 Task: Look for space in Keskin, Turkey from 10th September, 2023 to 16th September, 2023 for 4 adults in price range Rs.10000 to Rs.14000. Place can be private room with 4 bedrooms having 4 beds and 4 bathrooms. Property type can be house, flat, guest house. Amenities needed are: wifi, TV, free parkinig on premises, gym, breakfast. Booking option can be shelf check-in. Required host language is English.
Action: Mouse pressed left at (553, 143)
Screenshot: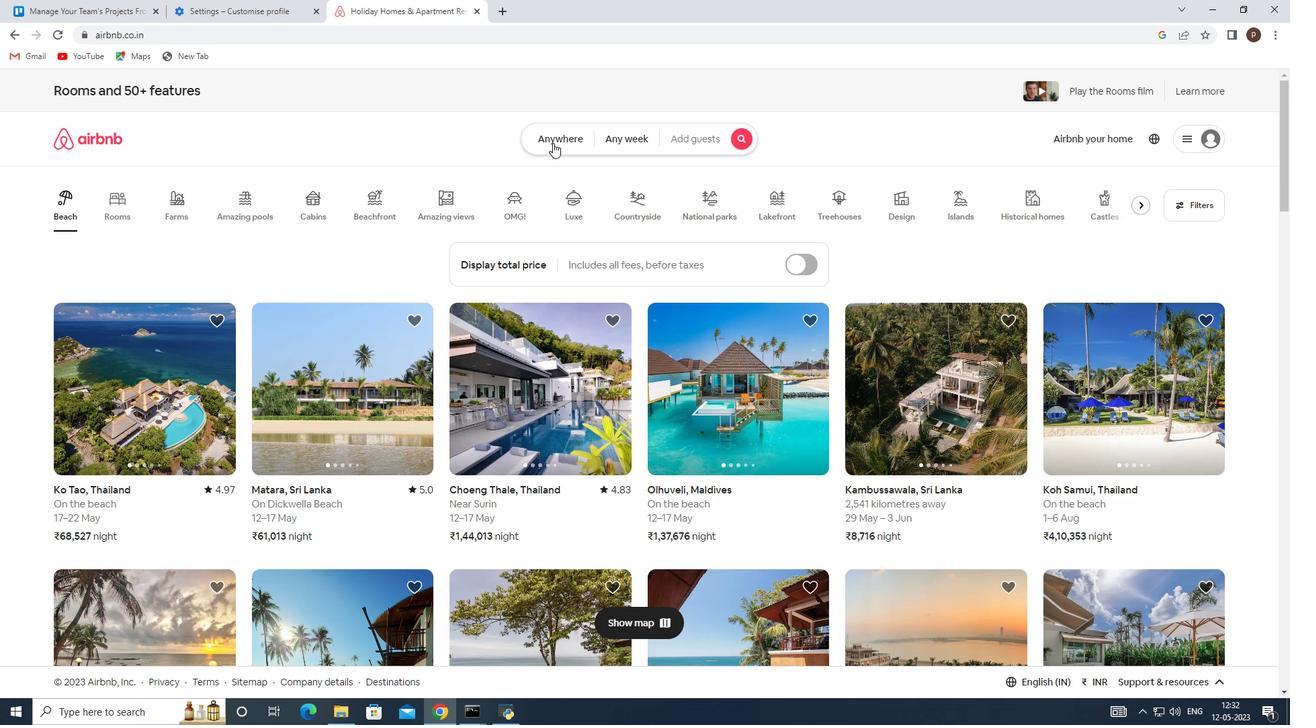 
Action: Mouse moved to (434, 194)
Screenshot: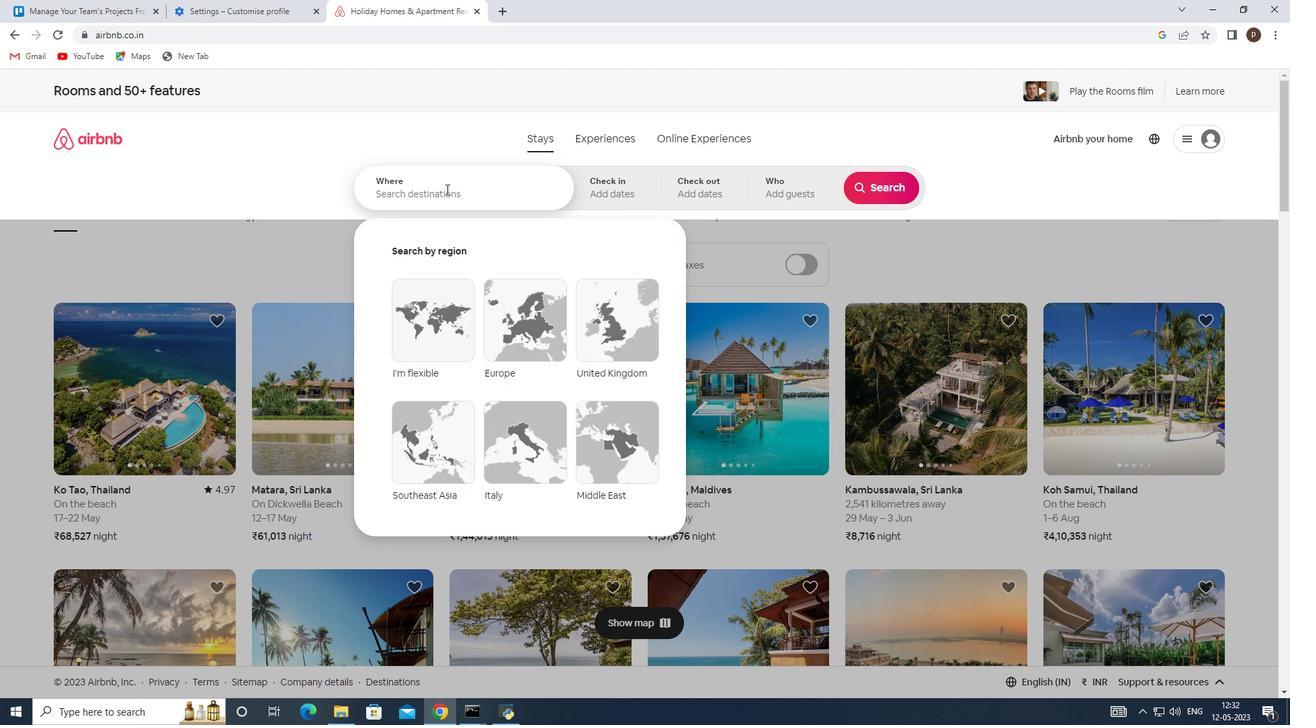 
Action: Mouse pressed left at (434, 194)
Screenshot: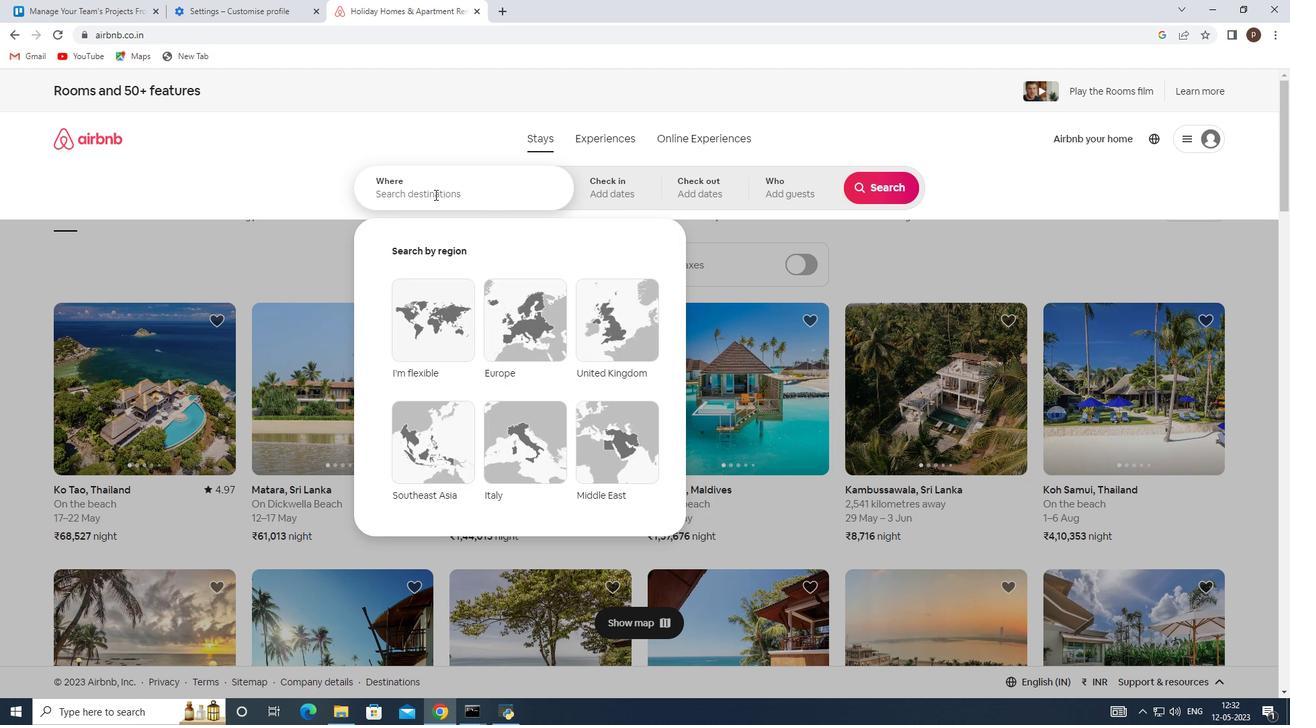 
Action: Key pressed <Key.caps_lock>K<Key.caps_lock>eskin,<Key.space><Key.caps_lock>T<Key.caps_lock>urkey<Key.space><Key.enter>
Screenshot: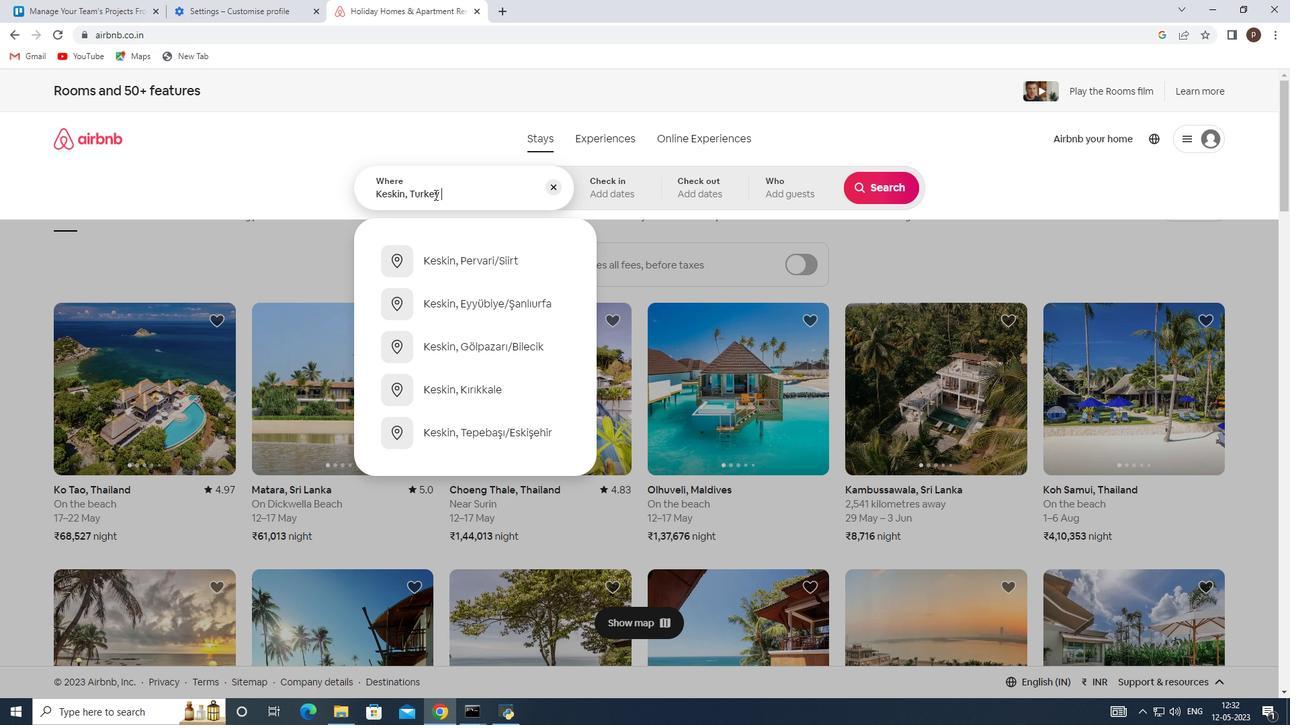 
Action: Mouse moved to (875, 292)
Screenshot: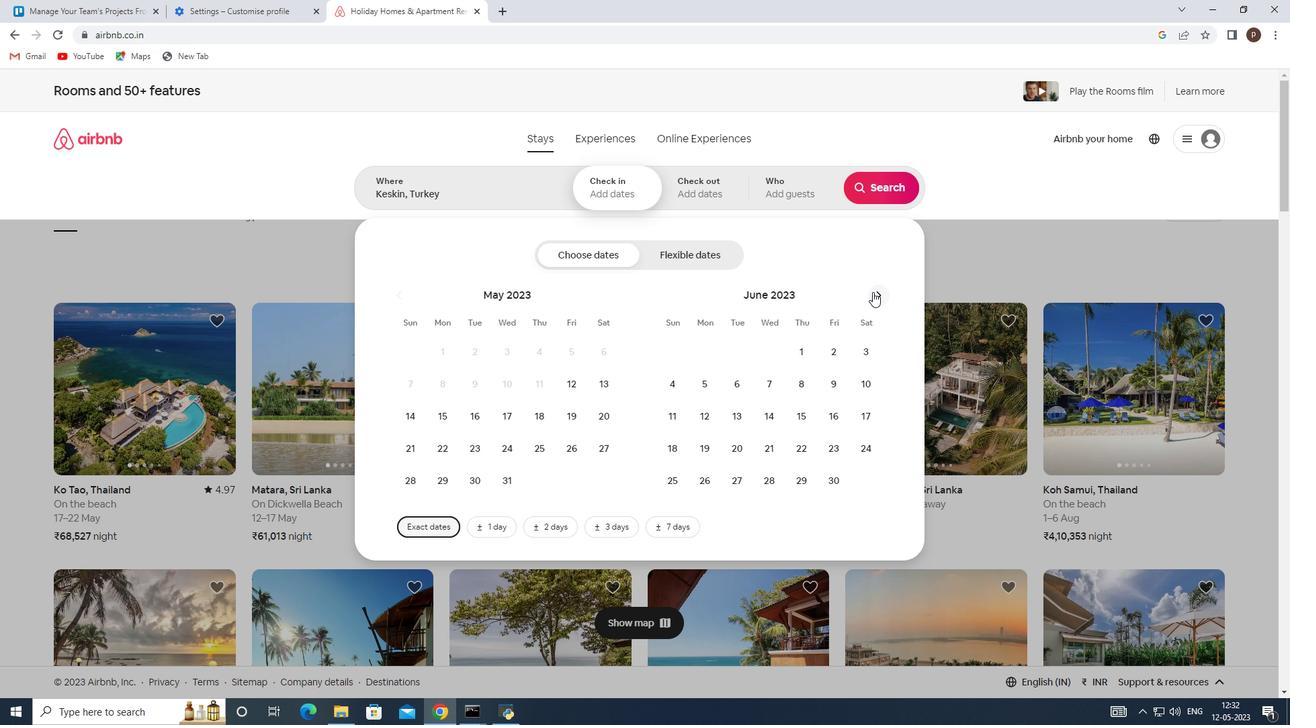 
Action: Mouse pressed left at (875, 292)
Screenshot: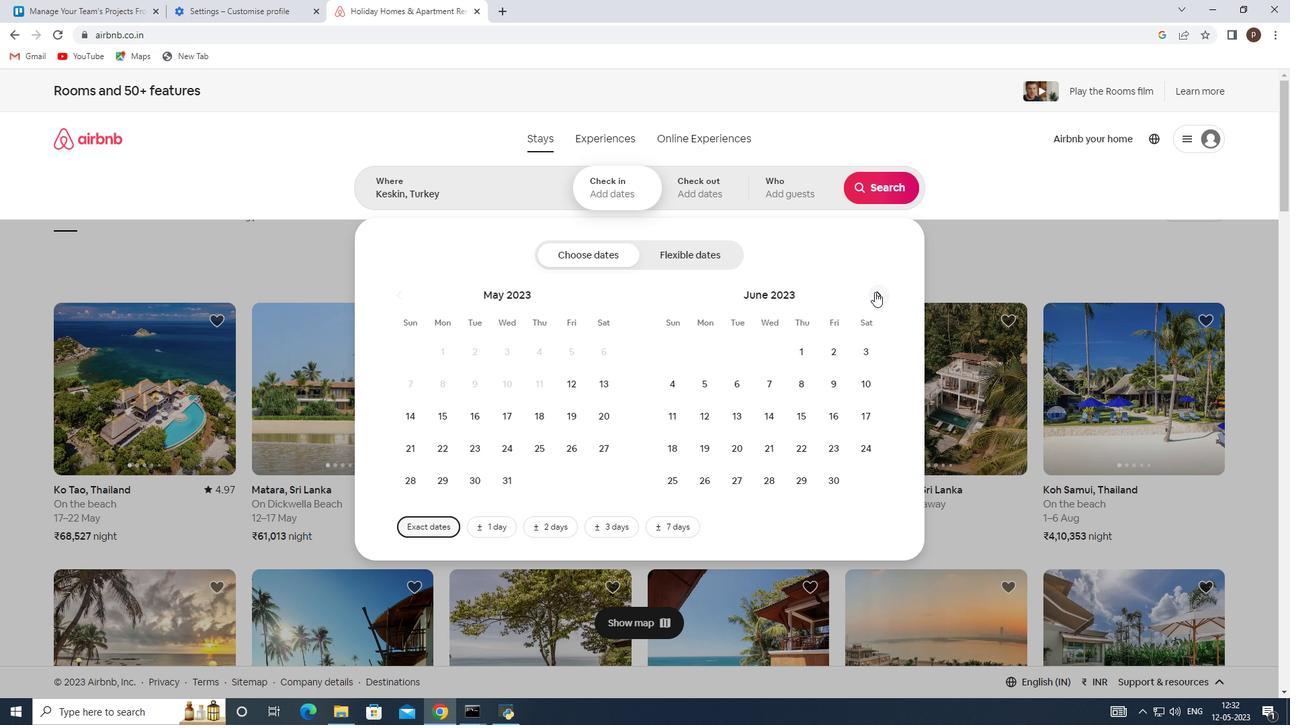 
Action: Mouse pressed left at (875, 292)
Screenshot: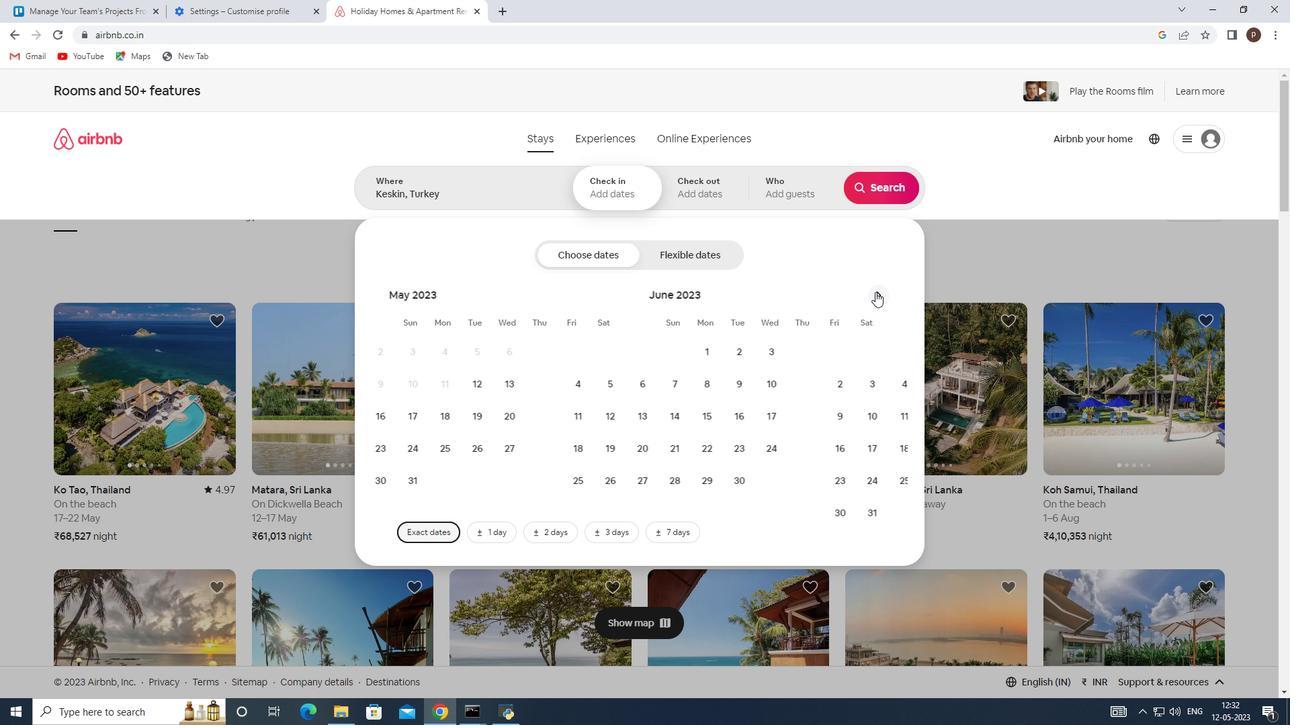 
Action: Mouse pressed left at (875, 292)
Screenshot: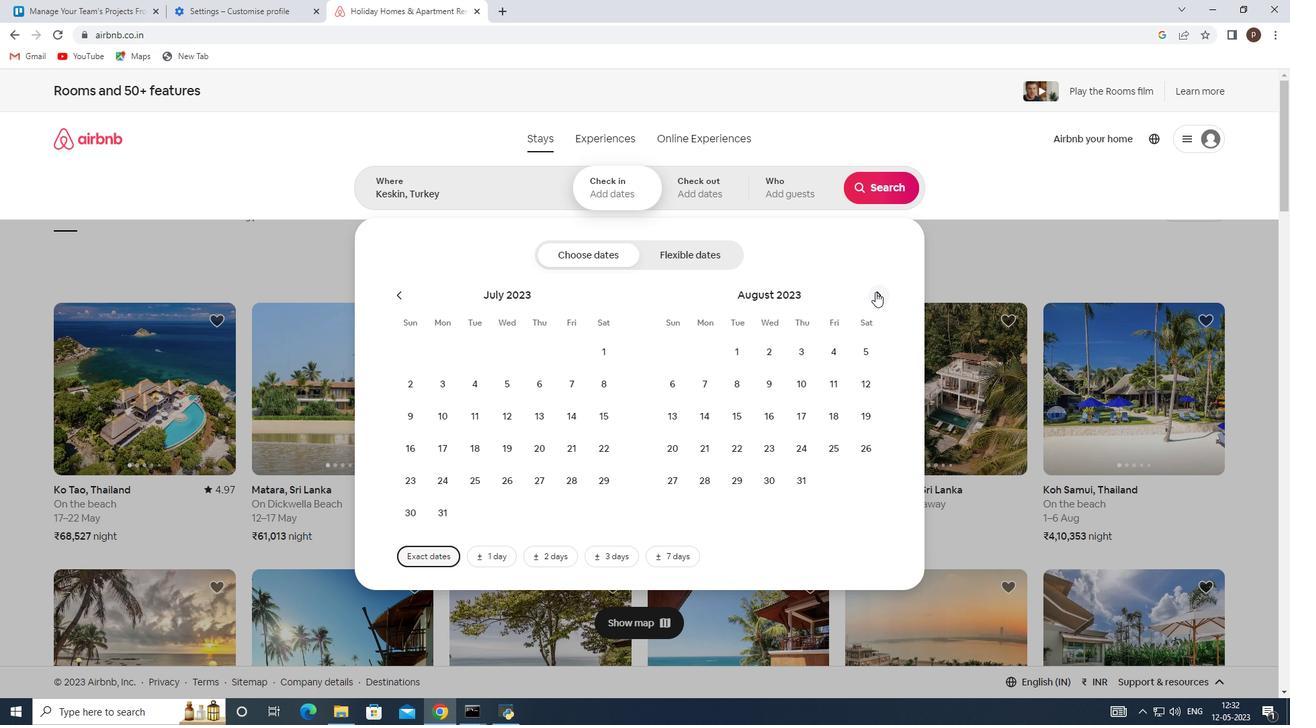 
Action: Mouse moved to (666, 413)
Screenshot: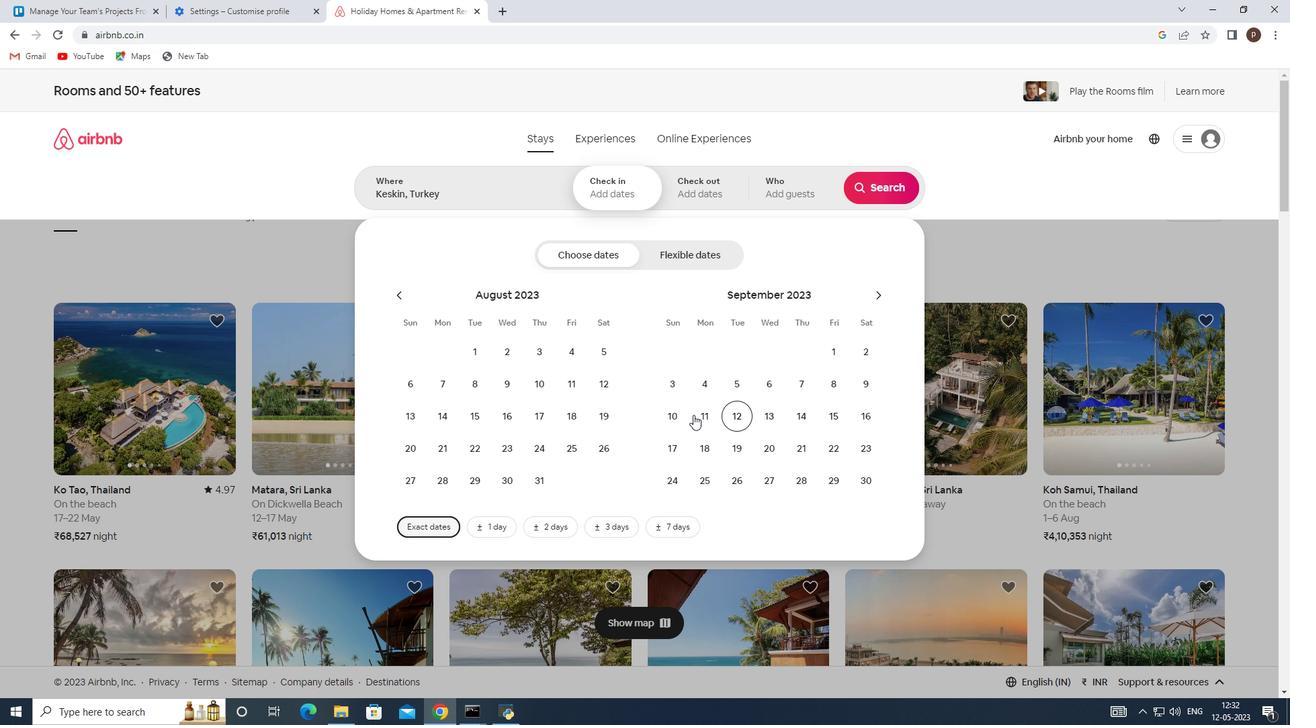 
Action: Mouse pressed left at (666, 413)
Screenshot: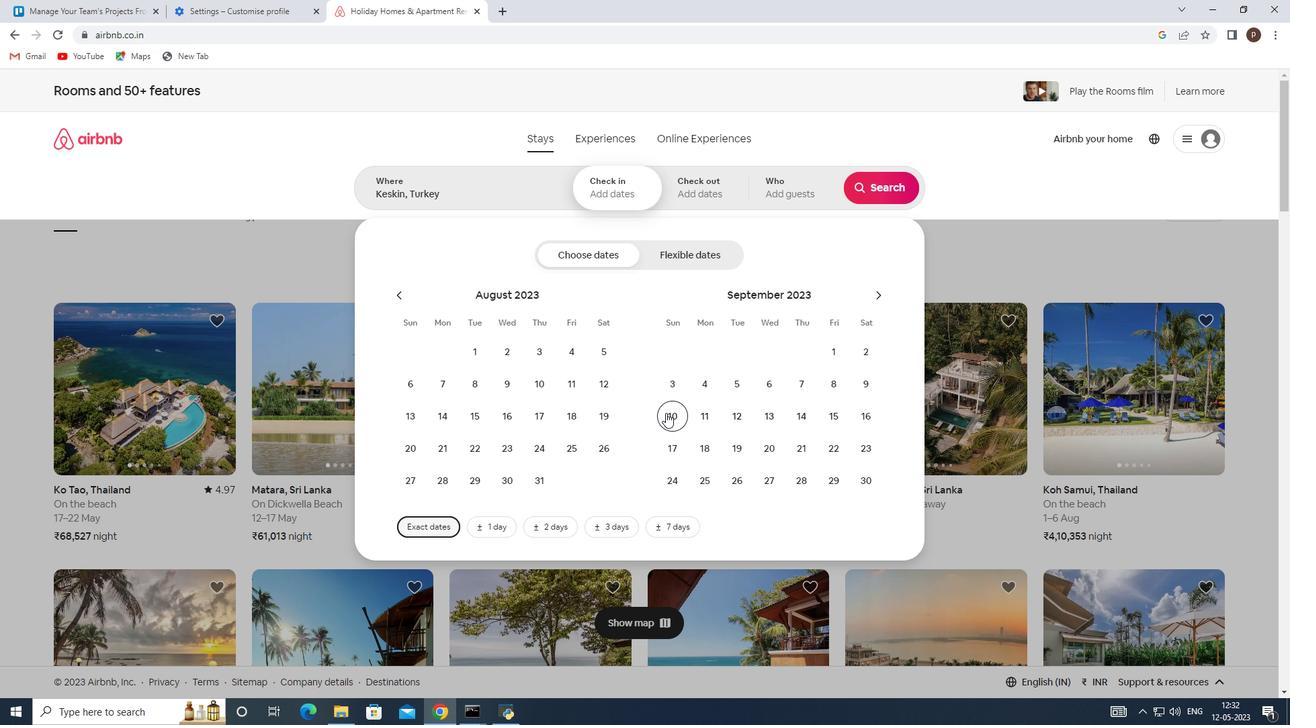 
Action: Mouse moved to (860, 414)
Screenshot: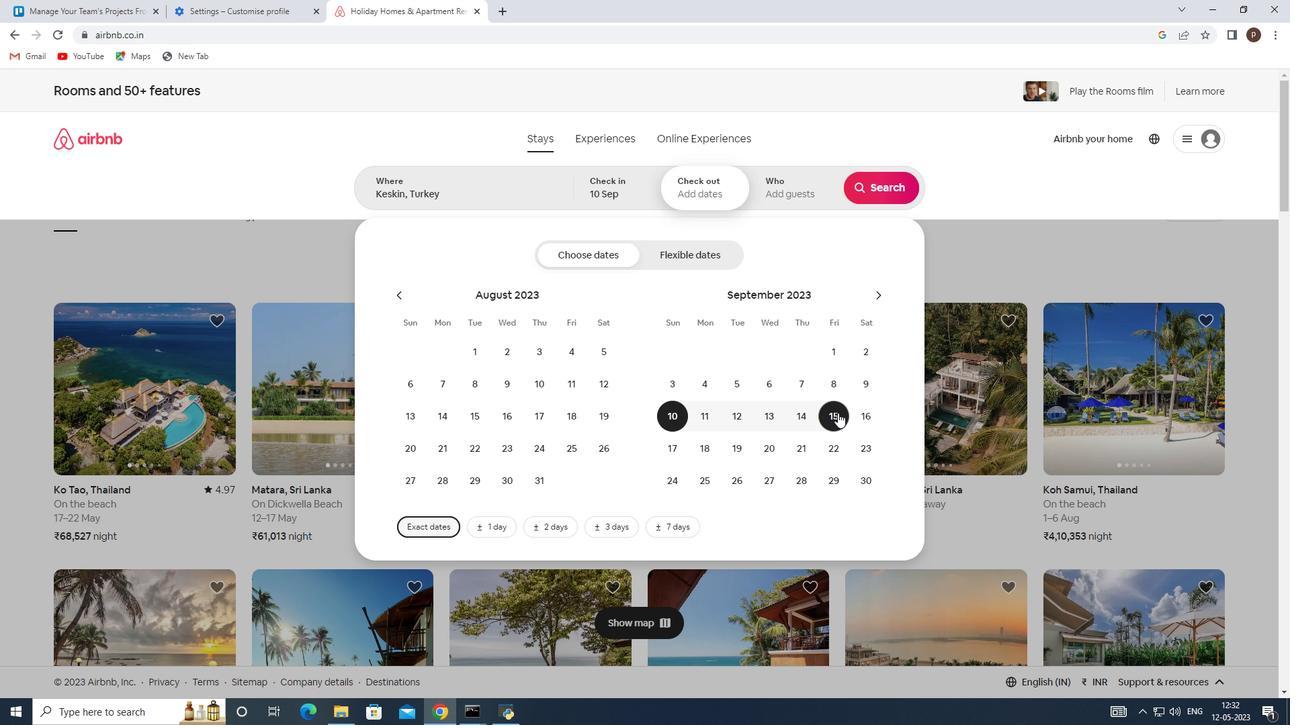 
Action: Mouse pressed left at (860, 414)
Screenshot: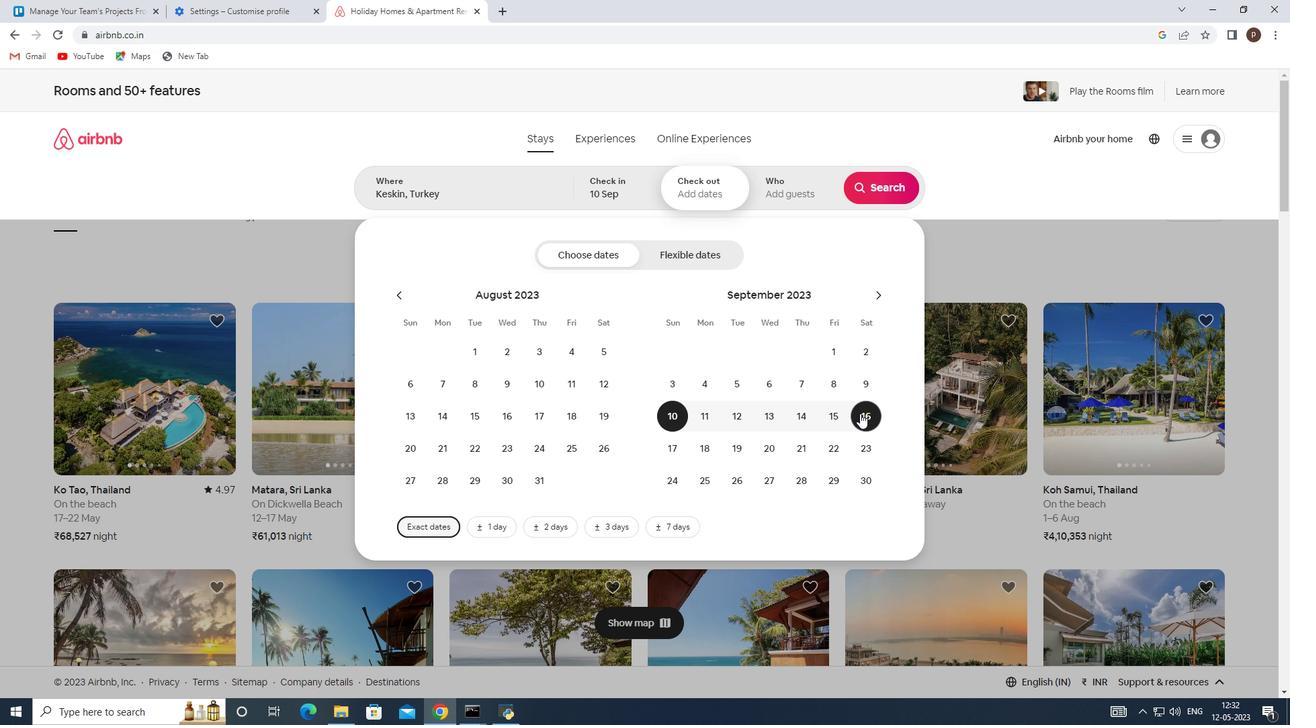 
Action: Mouse moved to (789, 190)
Screenshot: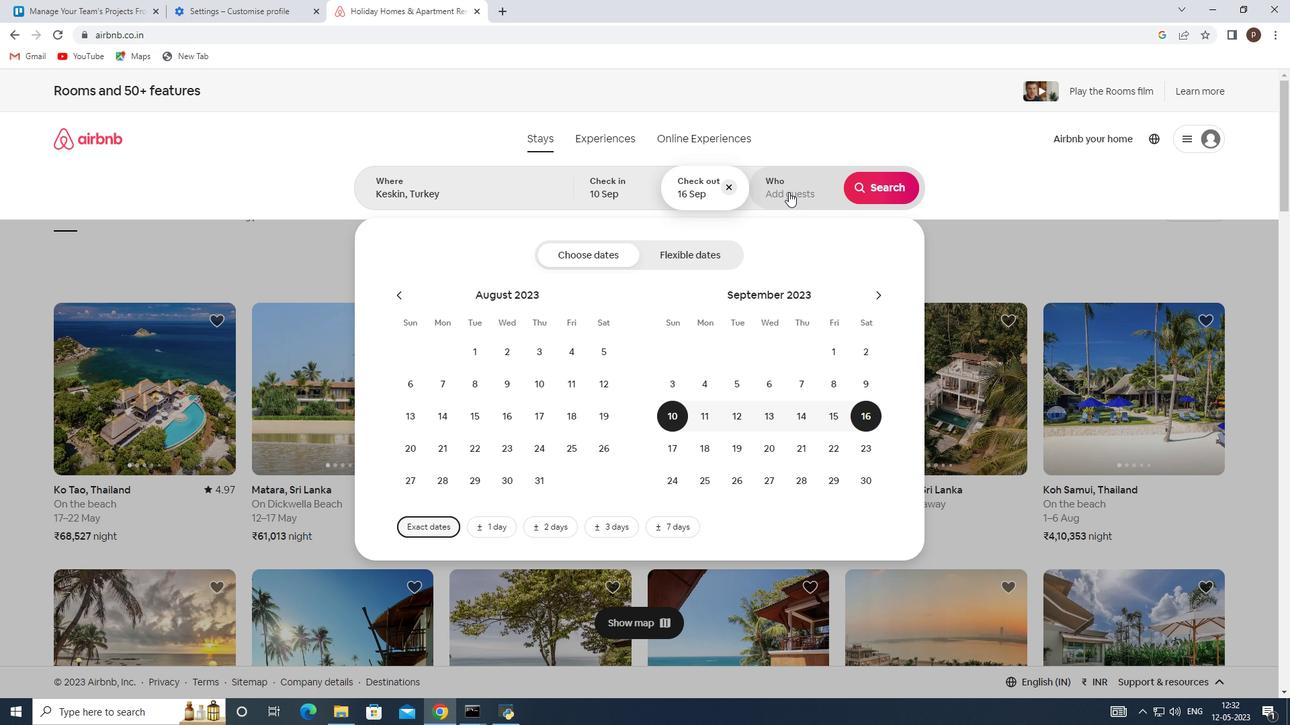 
Action: Mouse pressed left at (789, 190)
Screenshot: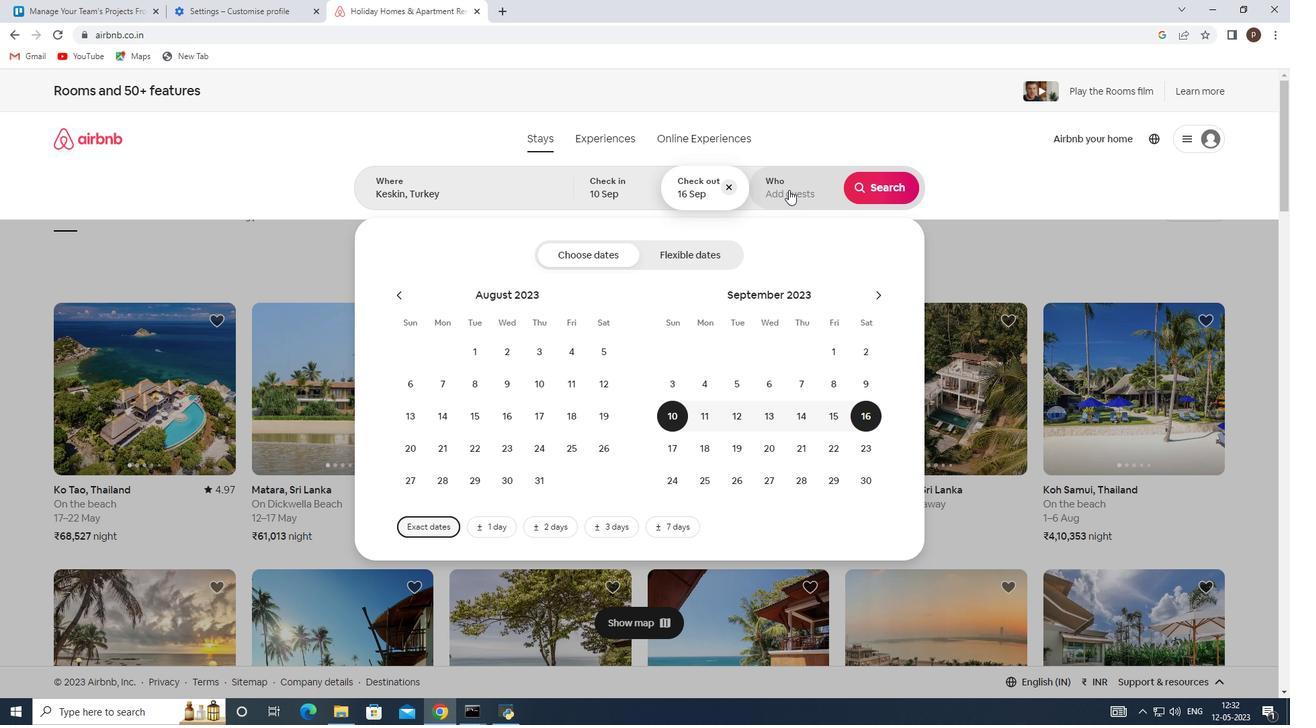 
Action: Mouse moved to (884, 262)
Screenshot: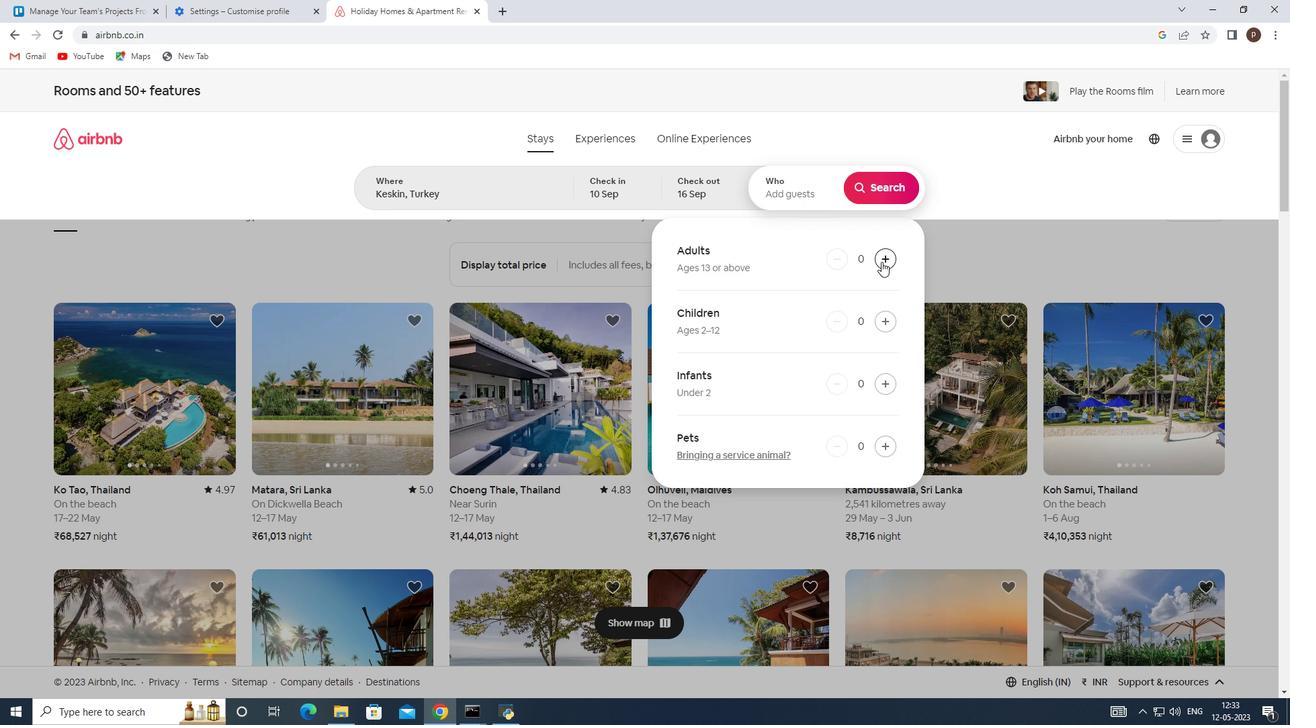 
Action: Mouse pressed left at (884, 262)
Screenshot: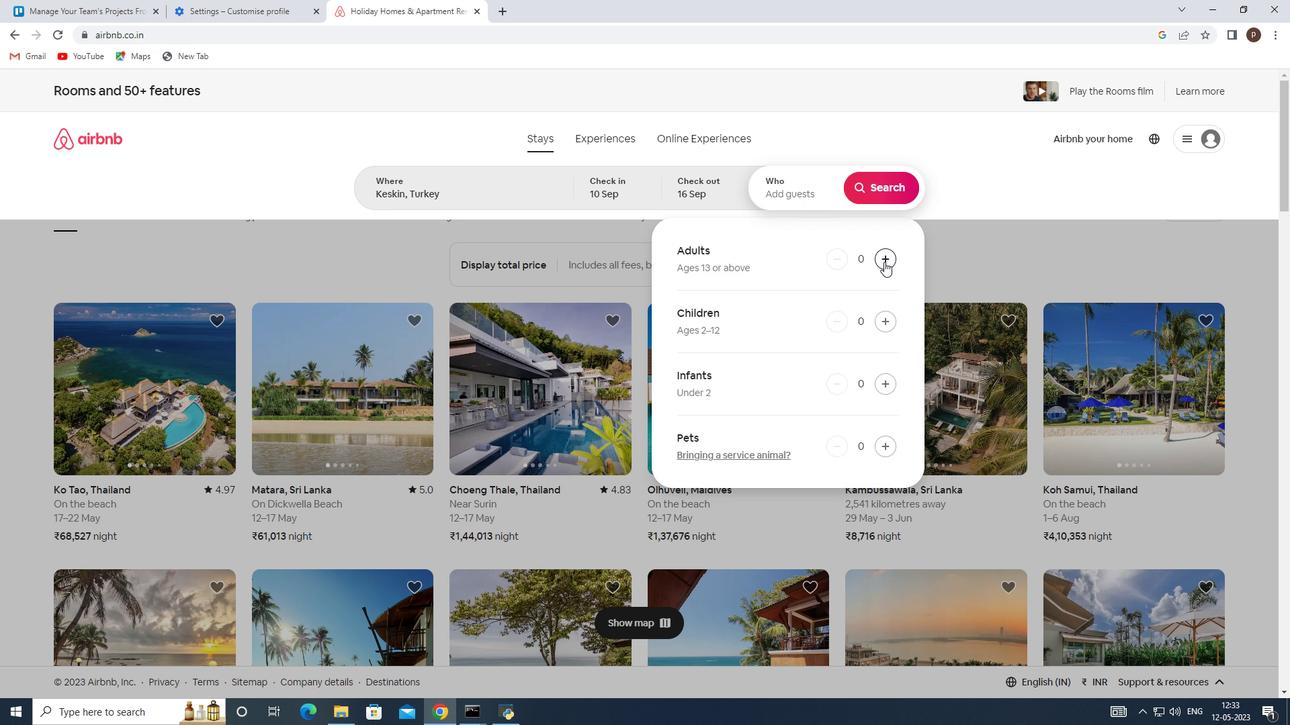 
Action: Mouse pressed left at (884, 262)
Screenshot: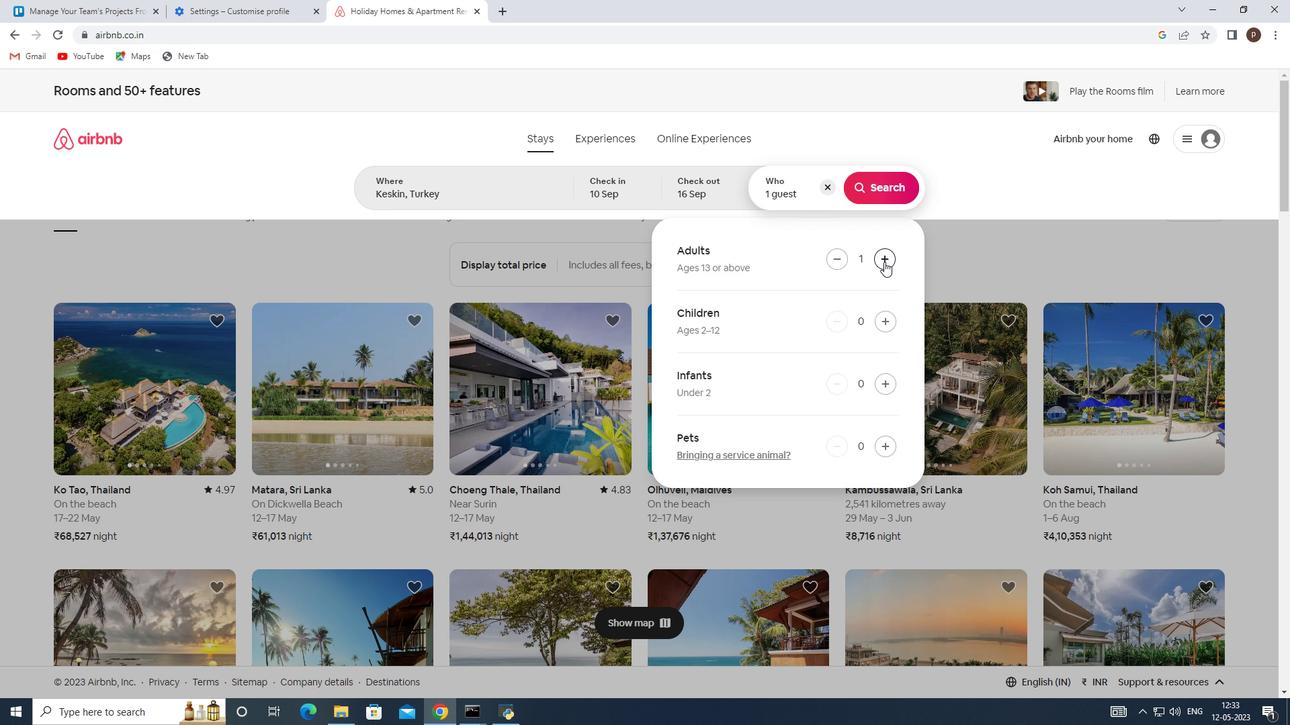 
Action: Mouse pressed left at (884, 262)
Screenshot: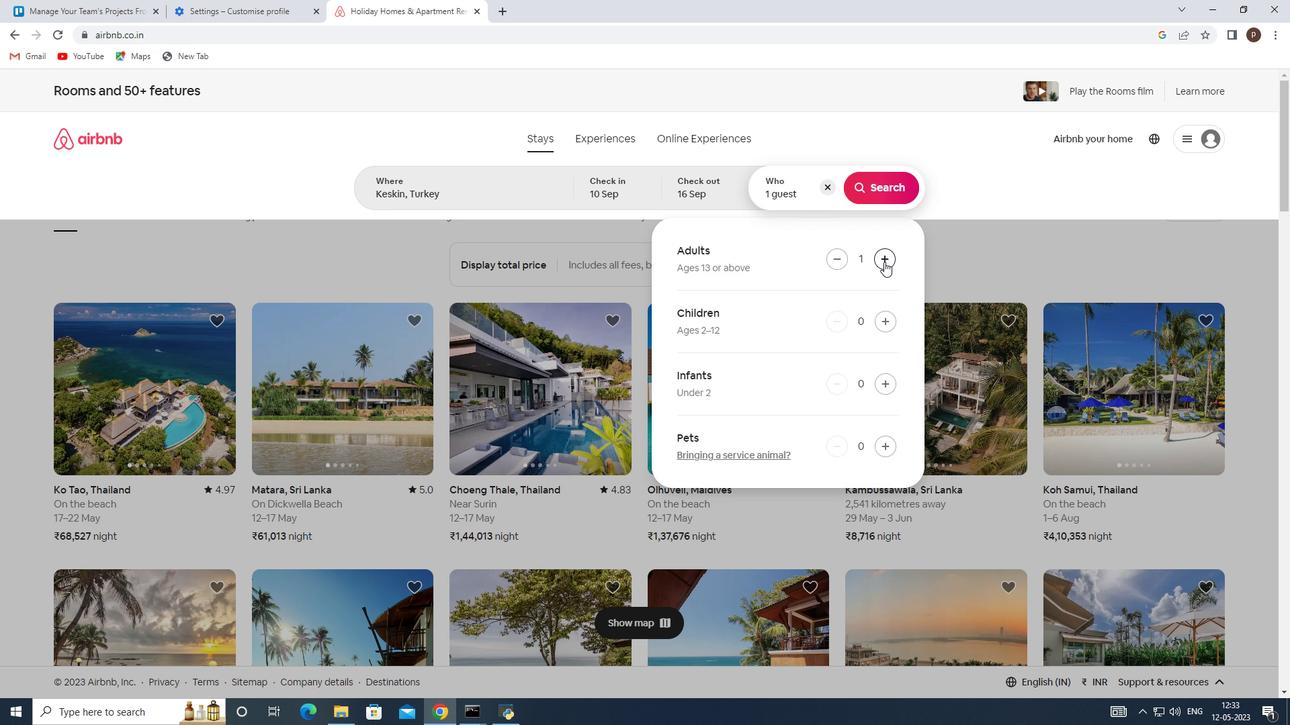 
Action: Mouse pressed left at (884, 262)
Screenshot: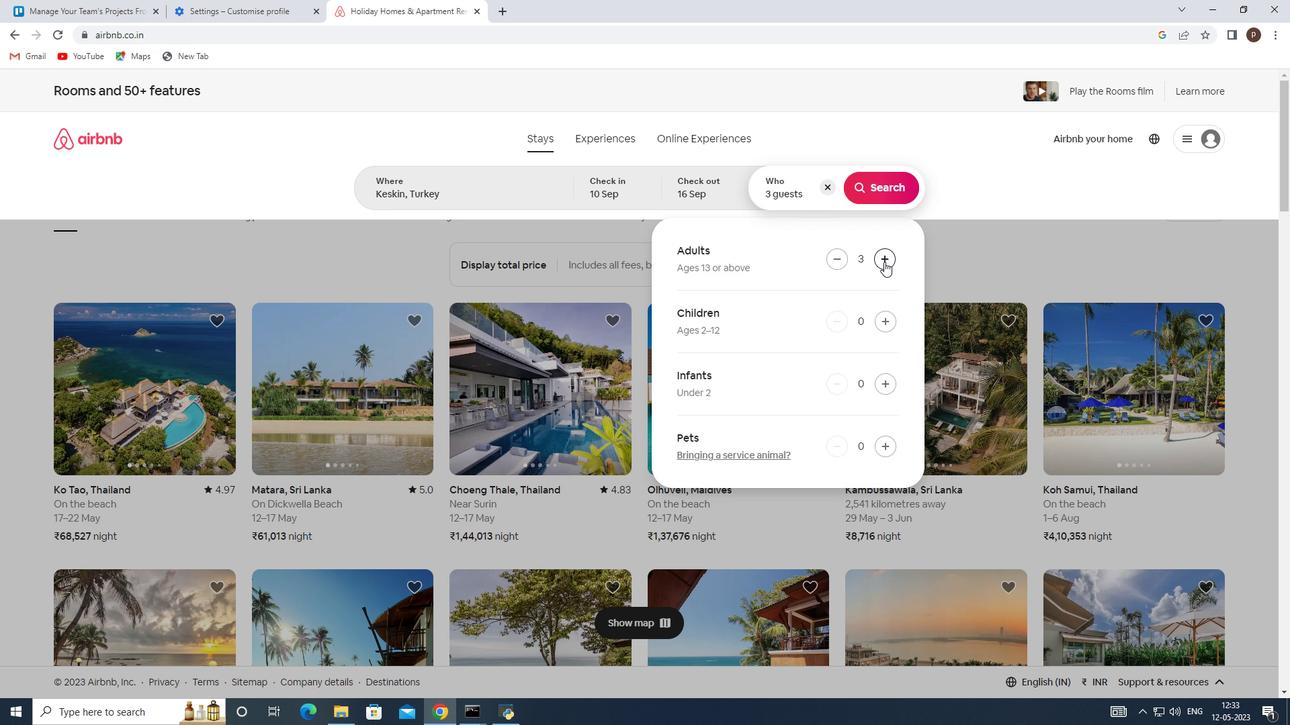 
Action: Mouse moved to (874, 190)
Screenshot: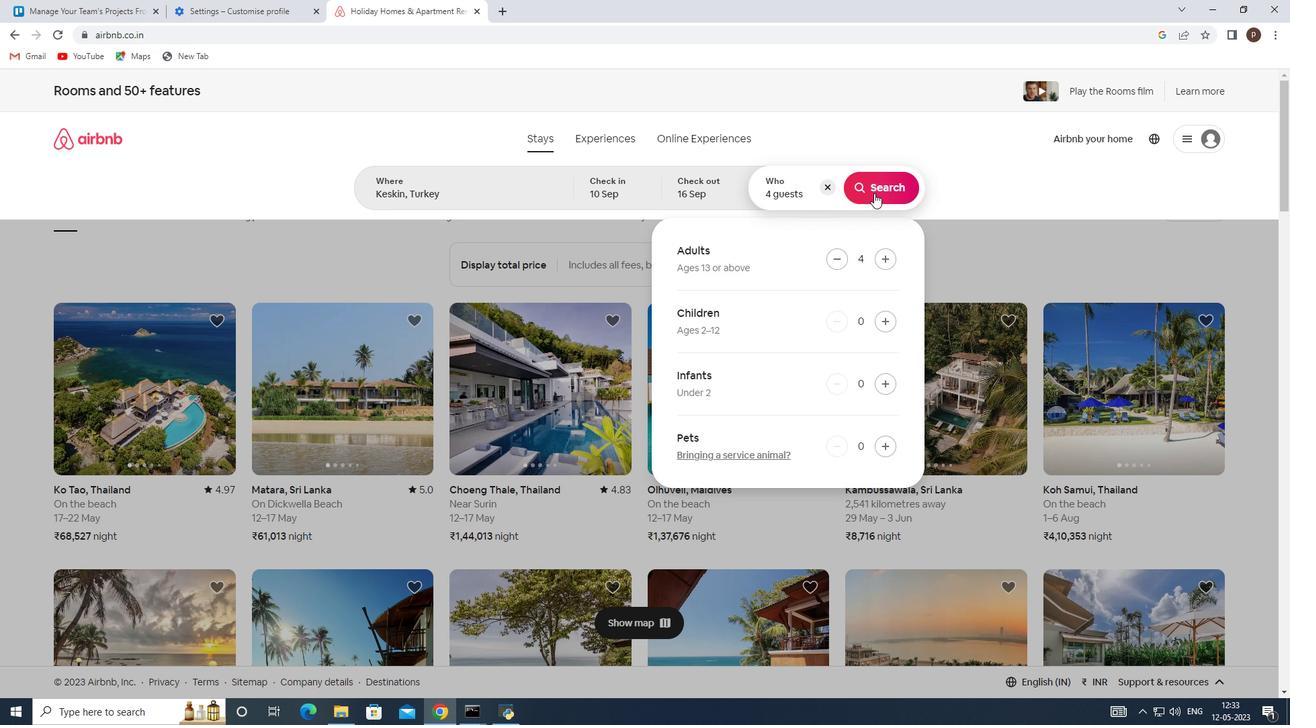 
Action: Mouse pressed left at (874, 190)
Screenshot: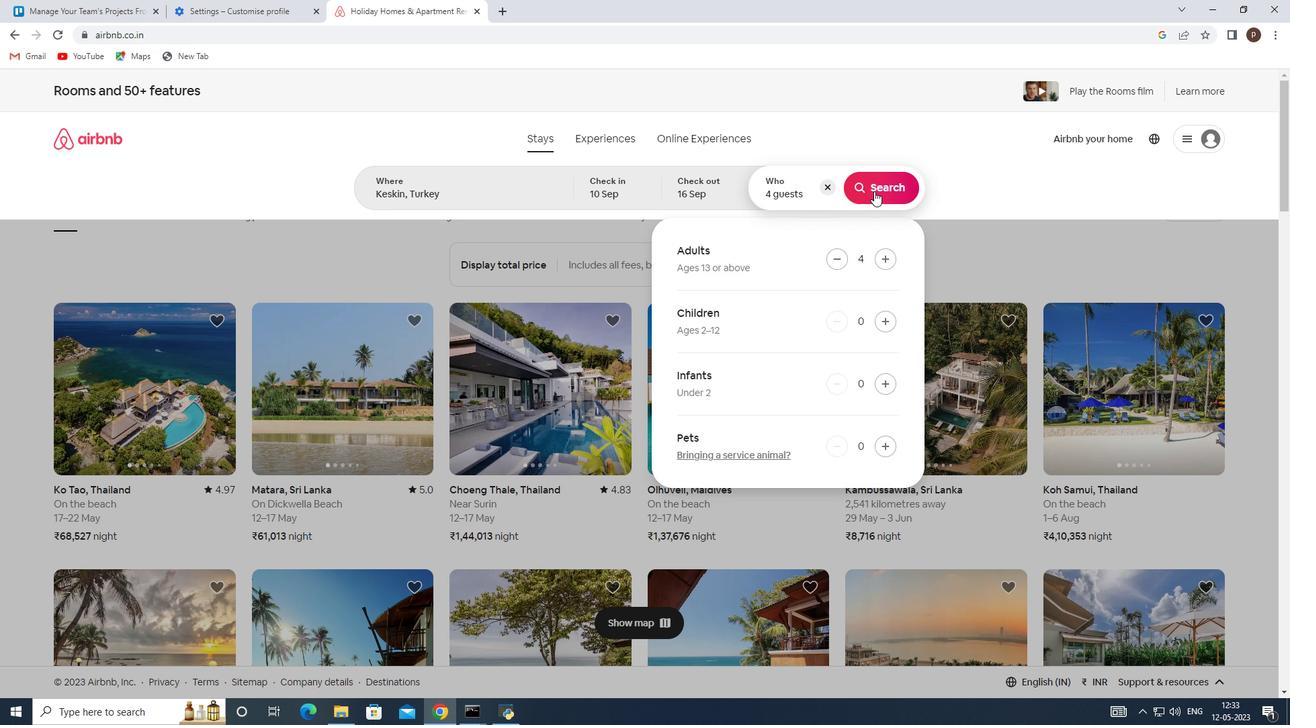 
Action: Mouse moved to (1216, 150)
Screenshot: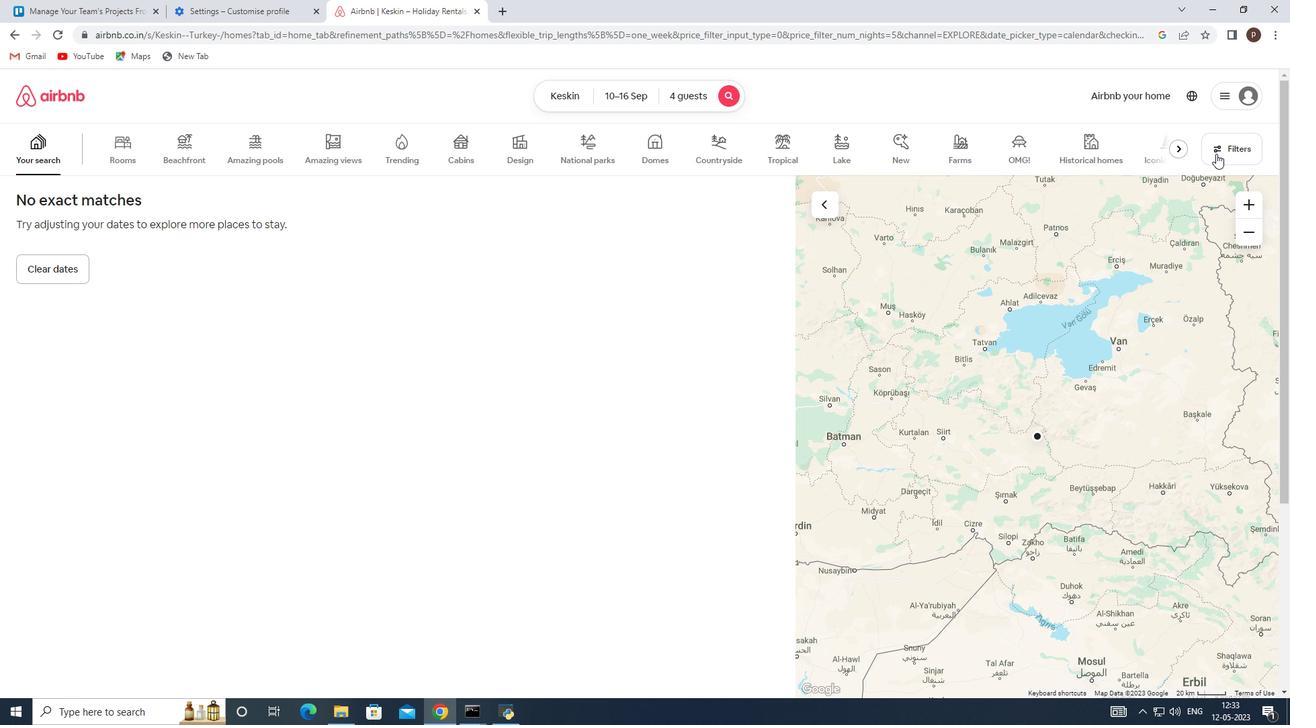 
Action: Mouse pressed left at (1216, 150)
Screenshot: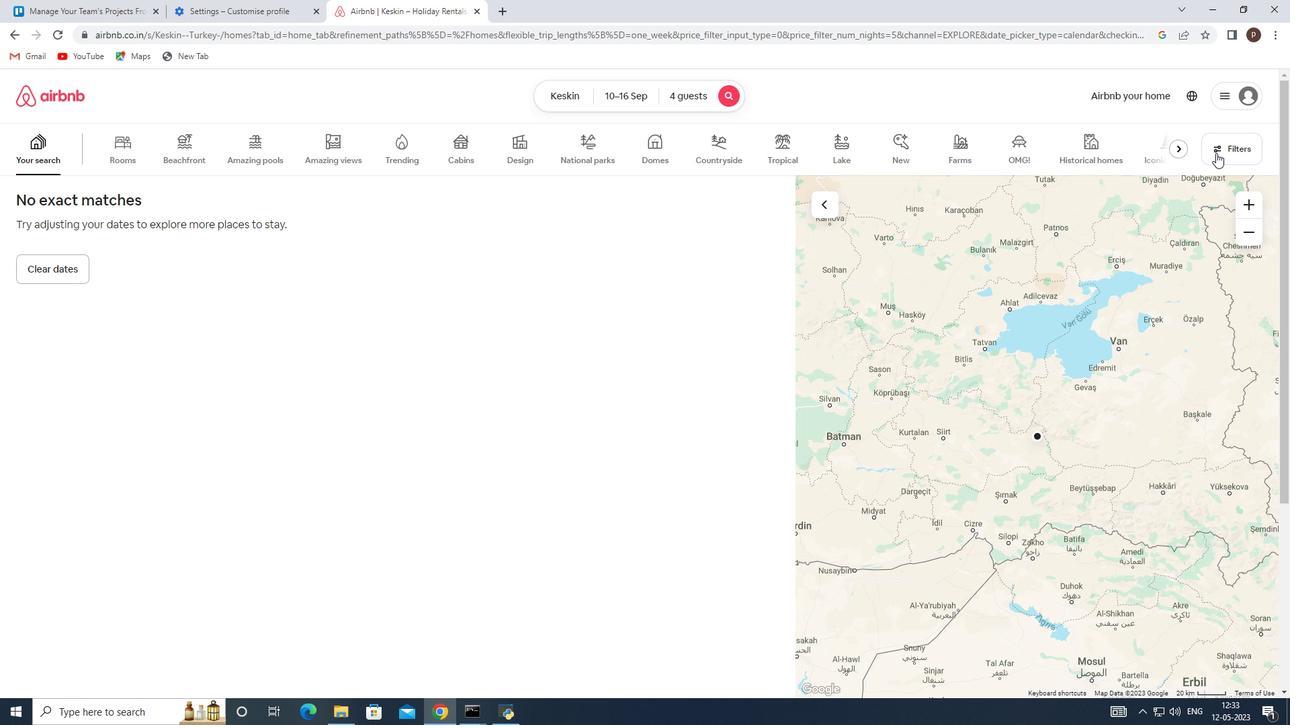 
Action: Mouse moved to (448, 481)
Screenshot: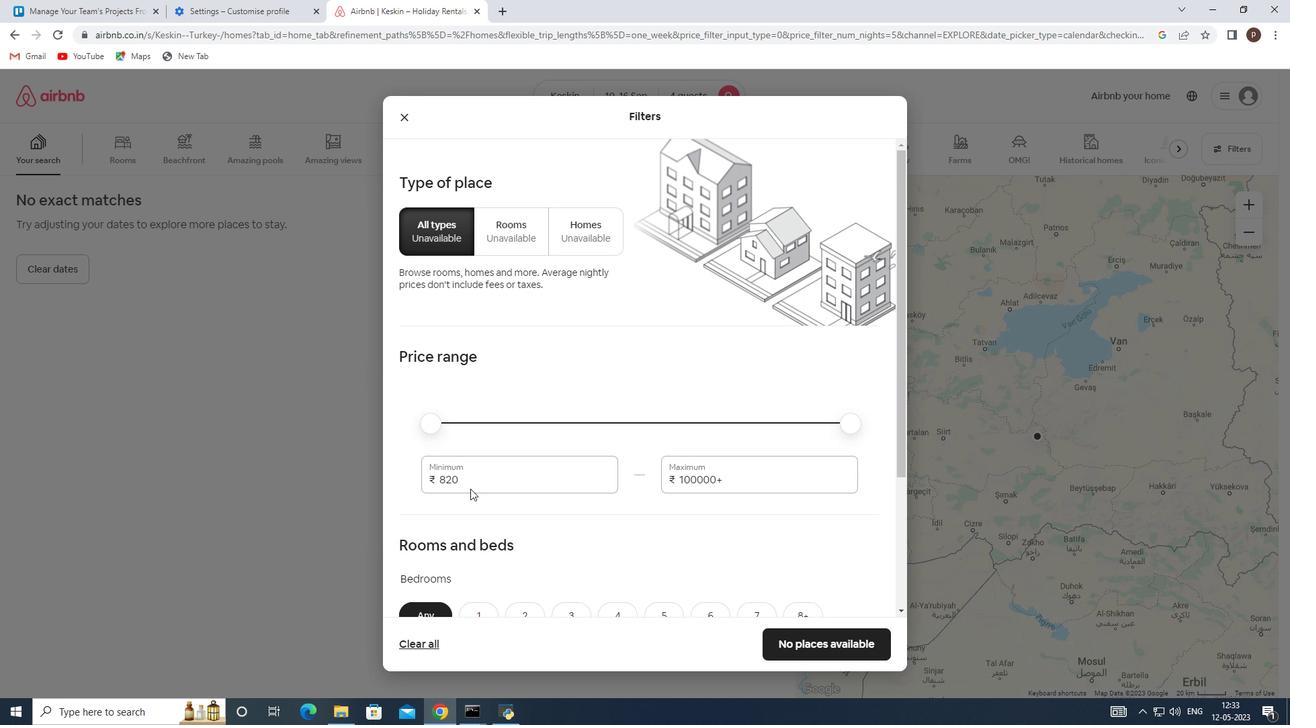 
Action: Mouse pressed left at (448, 481)
Screenshot: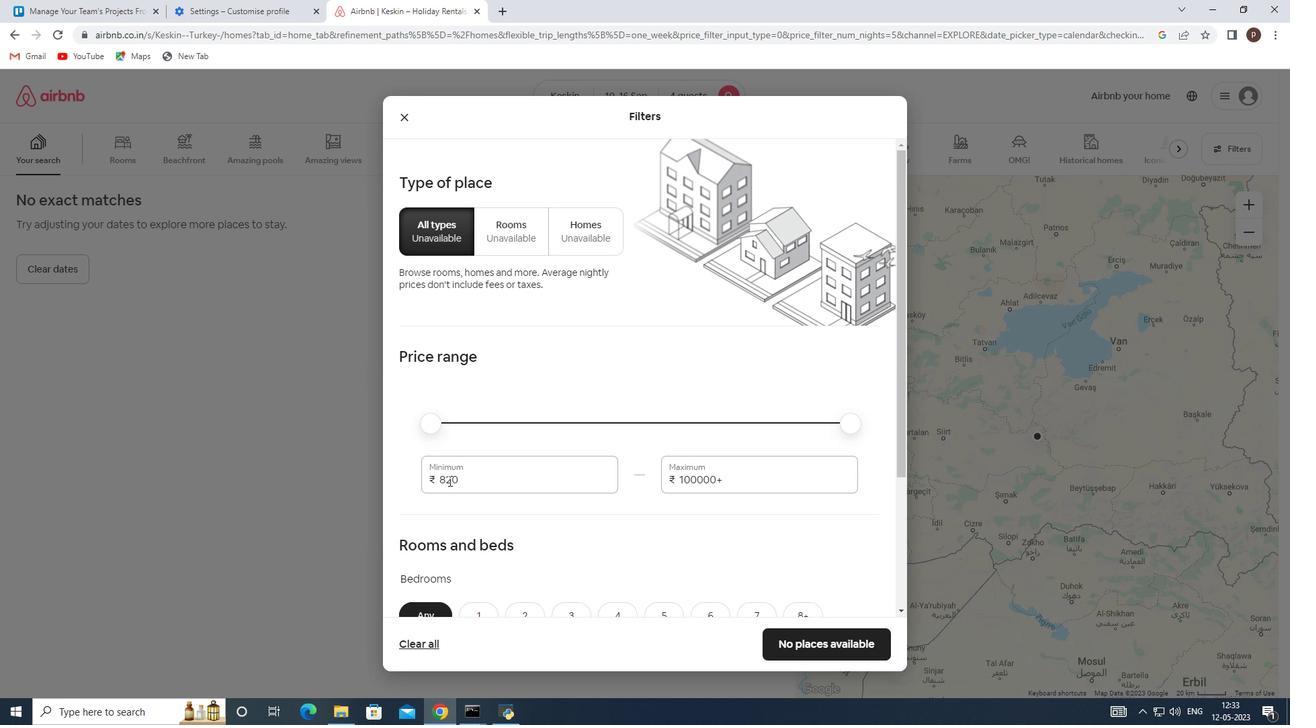 
Action: Mouse pressed left at (448, 481)
Screenshot: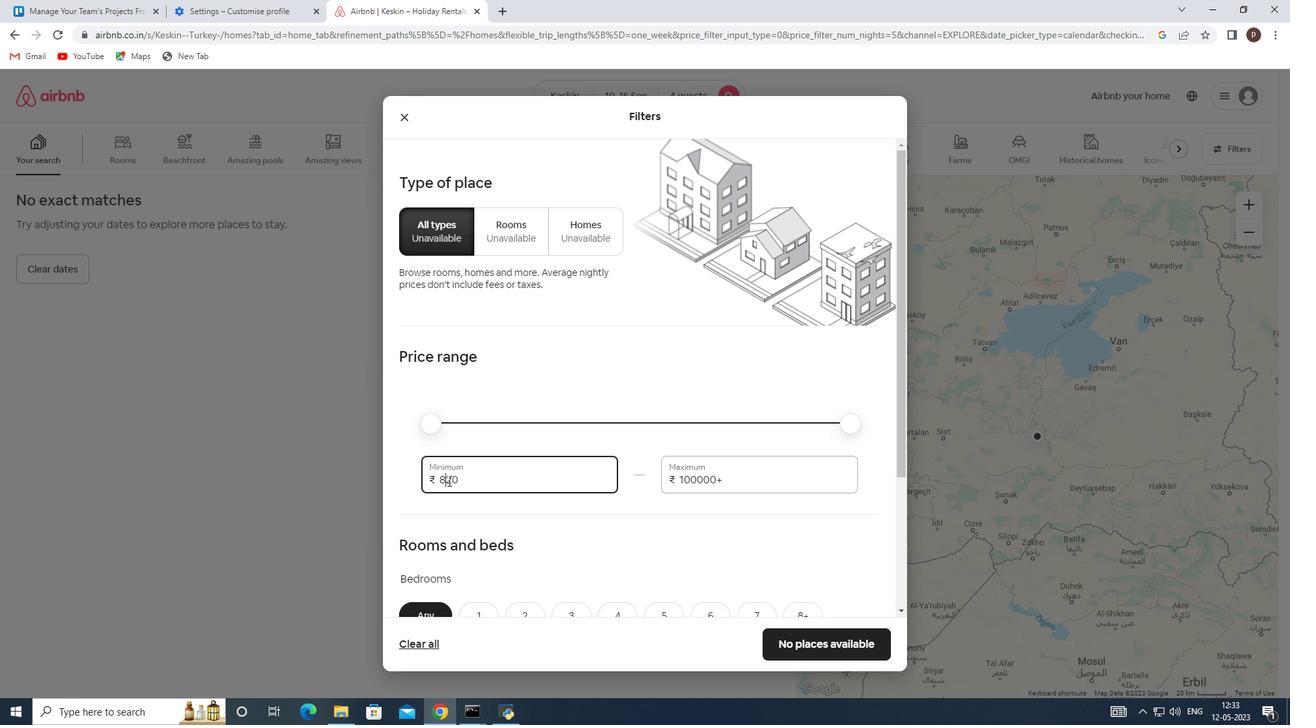 
Action: Key pressed 10000<Key.tab>14000
Screenshot: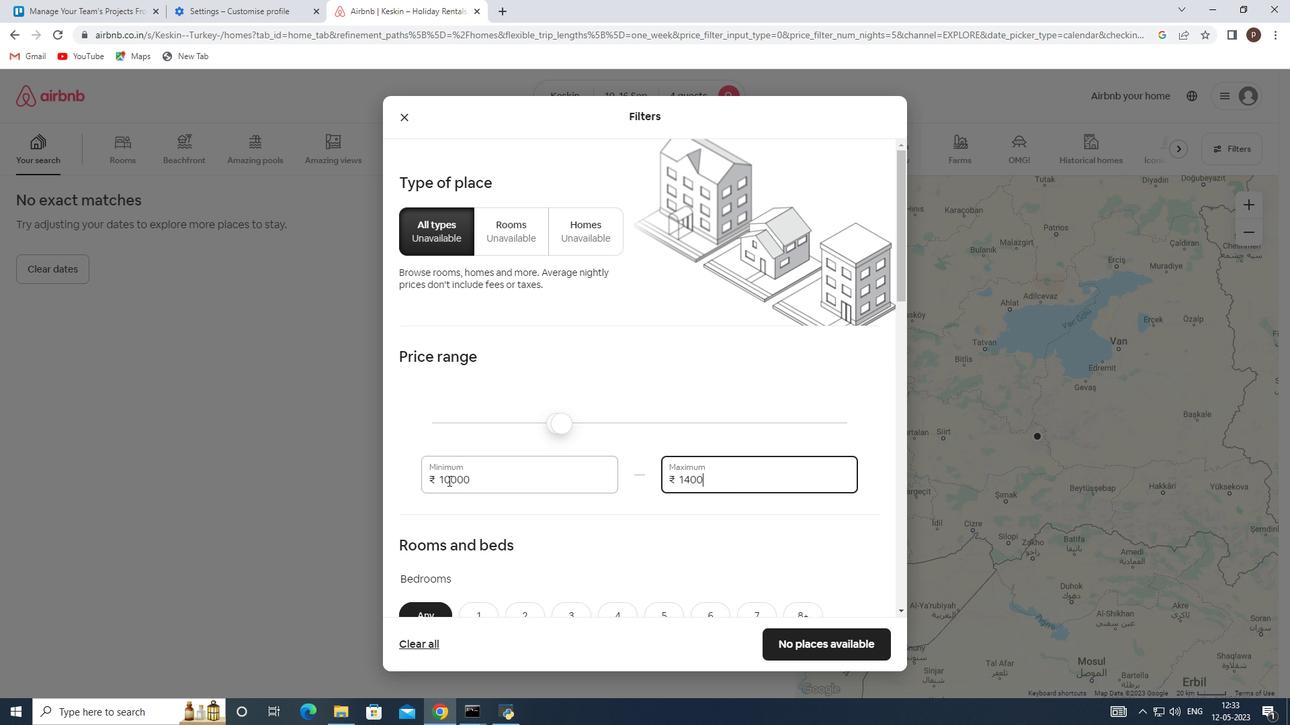 
Action: Mouse moved to (499, 506)
Screenshot: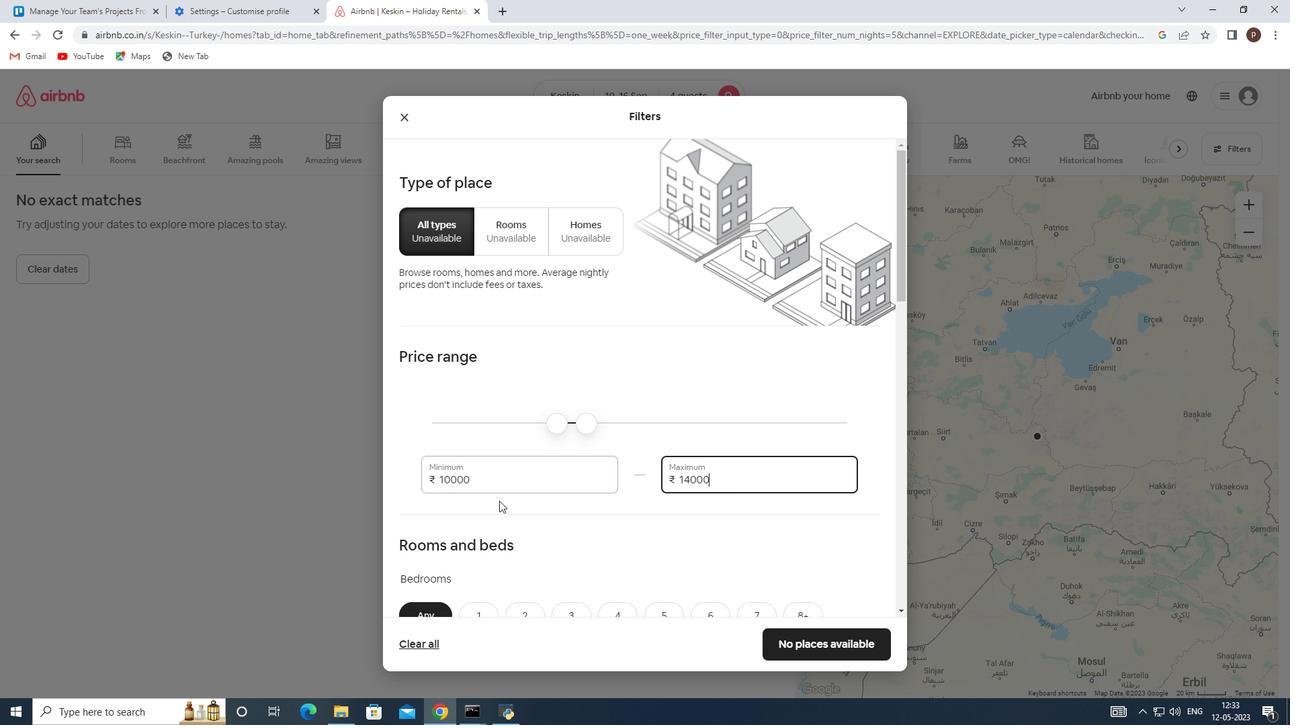 
Action: Mouse scrolled (499, 505) with delta (0, 0)
Screenshot: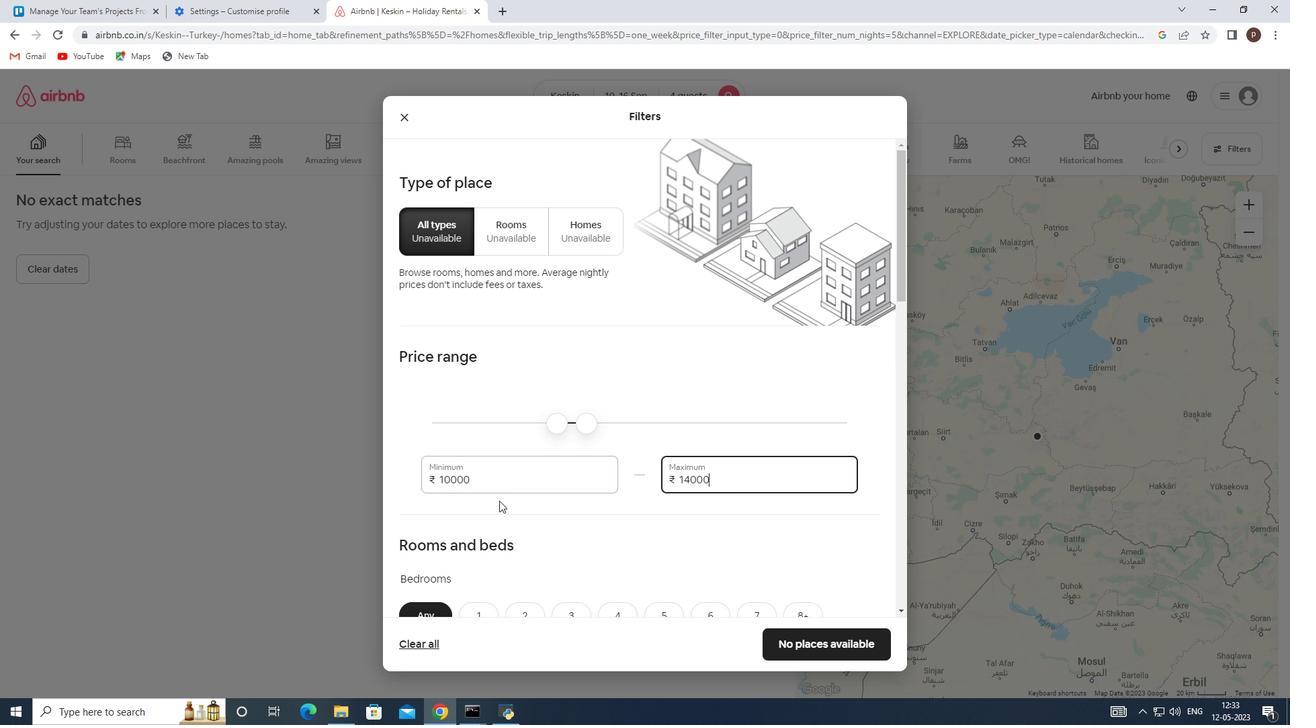 
Action: Mouse scrolled (499, 505) with delta (0, 0)
Screenshot: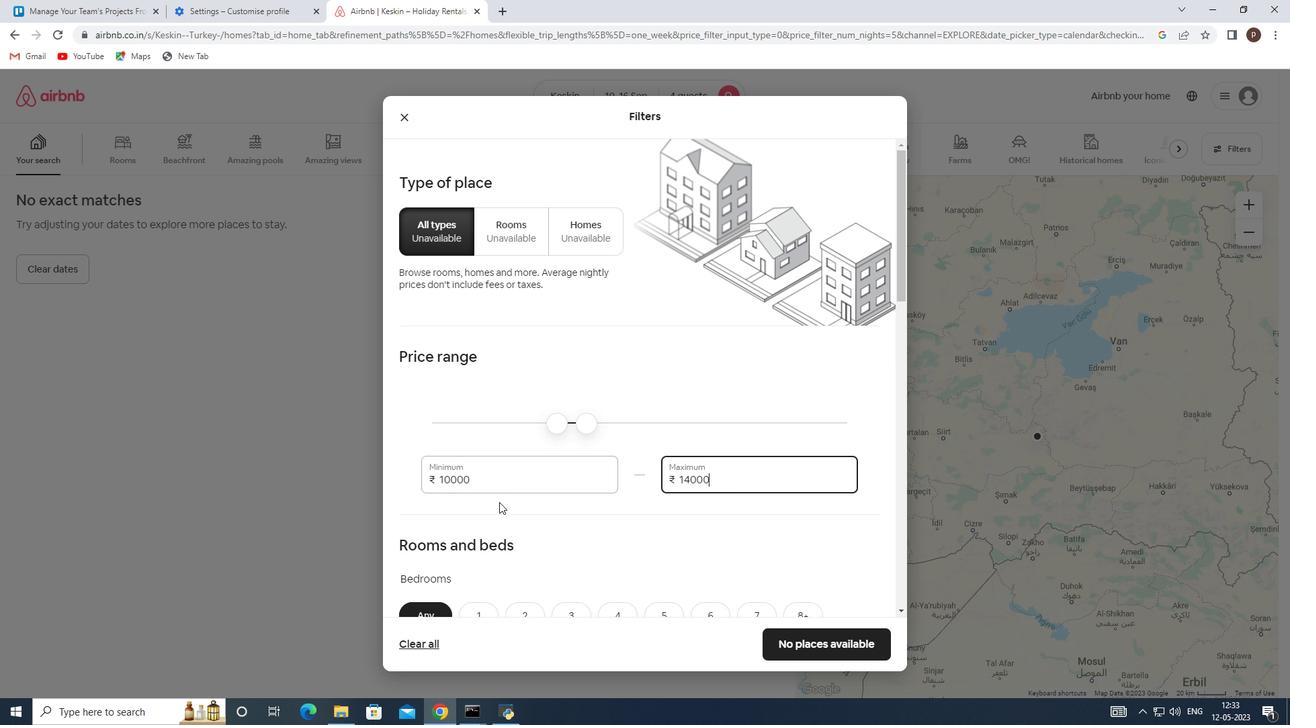 
Action: Mouse moved to (508, 453)
Screenshot: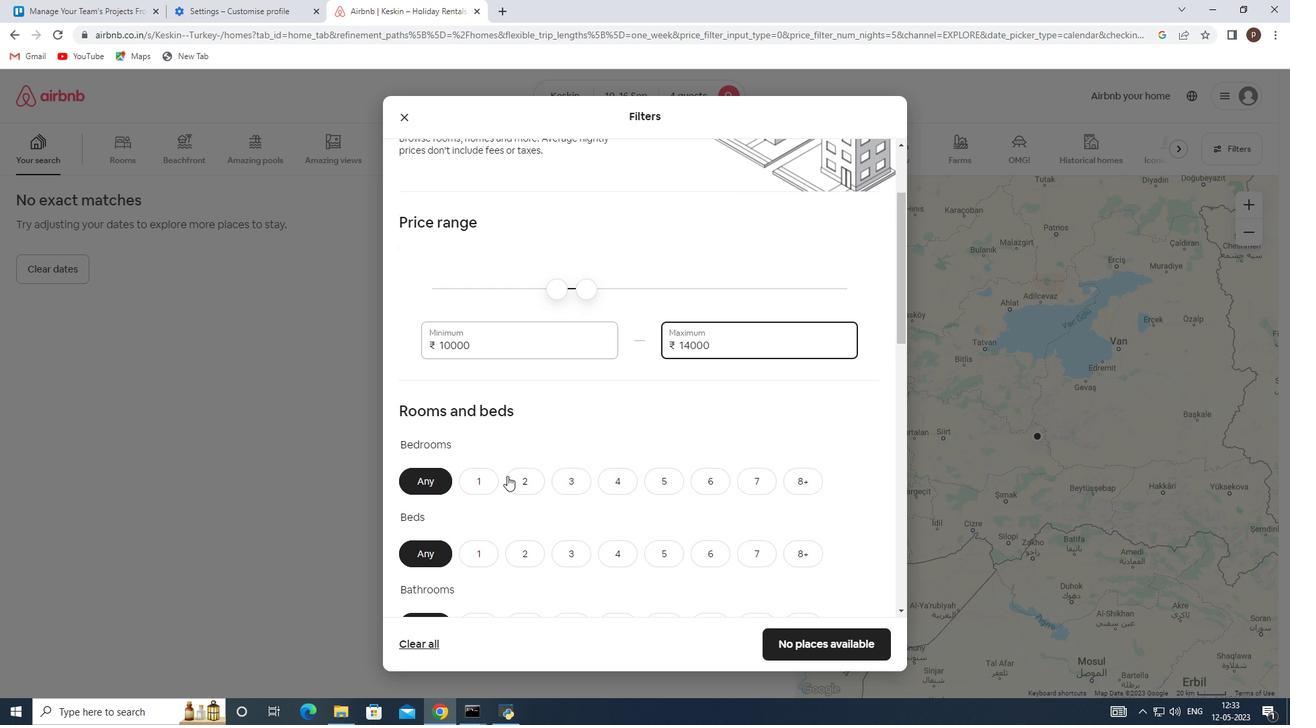 
Action: Mouse scrolled (508, 452) with delta (0, 0)
Screenshot: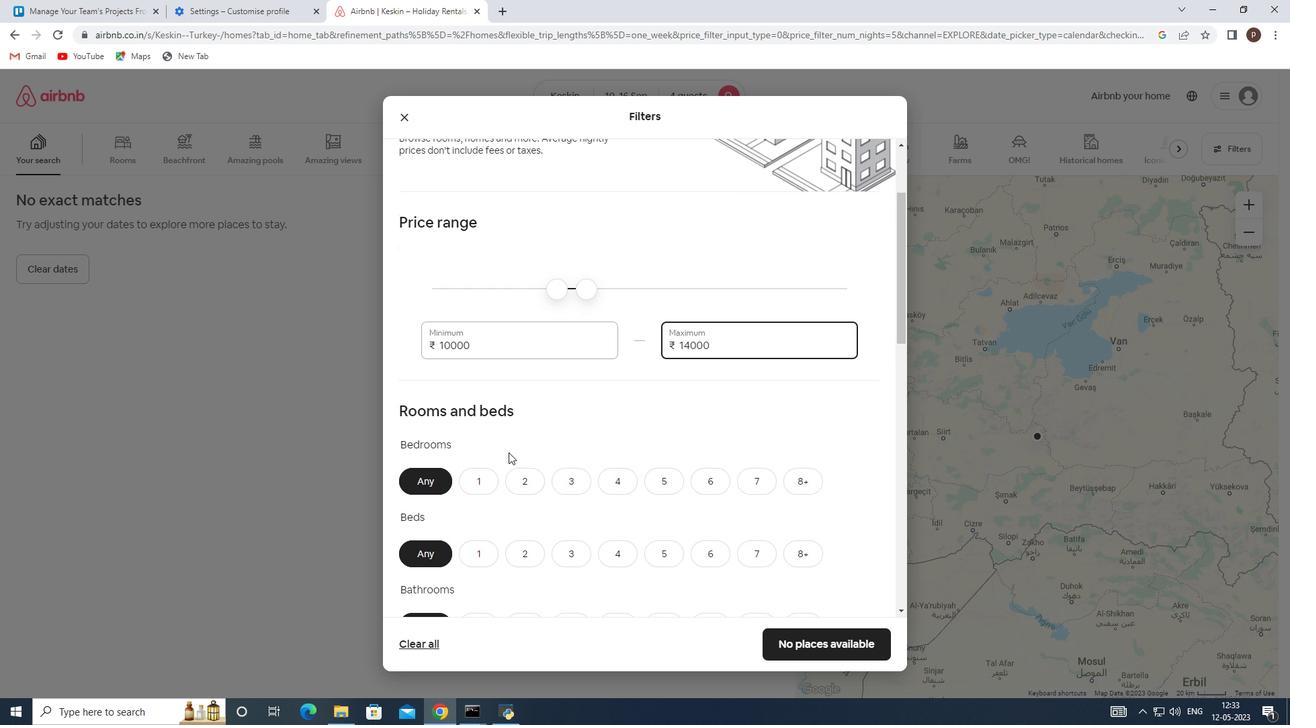 
Action: Mouse moved to (611, 412)
Screenshot: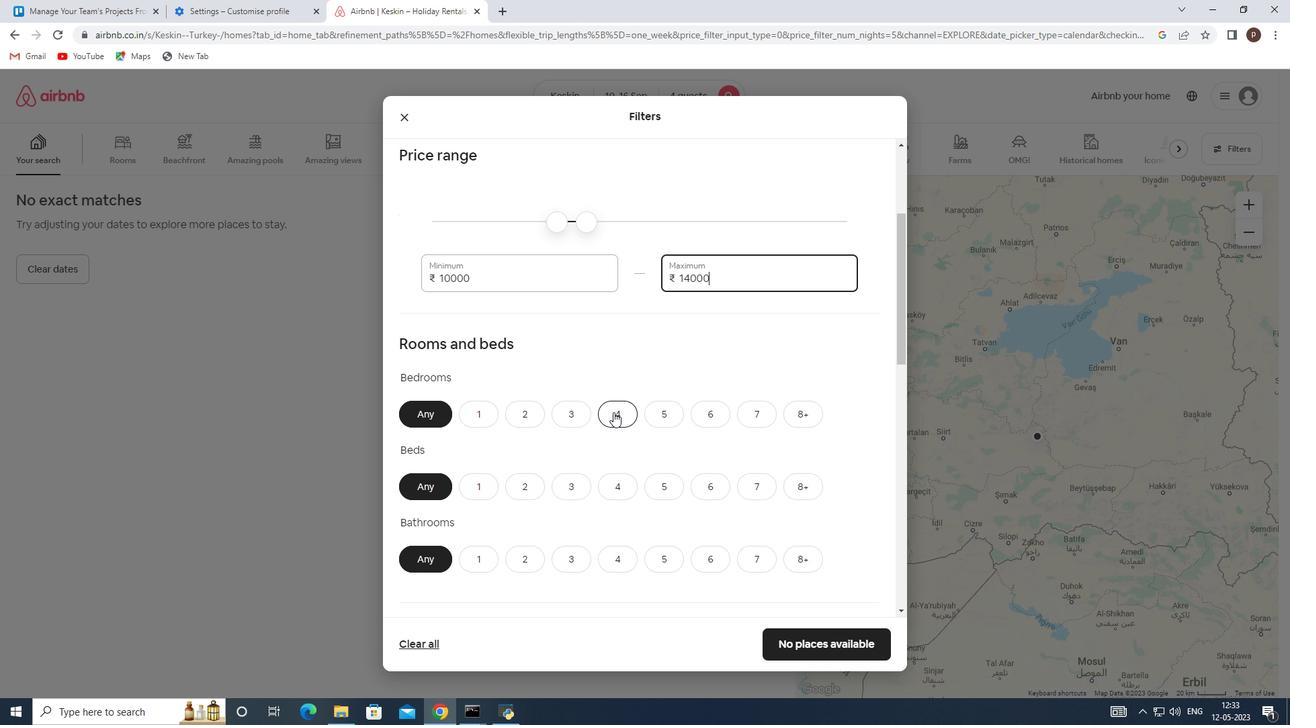 
Action: Mouse pressed left at (611, 412)
Screenshot: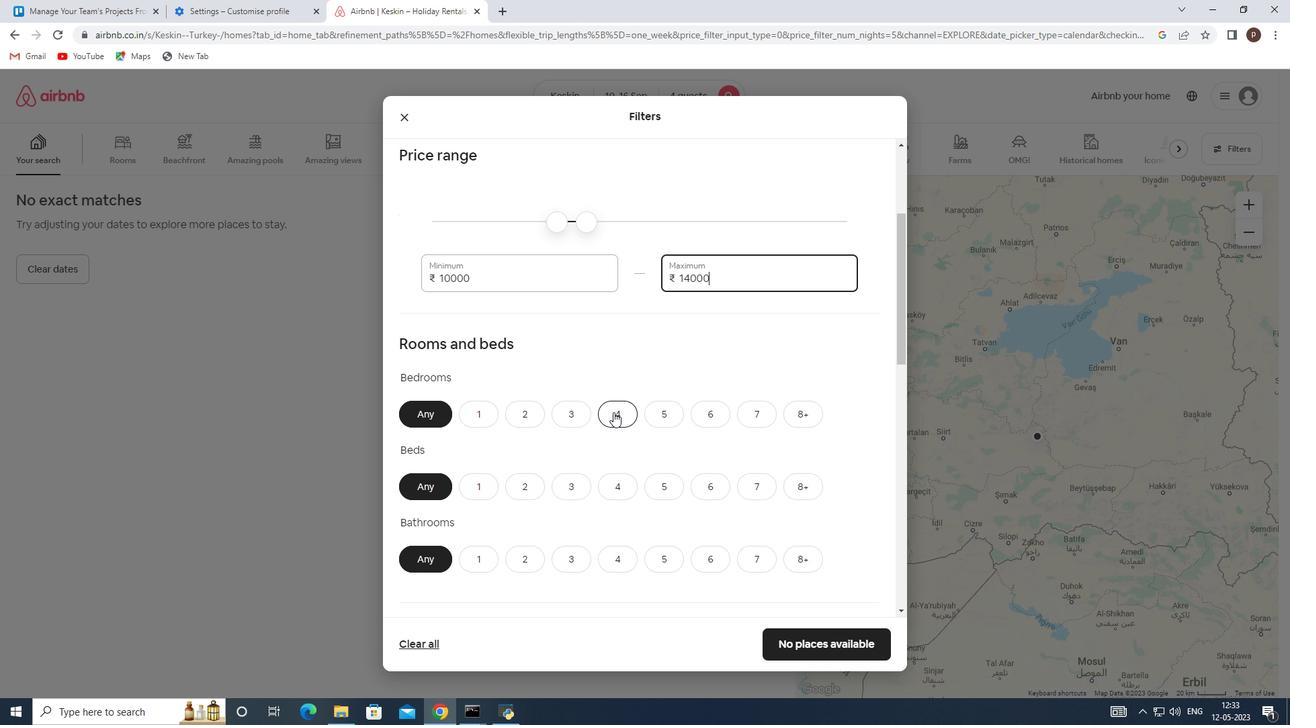 
Action: Mouse moved to (624, 482)
Screenshot: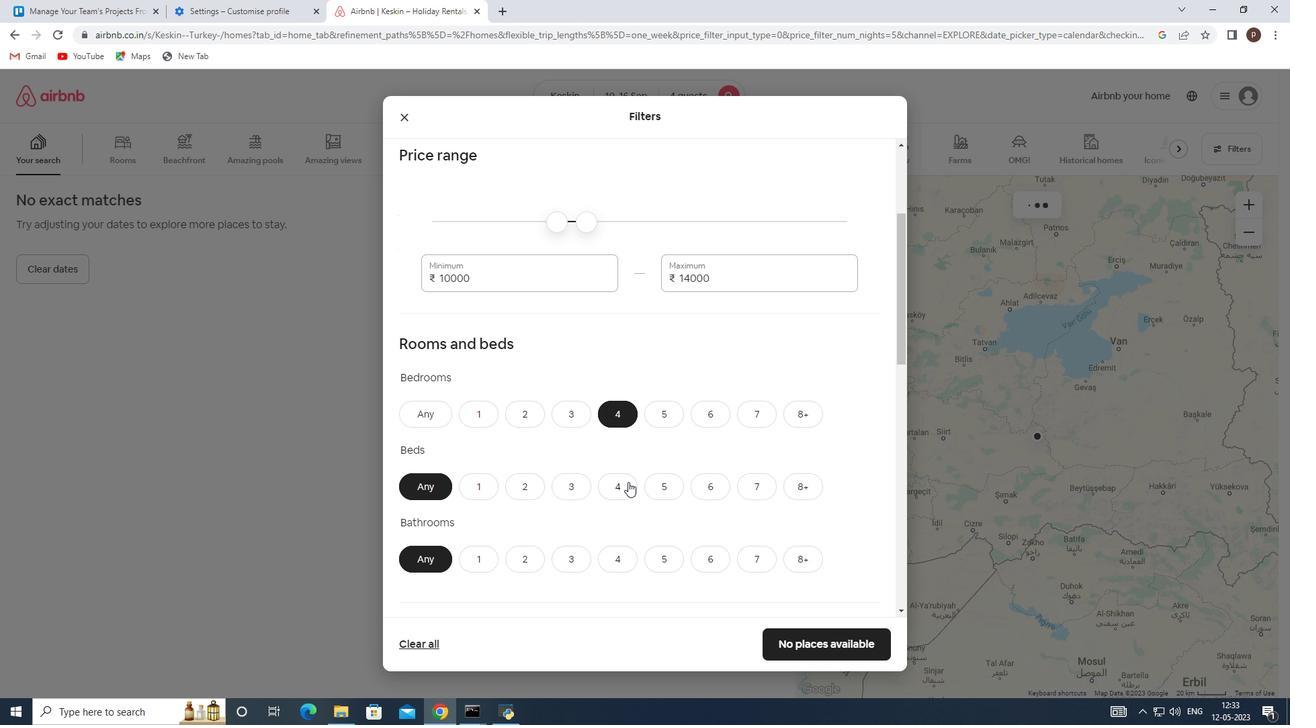 
Action: Mouse pressed left at (624, 482)
Screenshot: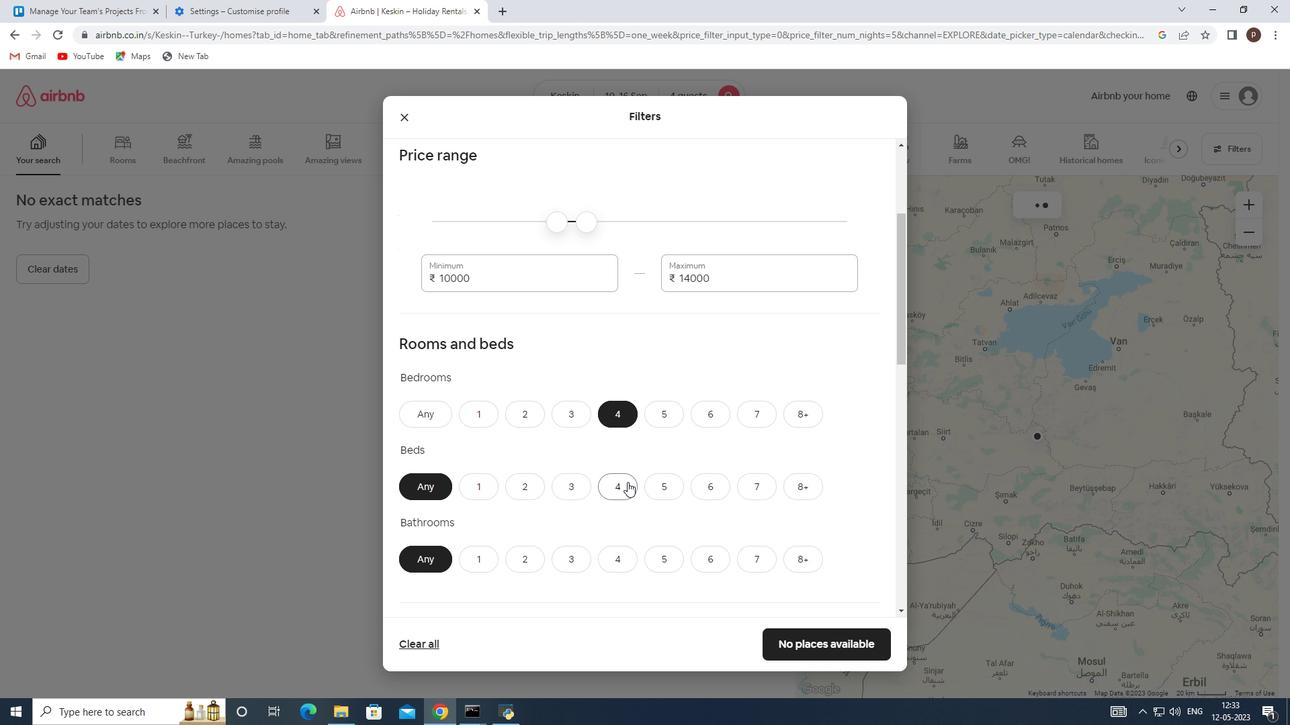 
Action: Mouse moved to (611, 553)
Screenshot: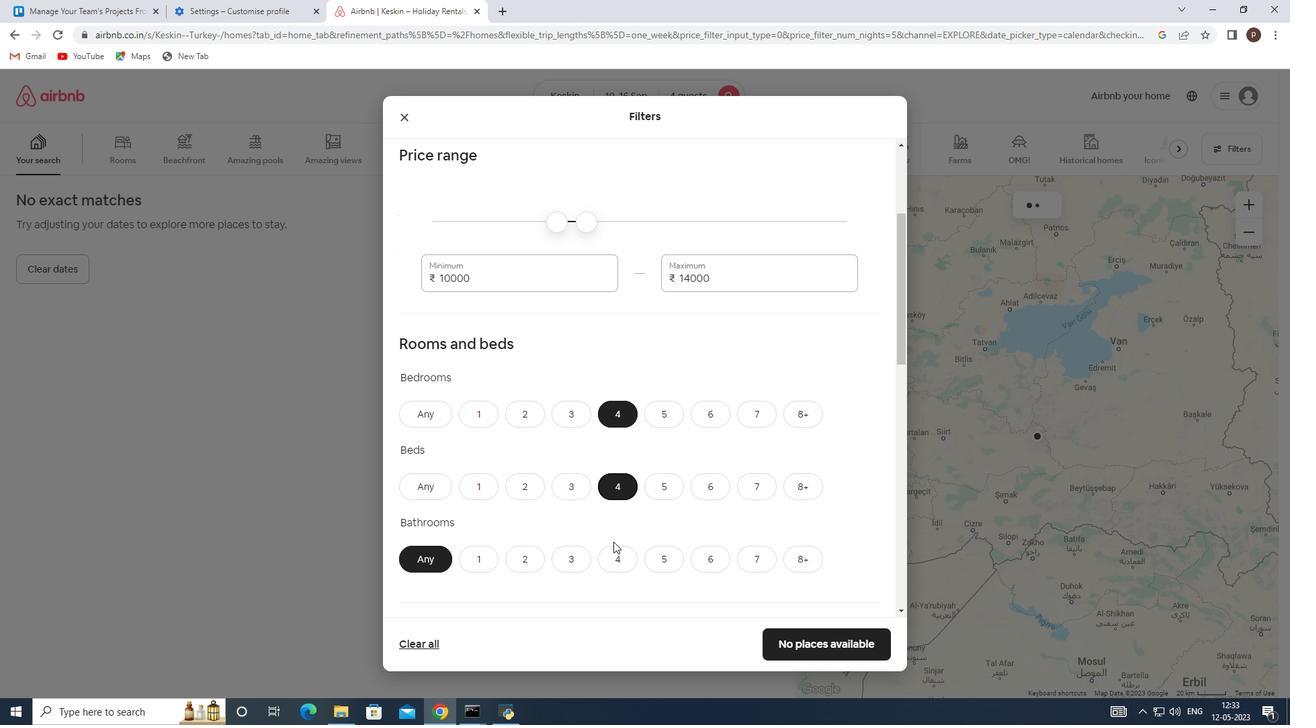 
Action: Mouse pressed left at (611, 553)
Screenshot: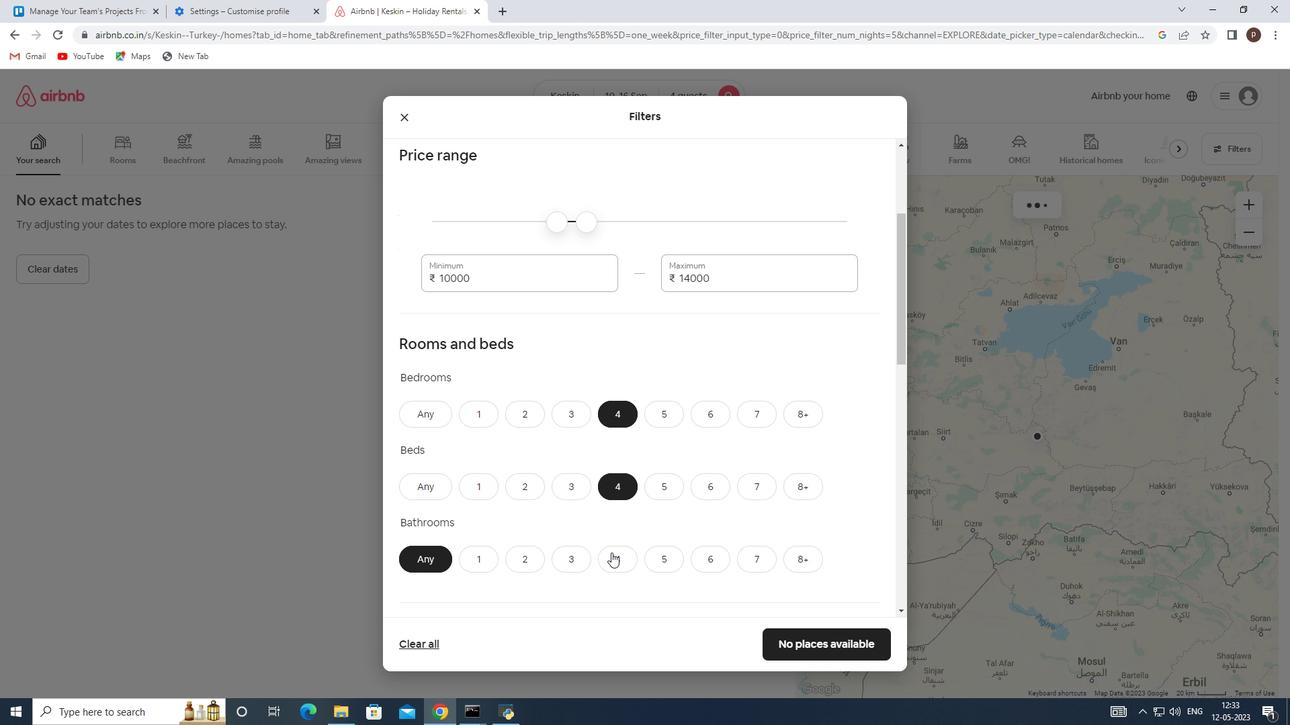 
Action: Mouse moved to (609, 545)
Screenshot: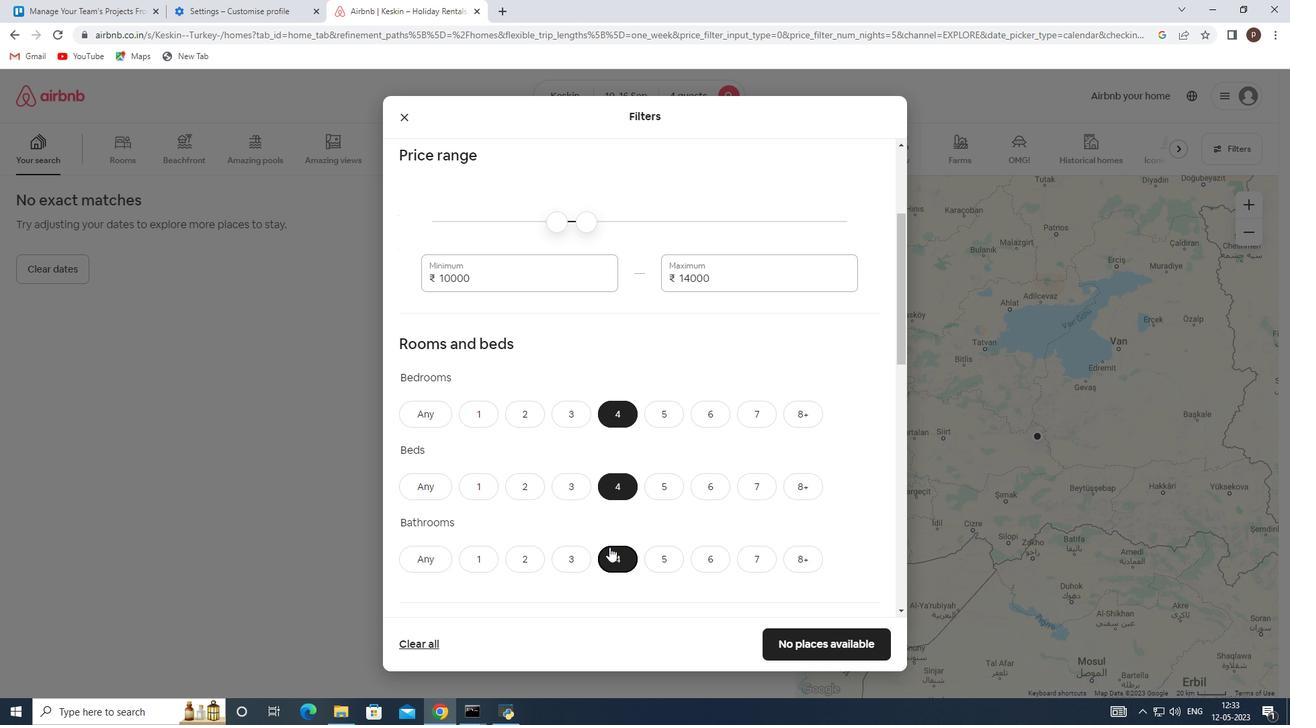 
Action: Mouse scrolled (609, 545) with delta (0, 0)
Screenshot: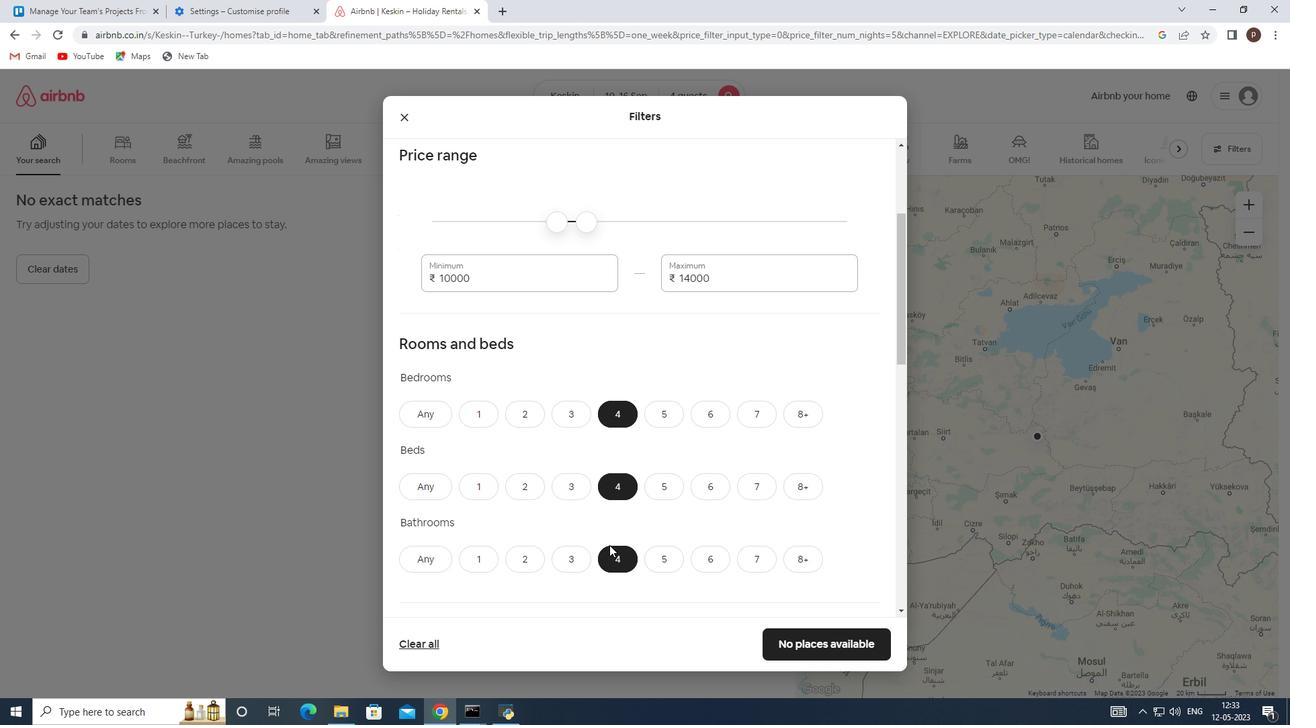 
Action: Mouse moved to (598, 480)
Screenshot: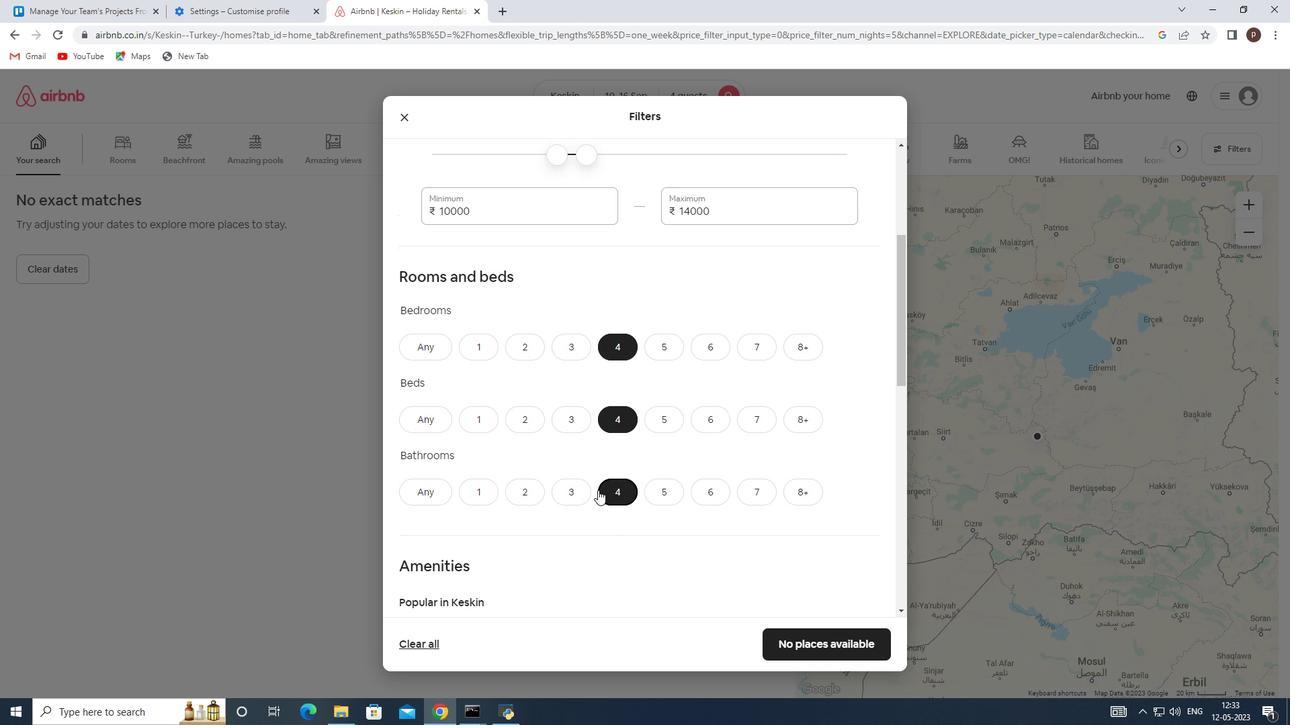 
Action: Mouse scrolled (598, 479) with delta (0, 0)
Screenshot: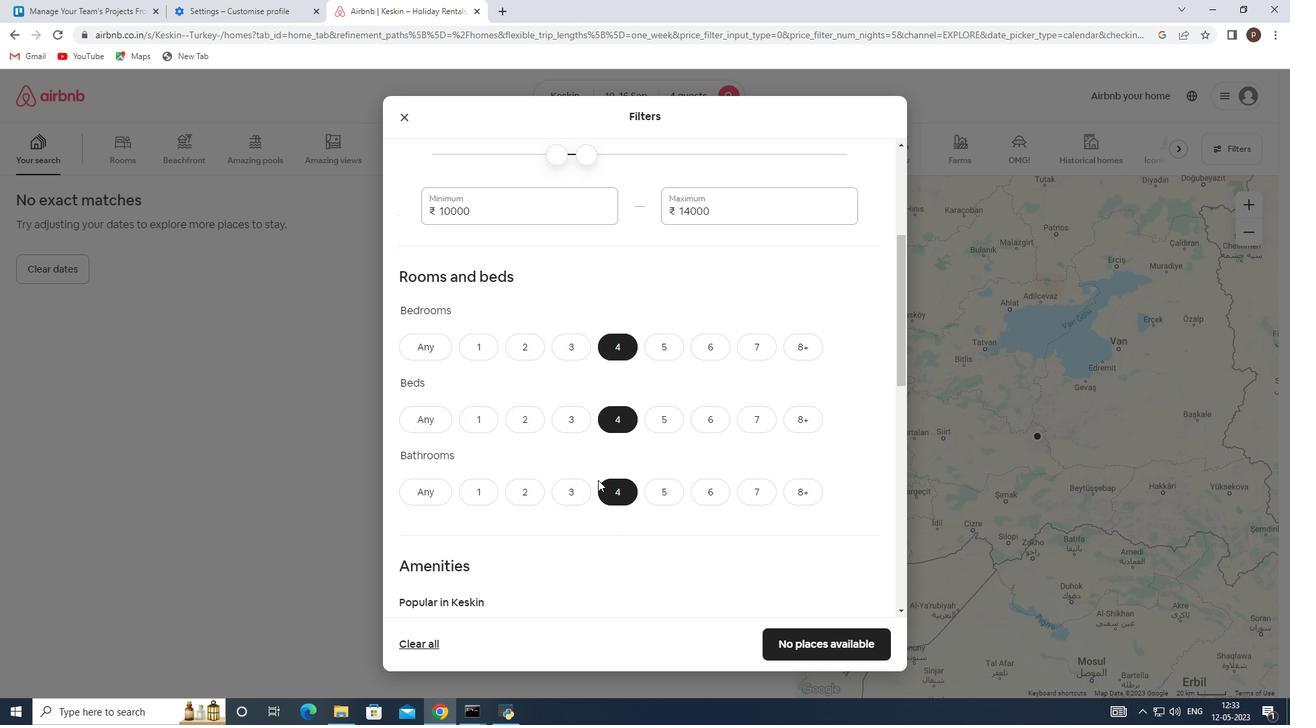 
Action: Mouse scrolled (598, 479) with delta (0, 0)
Screenshot: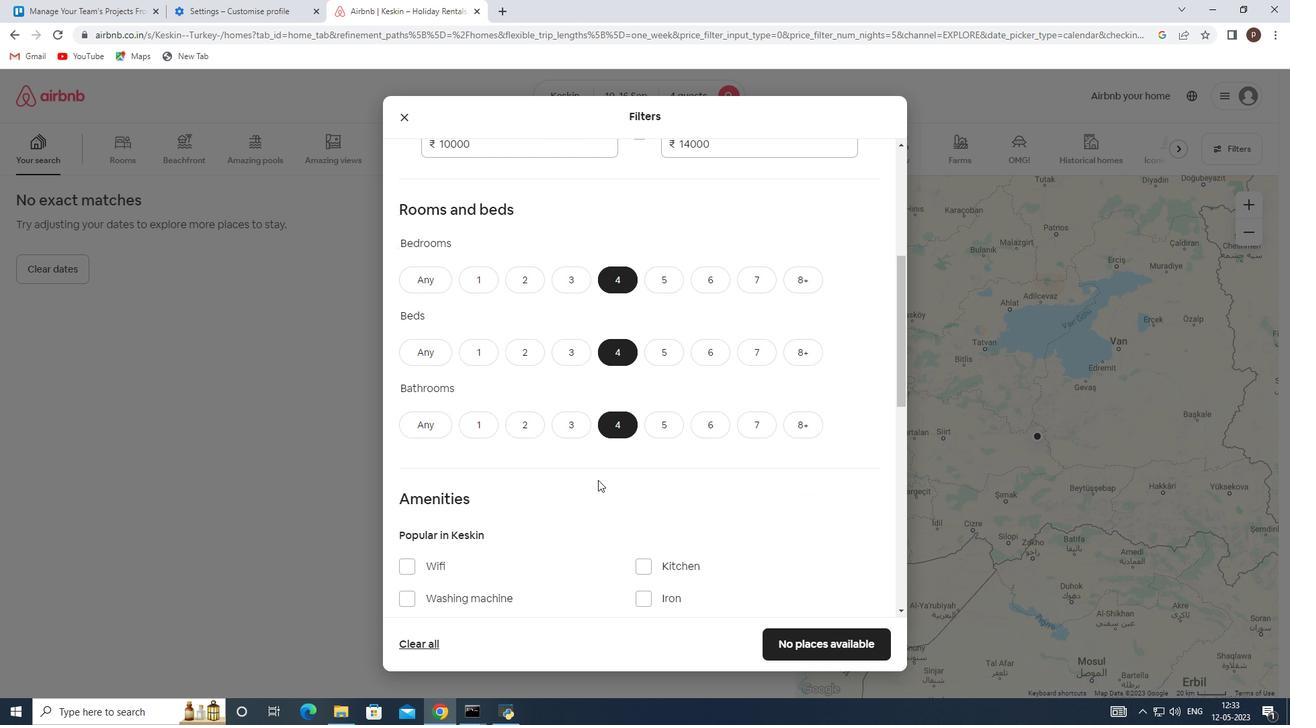 
Action: Mouse scrolled (598, 479) with delta (0, 0)
Screenshot: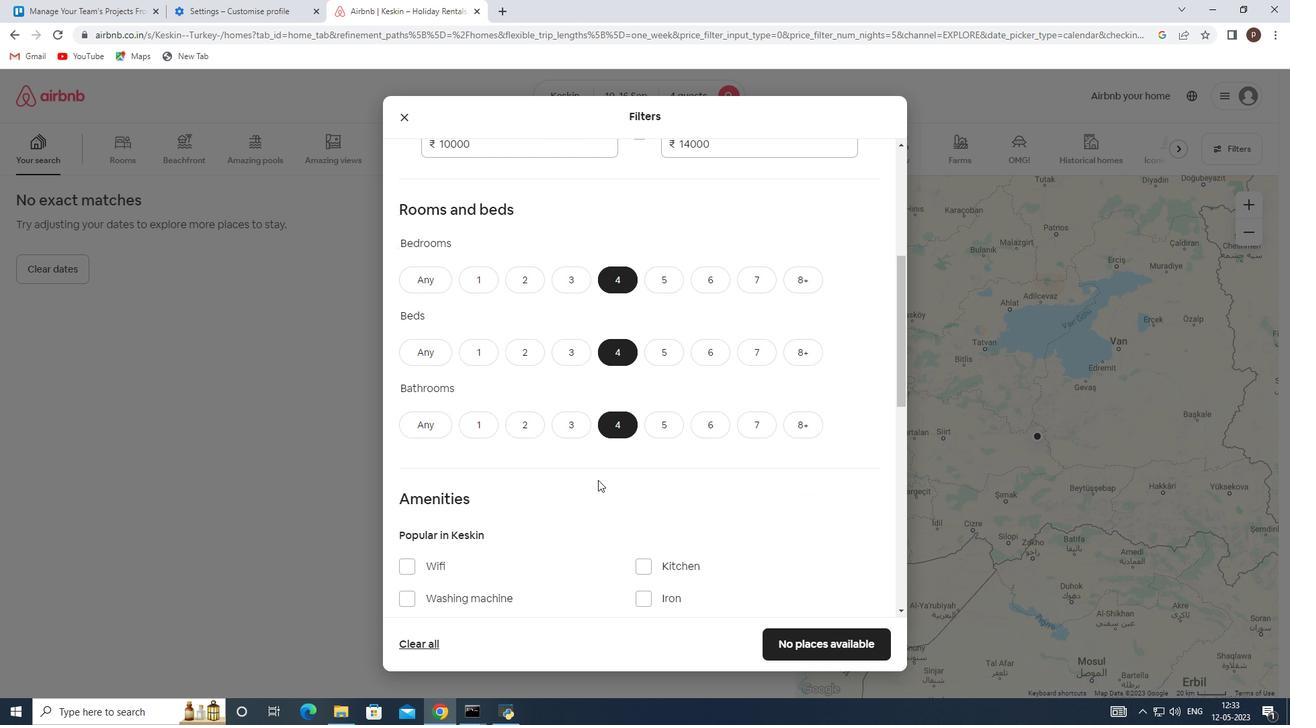 
Action: Mouse moved to (406, 429)
Screenshot: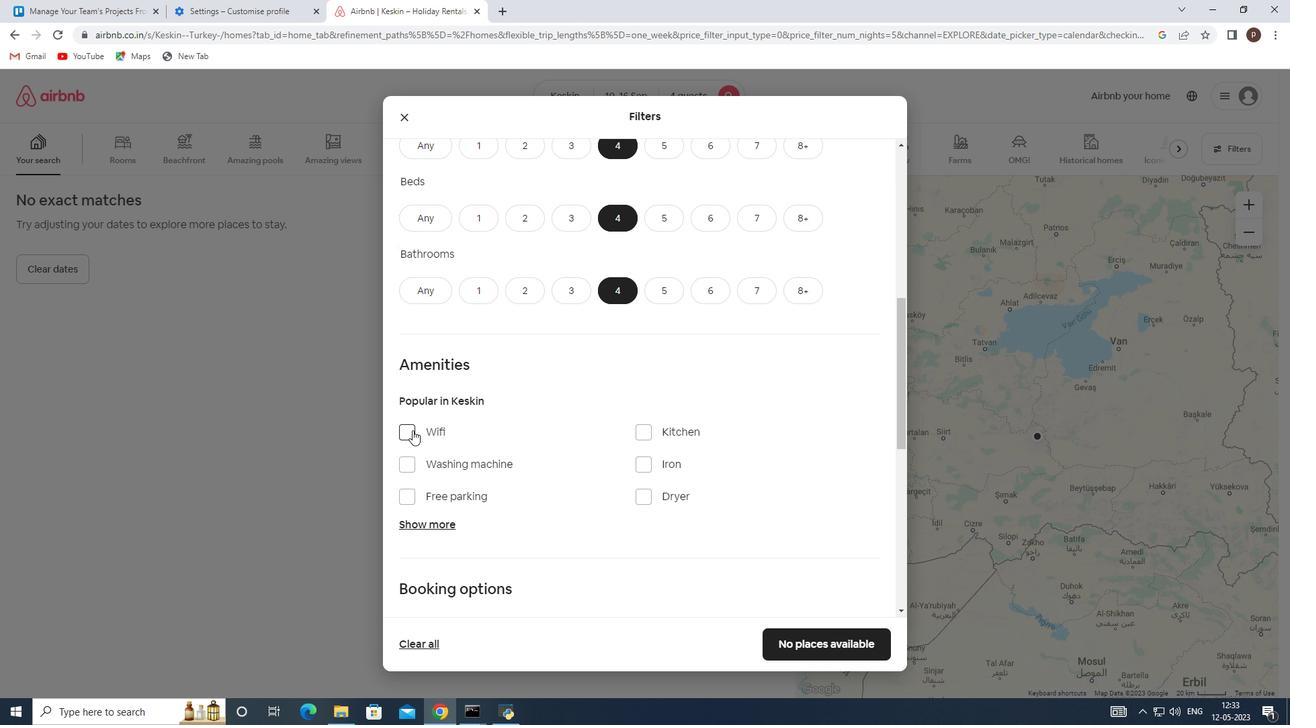 
Action: Mouse pressed left at (406, 429)
Screenshot: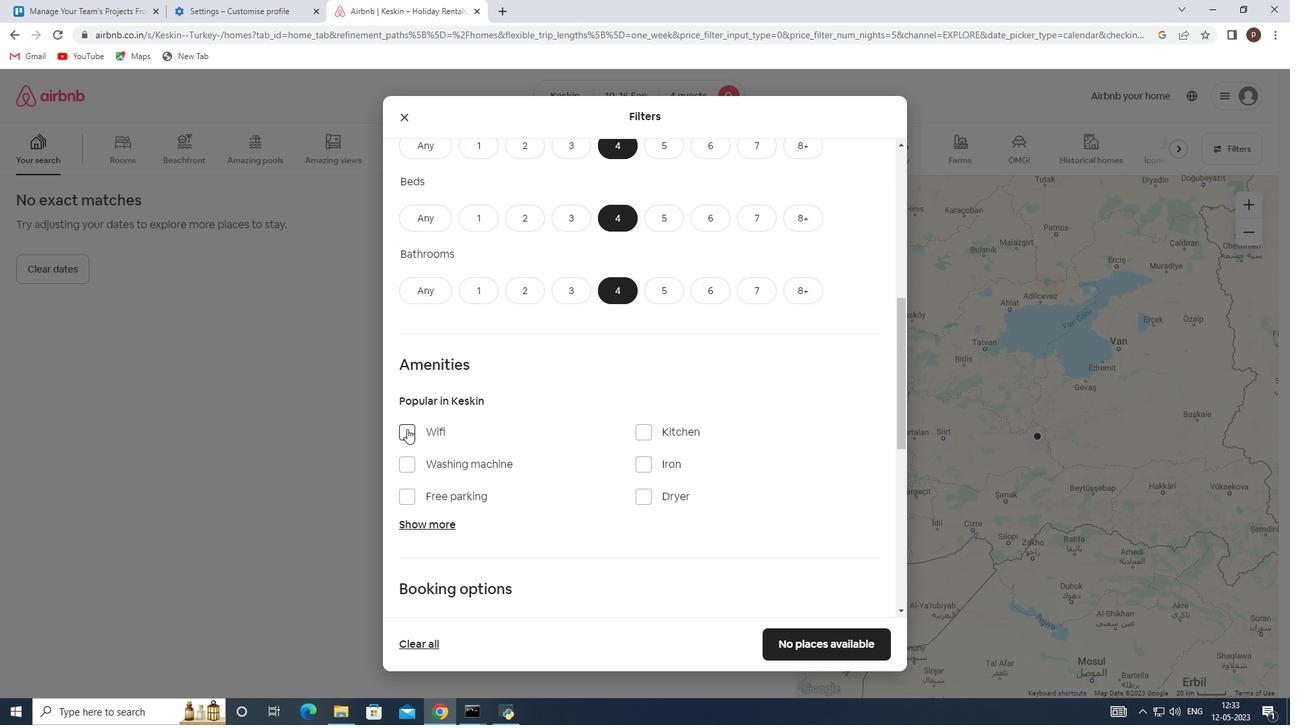 
Action: Mouse moved to (409, 498)
Screenshot: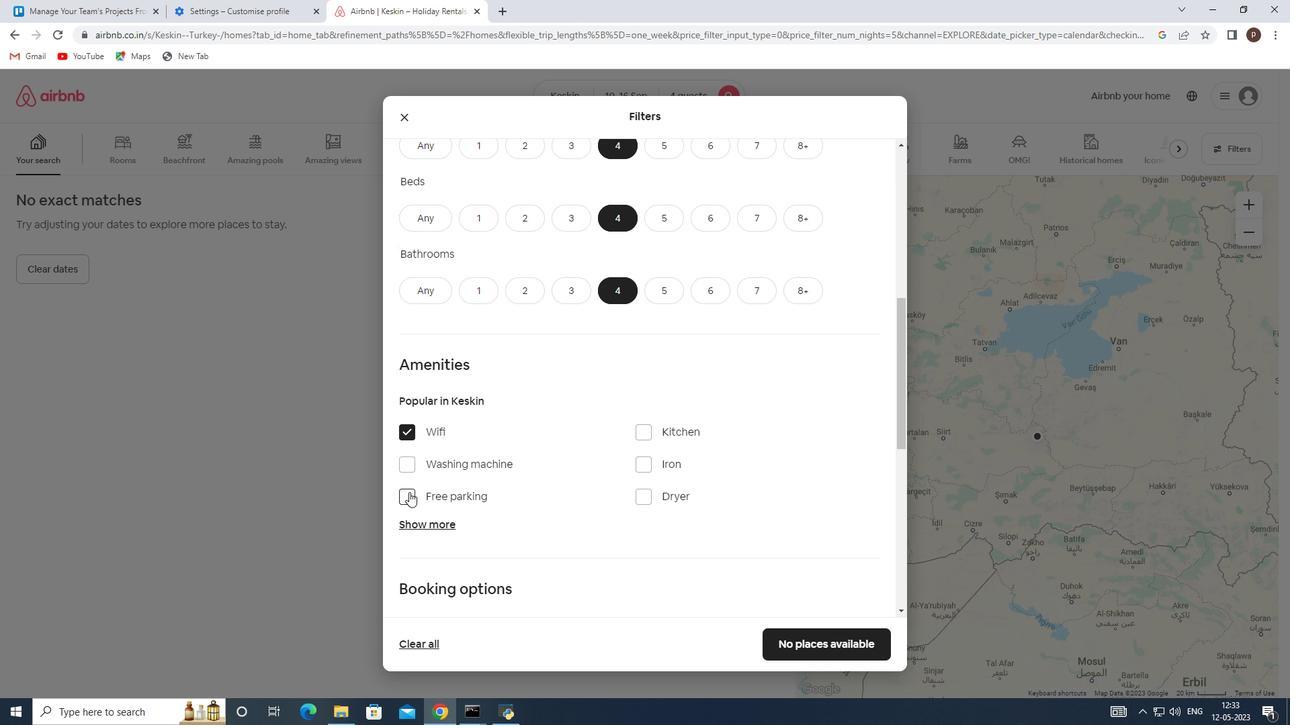 
Action: Mouse pressed left at (409, 498)
Screenshot: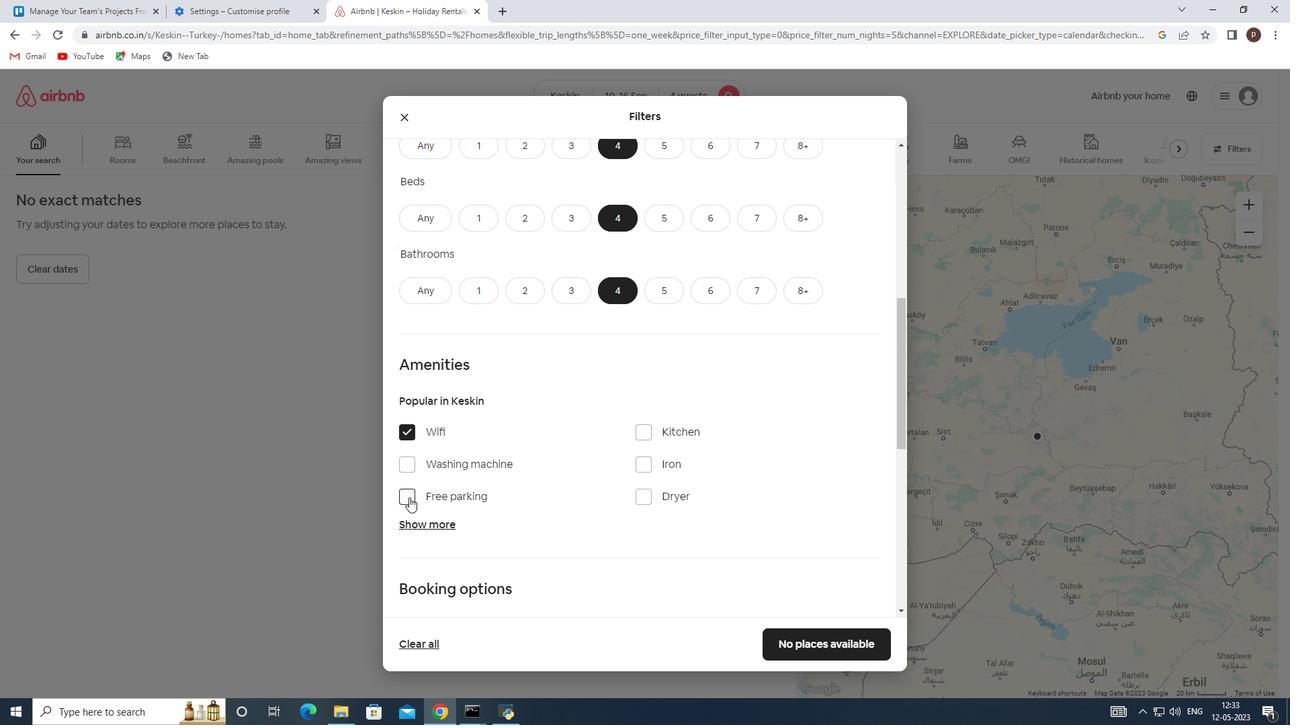 
Action: Mouse moved to (420, 529)
Screenshot: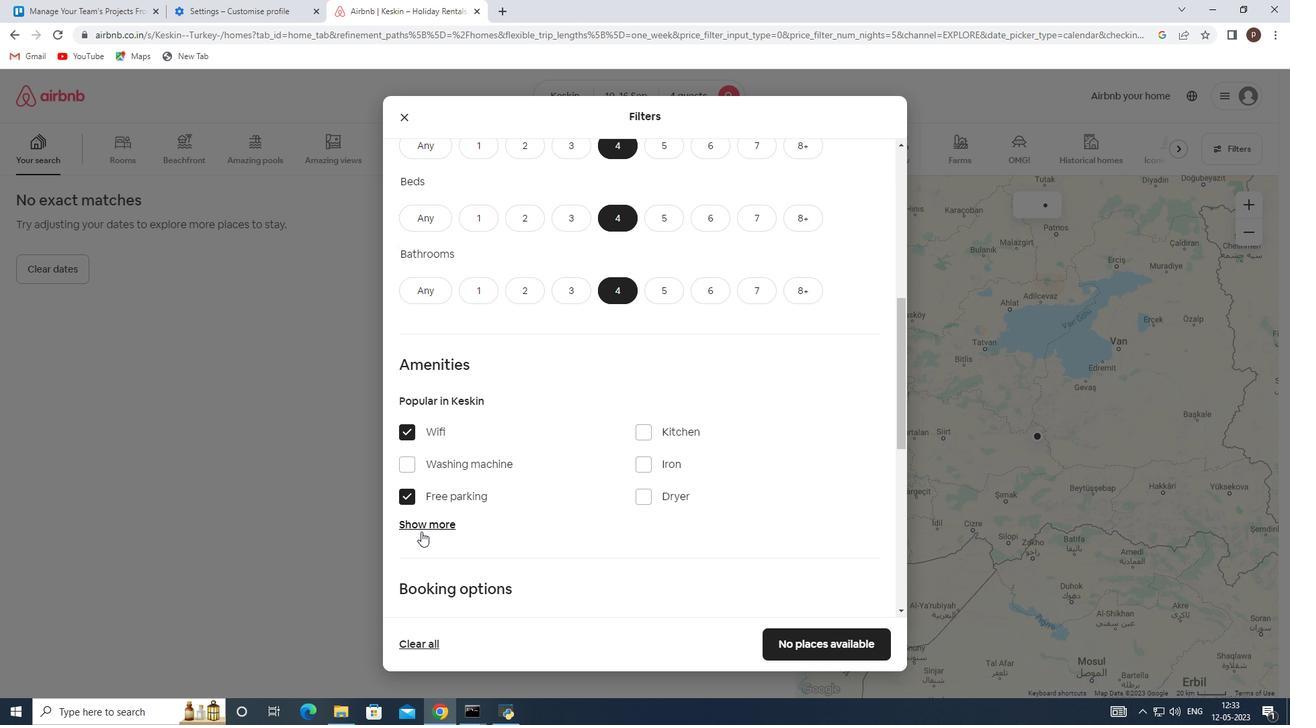 
Action: Mouse pressed left at (420, 529)
Screenshot: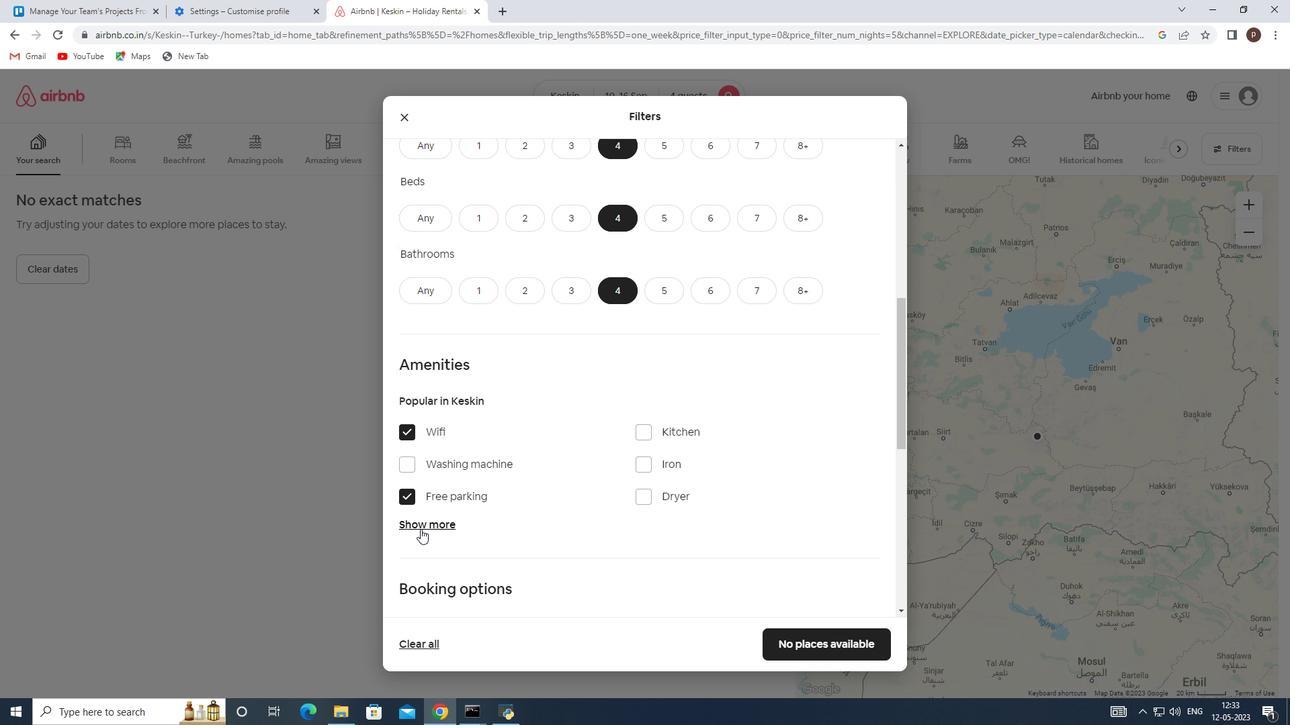 
Action: Mouse moved to (504, 524)
Screenshot: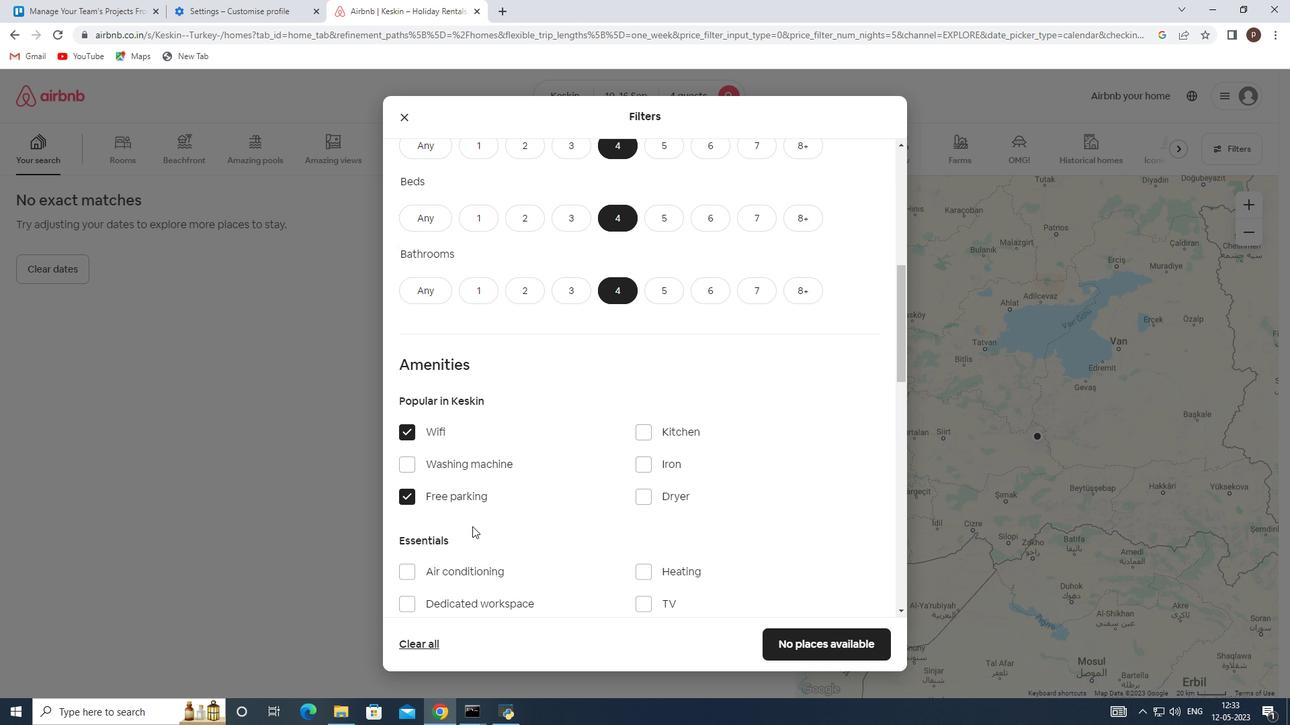 
Action: Mouse scrolled (504, 523) with delta (0, 0)
Screenshot: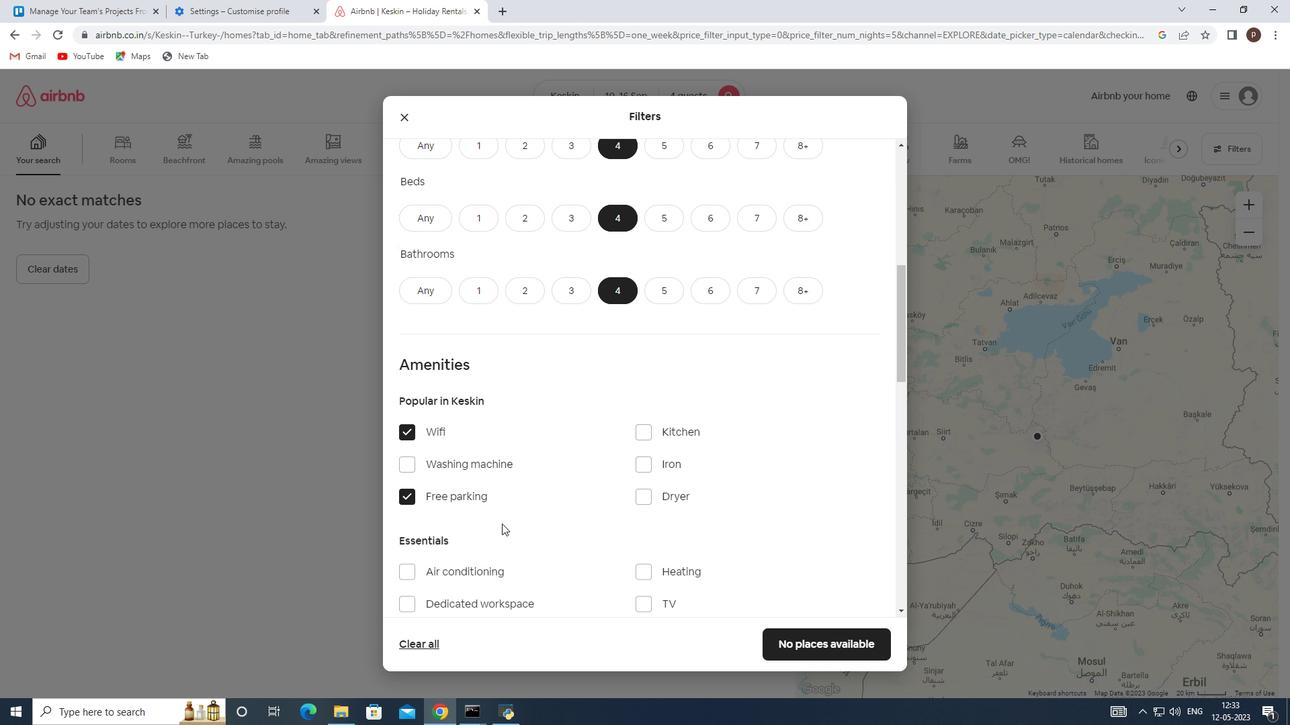 
Action: Mouse moved to (504, 524)
Screenshot: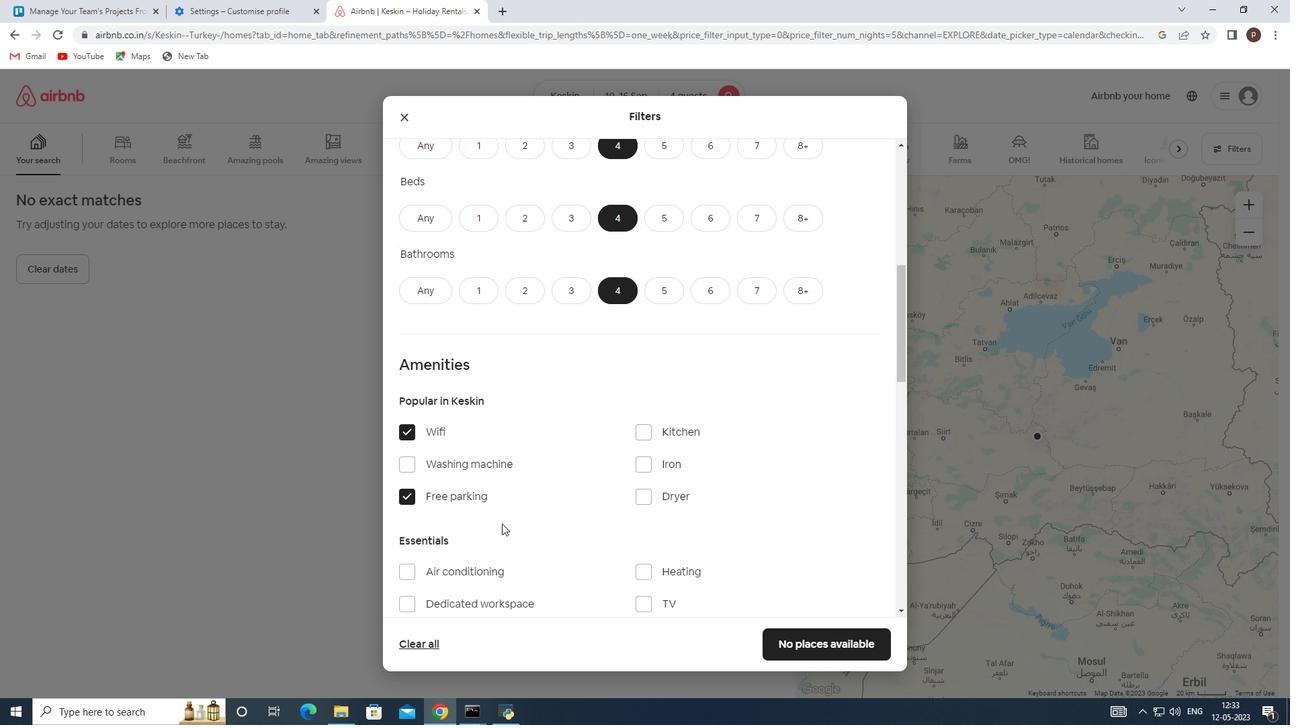 
Action: Mouse scrolled (504, 523) with delta (0, 0)
Screenshot: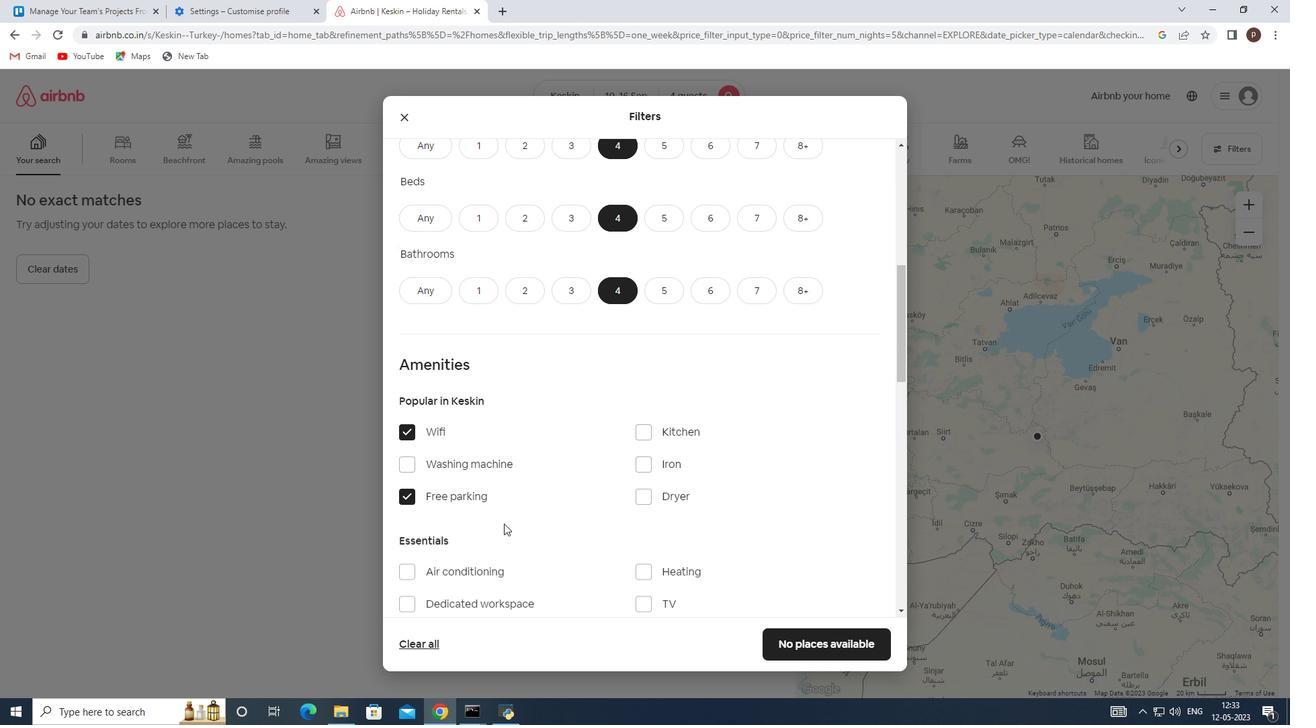 
Action: Mouse moved to (639, 477)
Screenshot: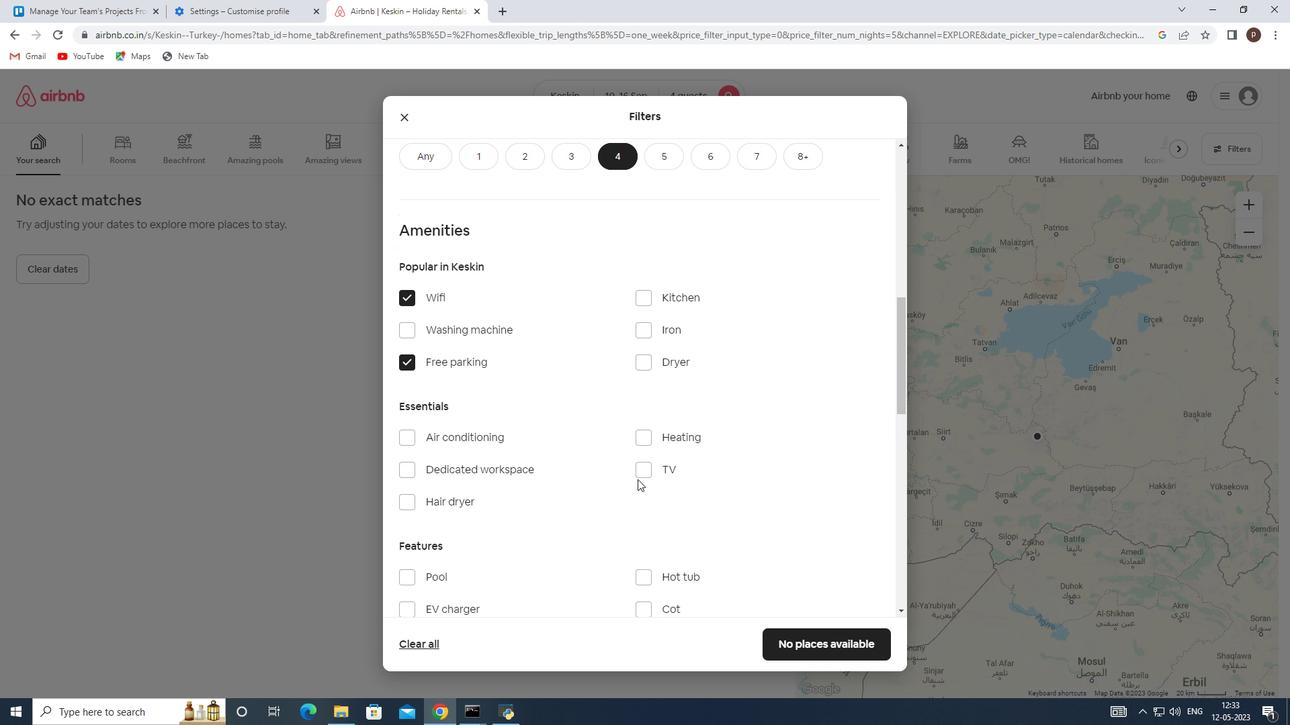 
Action: Mouse pressed left at (639, 477)
Screenshot: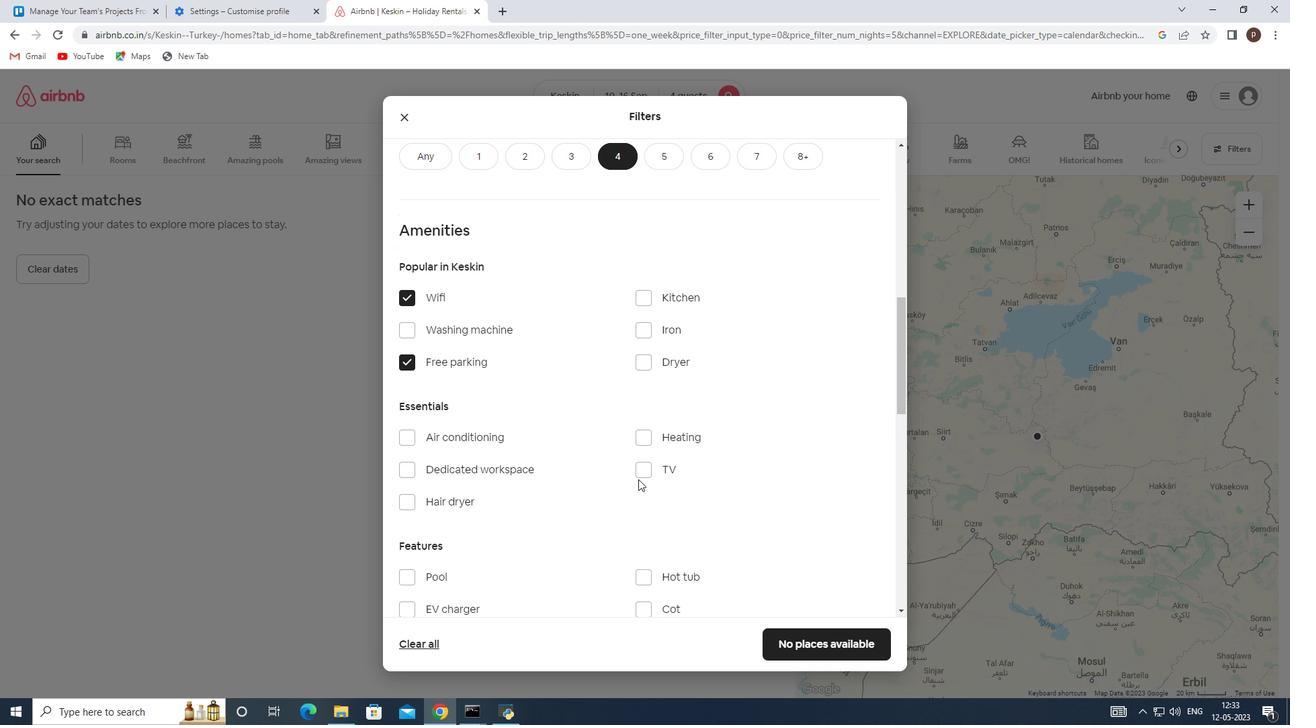 
Action: Mouse moved to (541, 514)
Screenshot: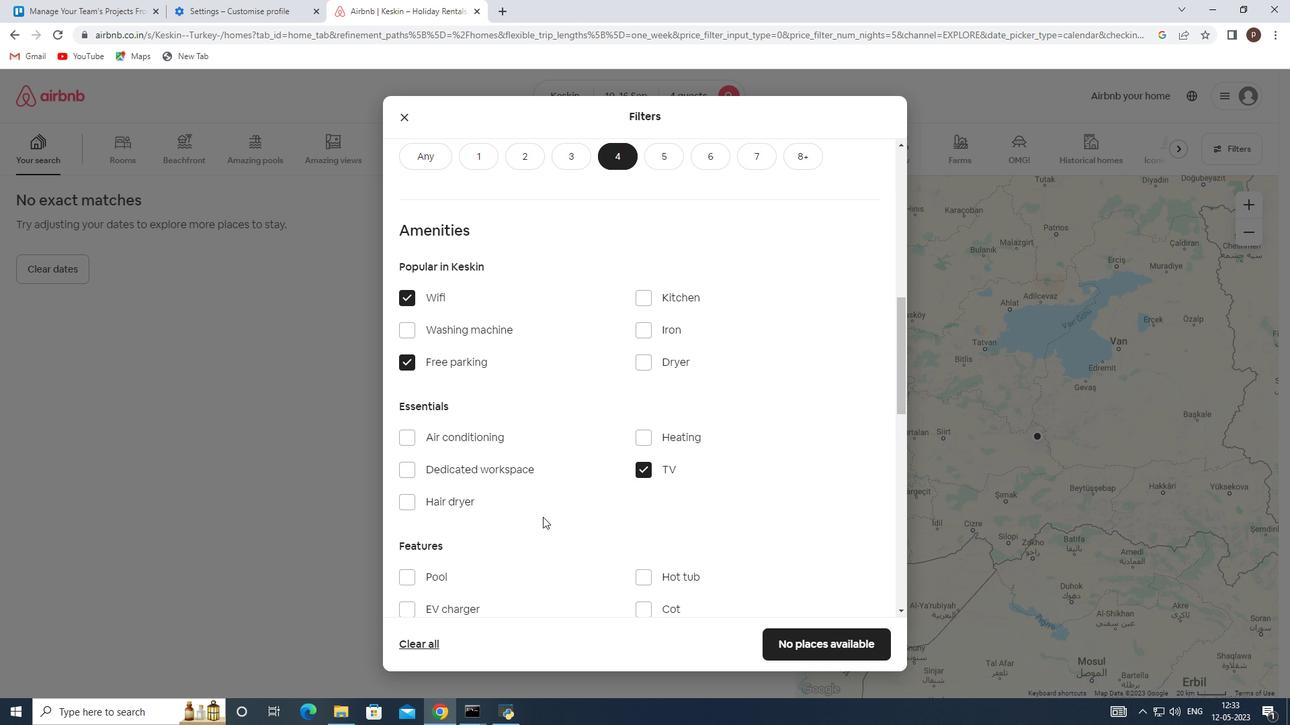 
Action: Mouse scrolled (541, 513) with delta (0, 0)
Screenshot: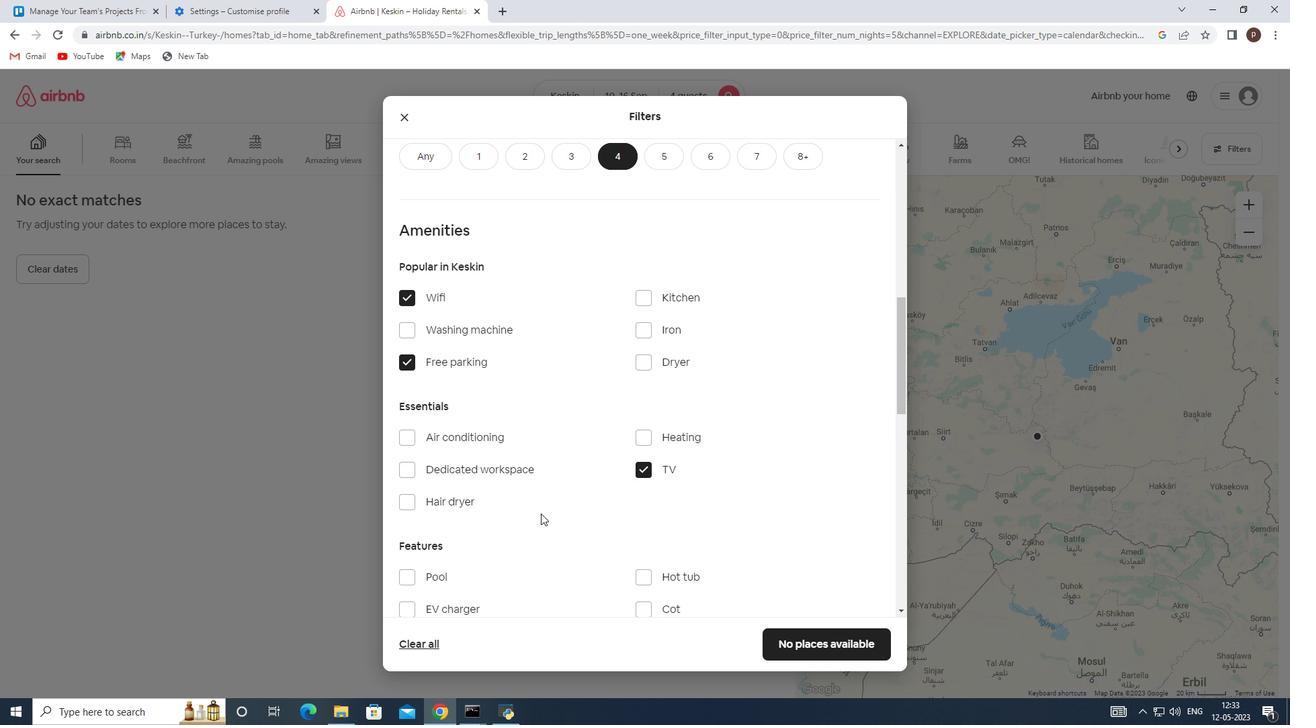 
Action: Mouse moved to (540, 509)
Screenshot: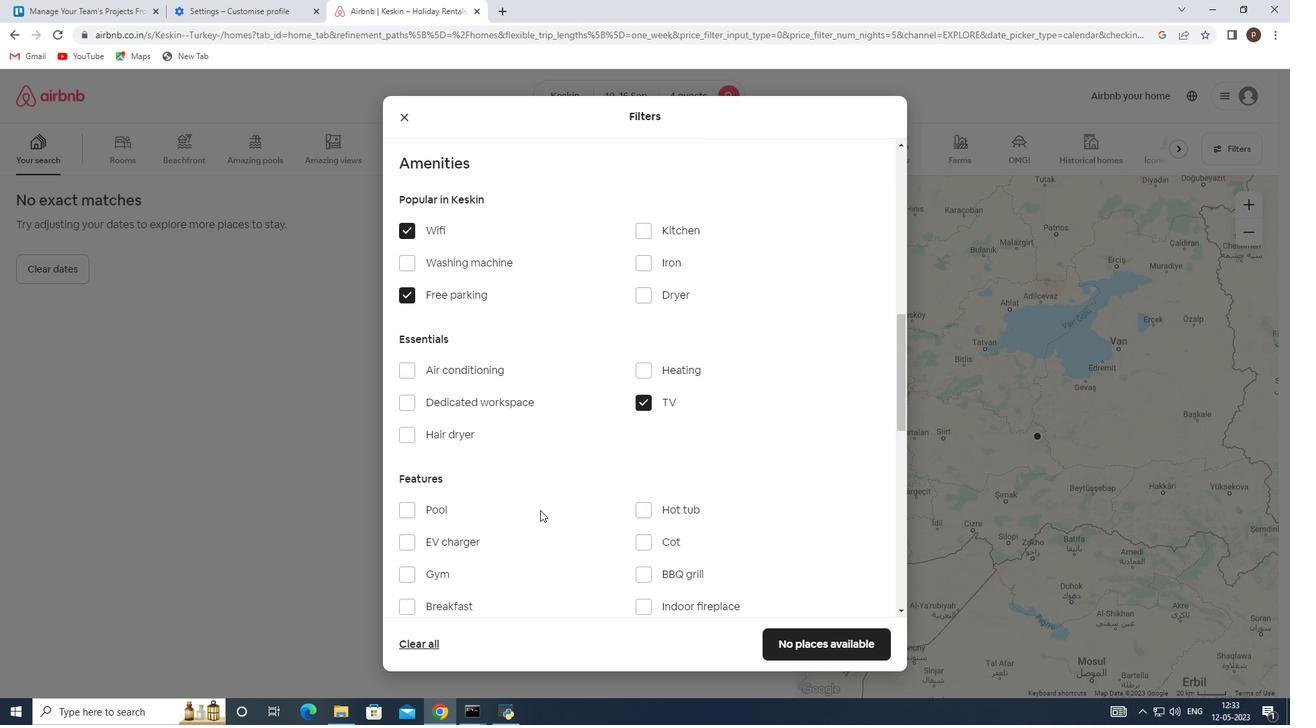 
Action: Mouse scrolled (540, 508) with delta (0, 0)
Screenshot: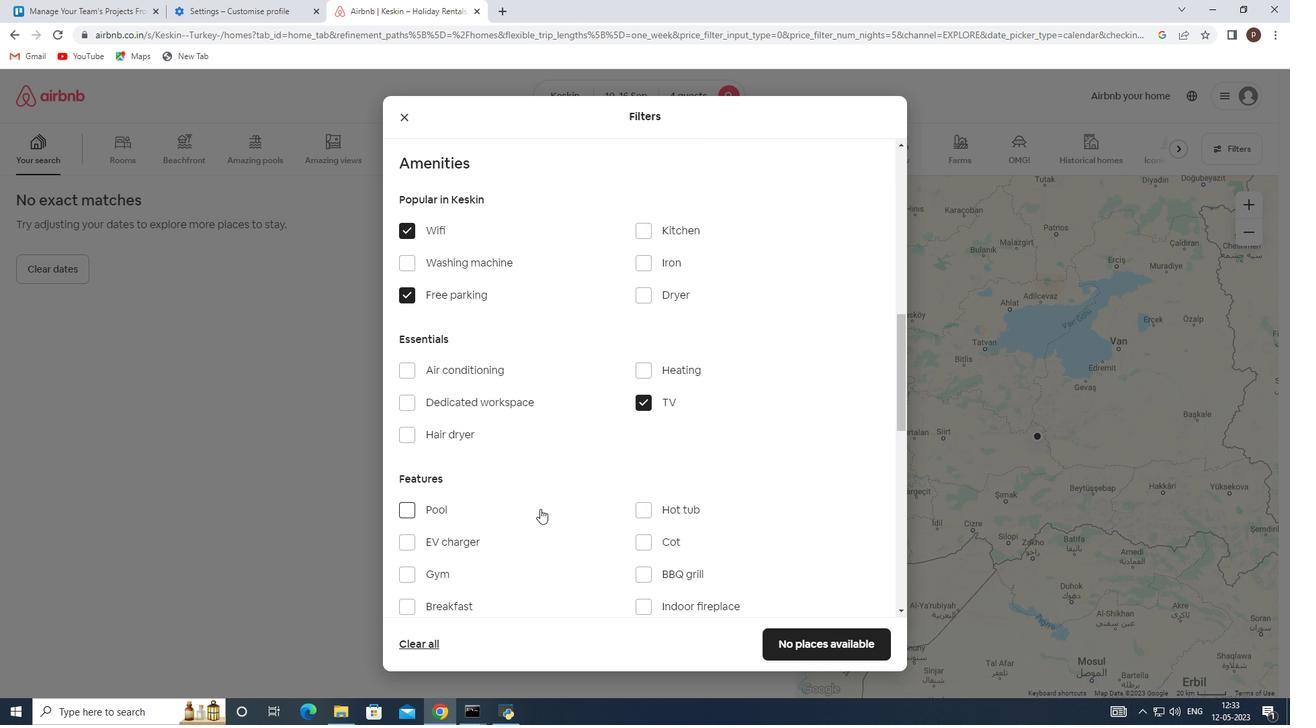 
Action: Mouse moved to (393, 505)
Screenshot: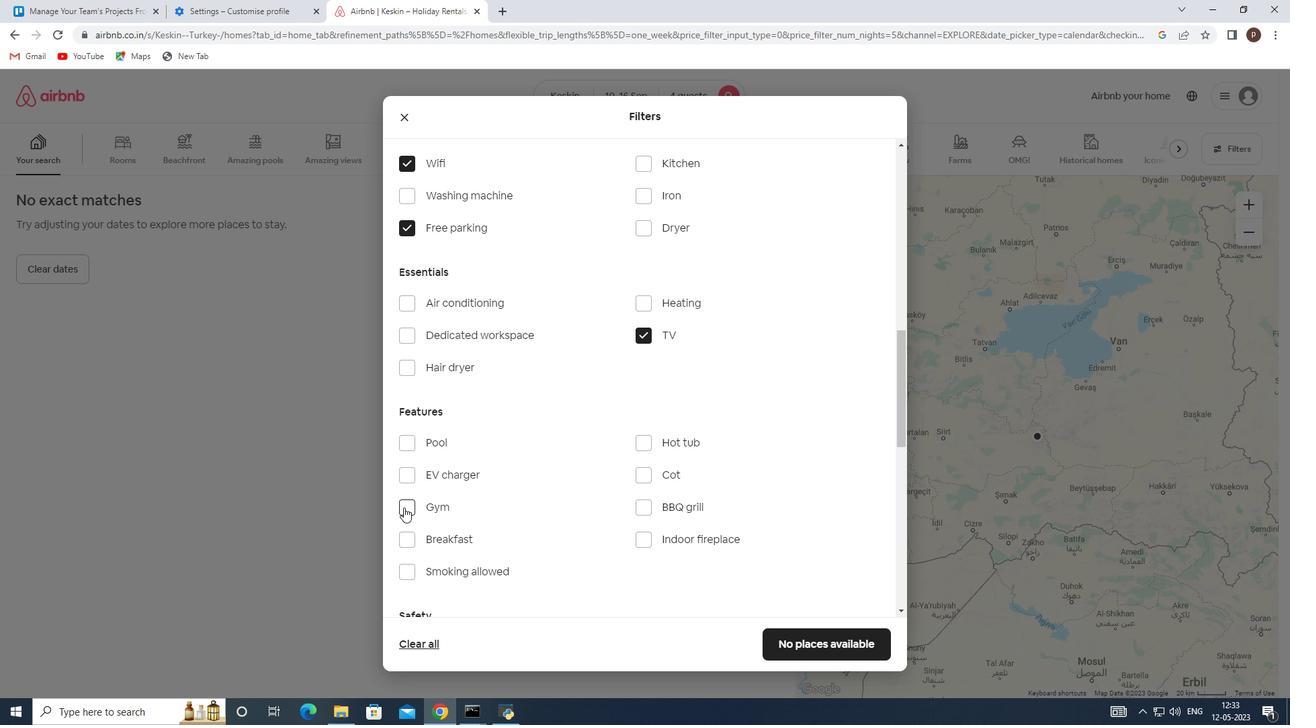 
Action: Mouse pressed left at (393, 505)
Screenshot: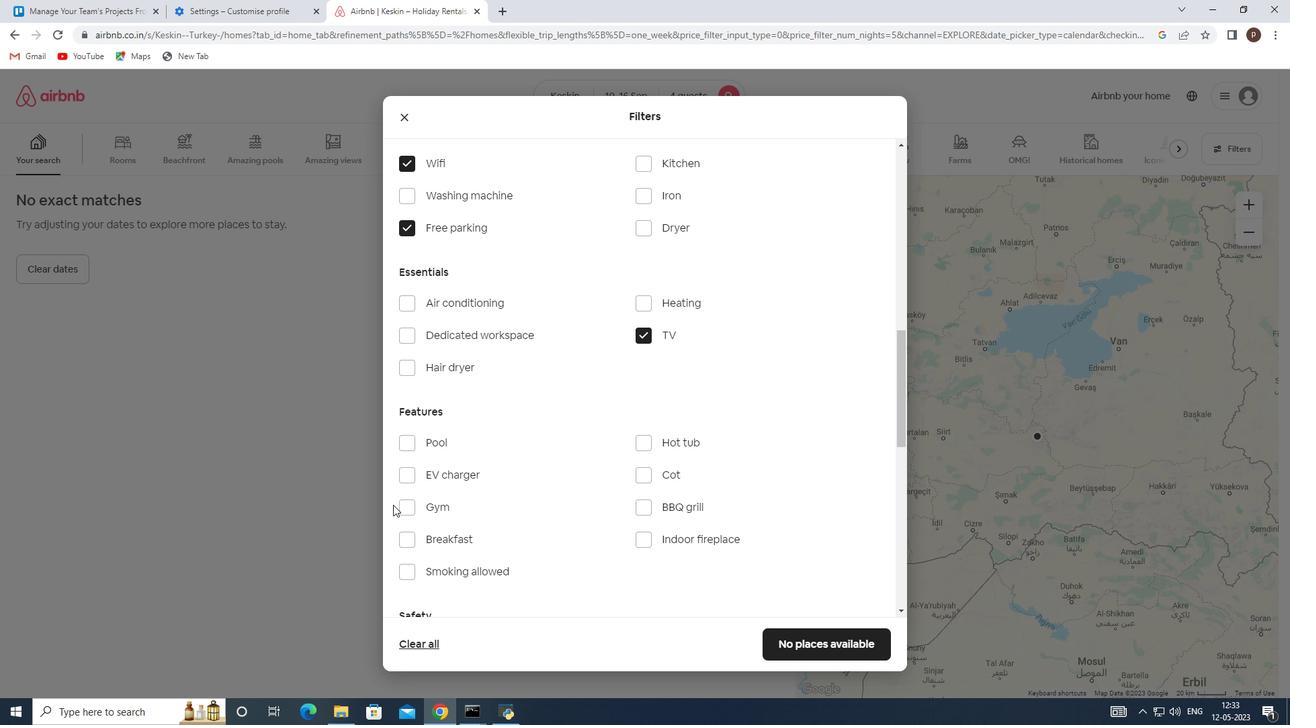 
Action: Mouse moved to (396, 505)
Screenshot: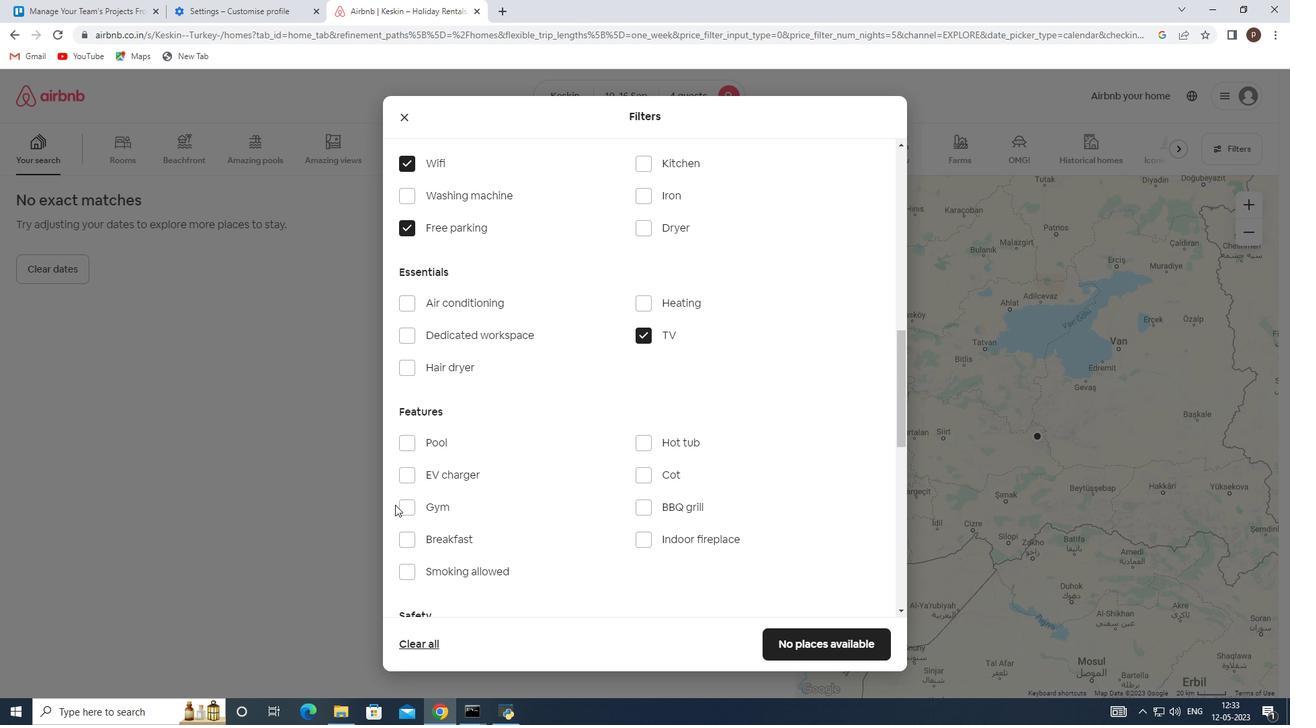 
Action: Mouse pressed left at (396, 505)
Screenshot: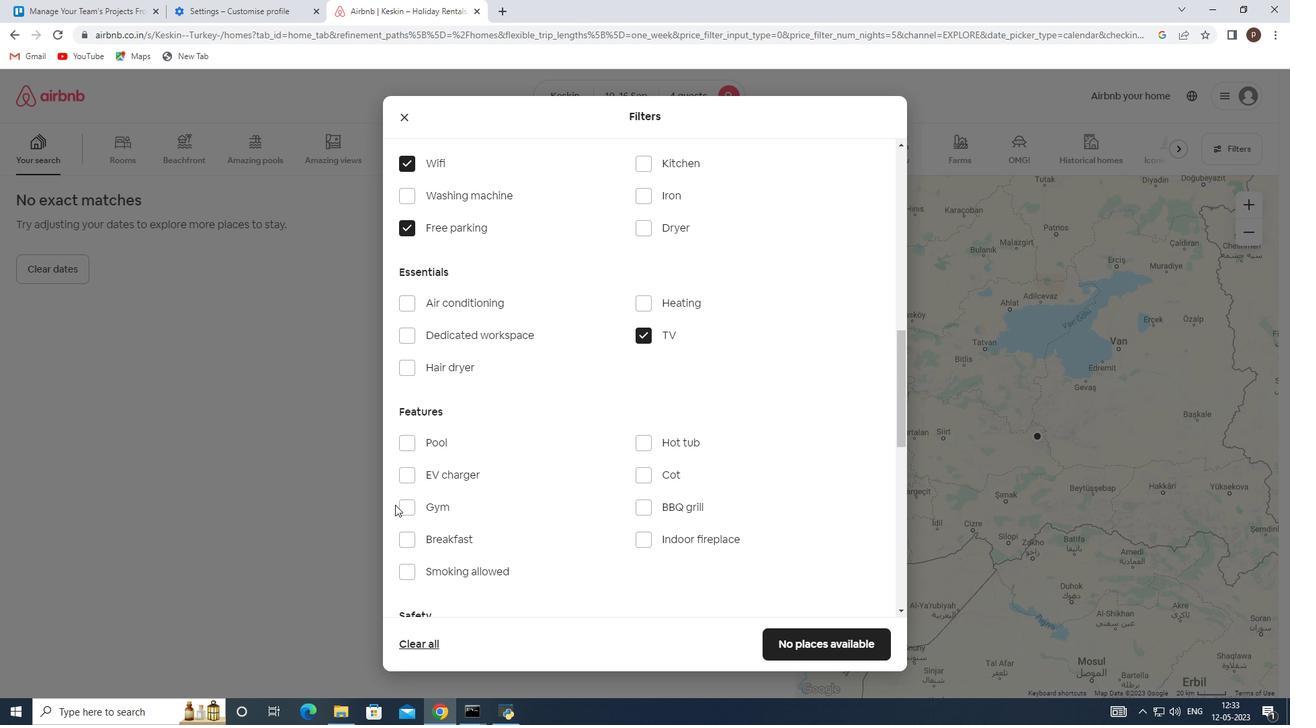 
Action: Mouse moved to (401, 505)
Screenshot: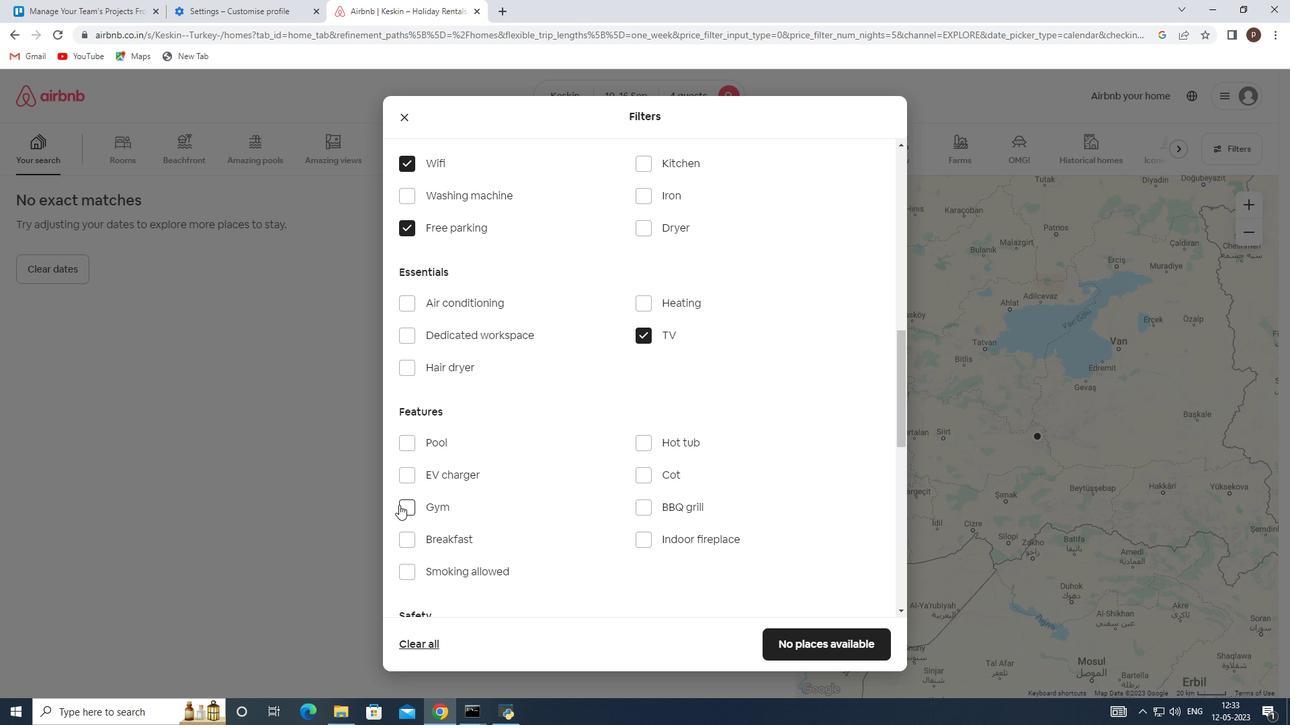 
Action: Mouse pressed left at (401, 505)
Screenshot: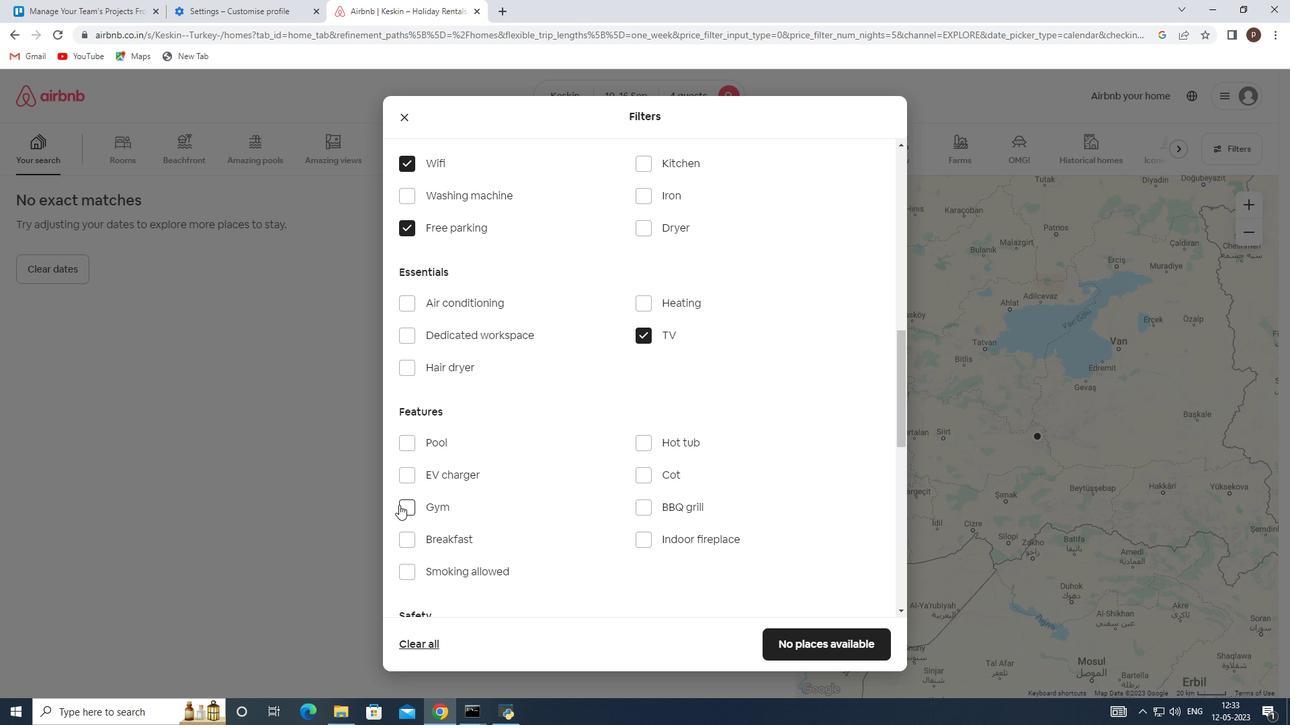 
Action: Mouse moved to (404, 540)
Screenshot: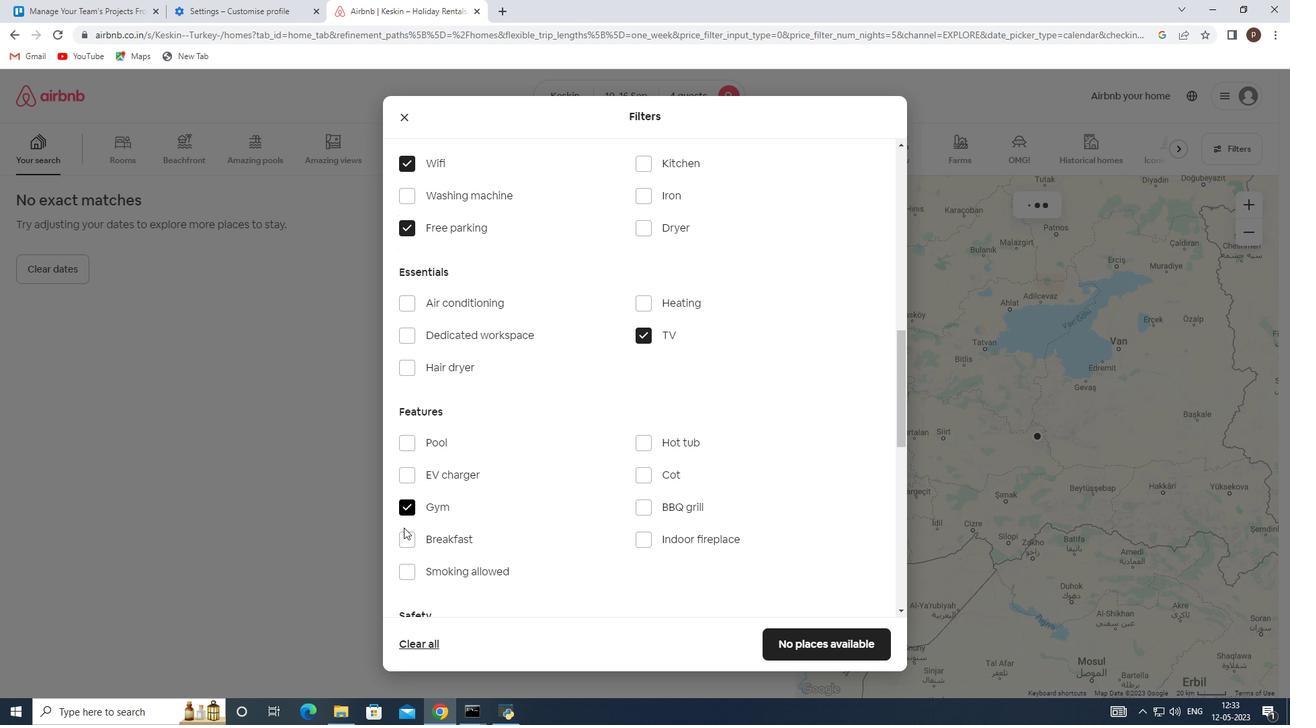 
Action: Mouse pressed left at (404, 540)
Screenshot: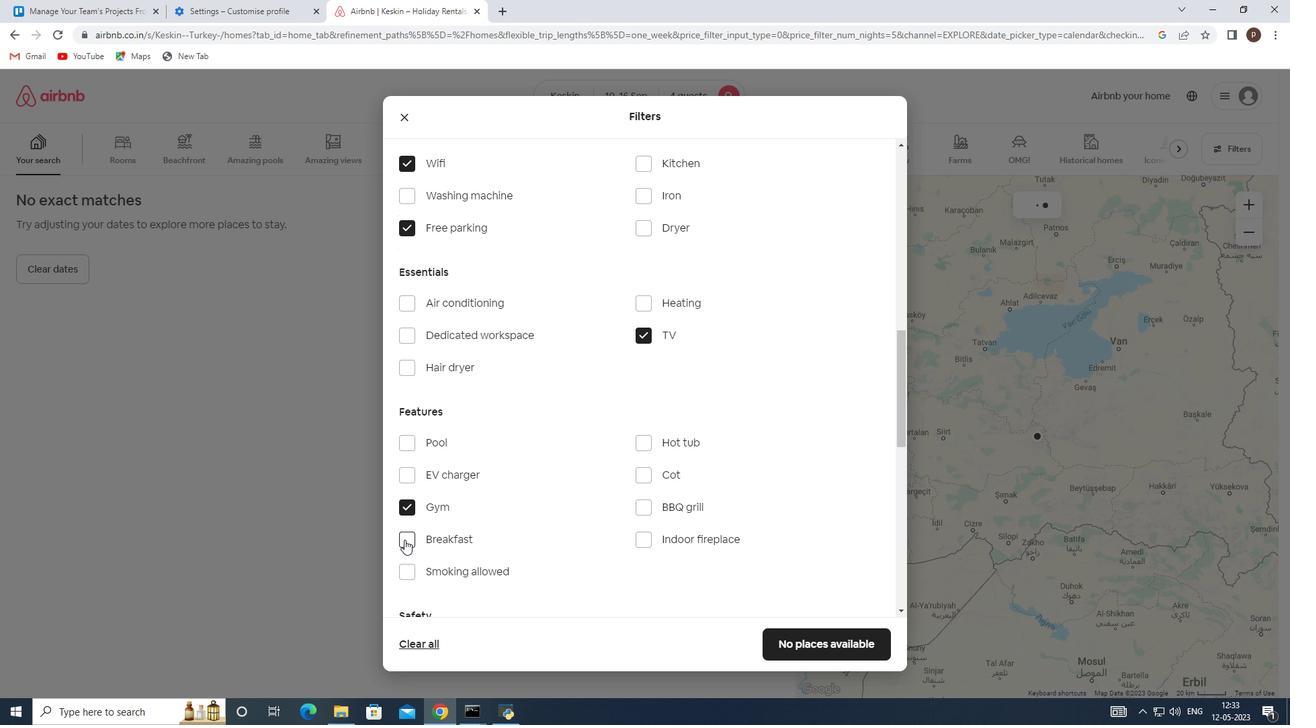
Action: Mouse moved to (486, 527)
Screenshot: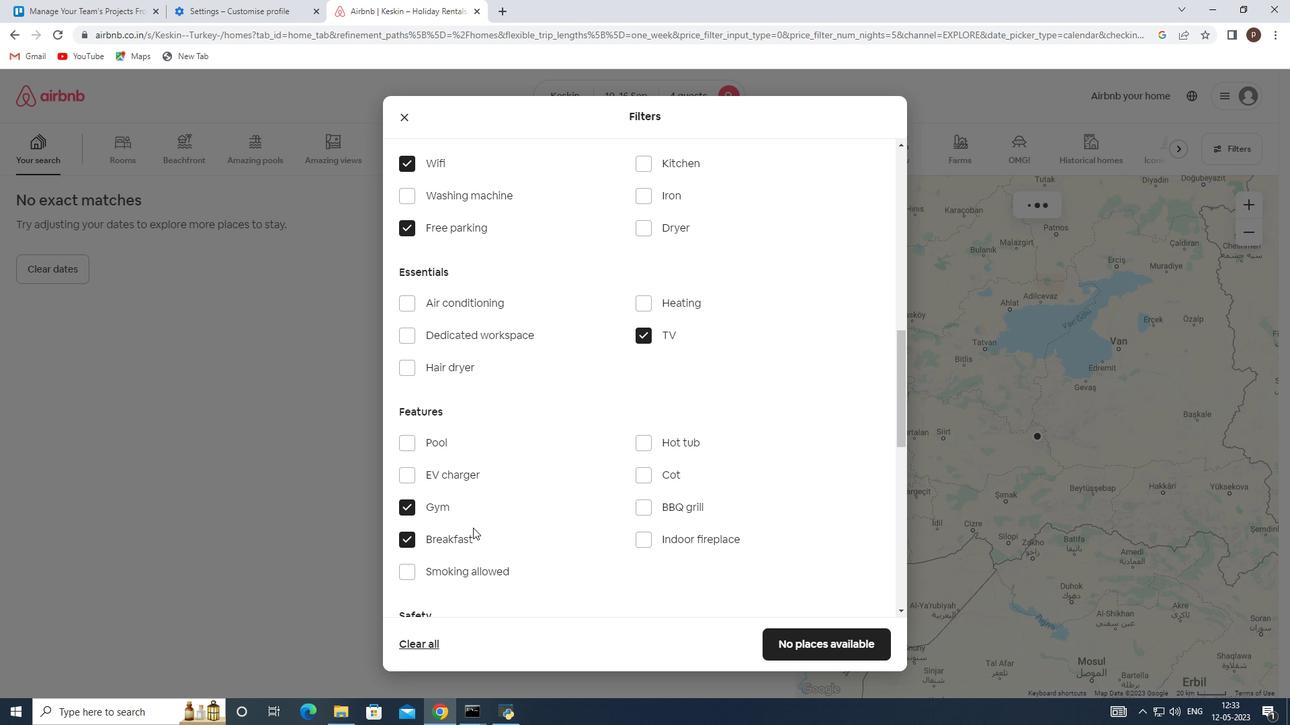 
Action: Mouse scrolled (486, 527) with delta (0, 0)
Screenshot: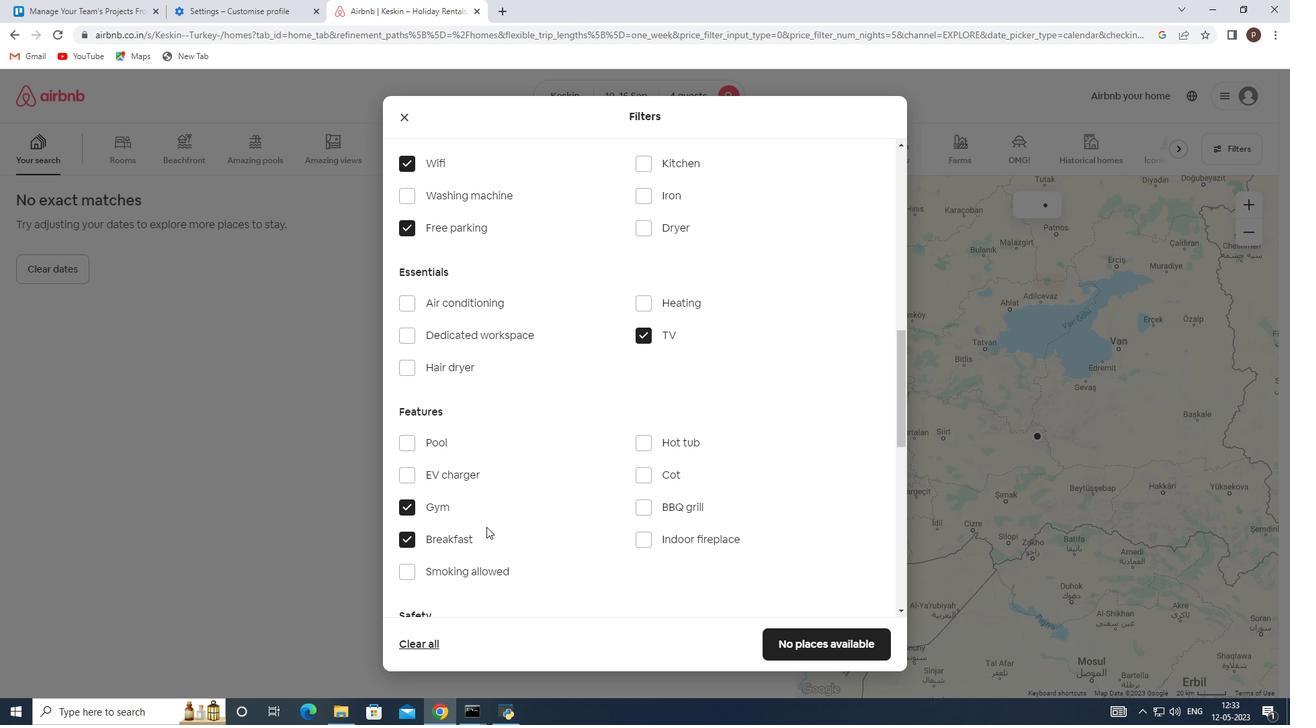 
Action: Mouse scrolled (486, 527) with delta (0, 0)
Screenshot: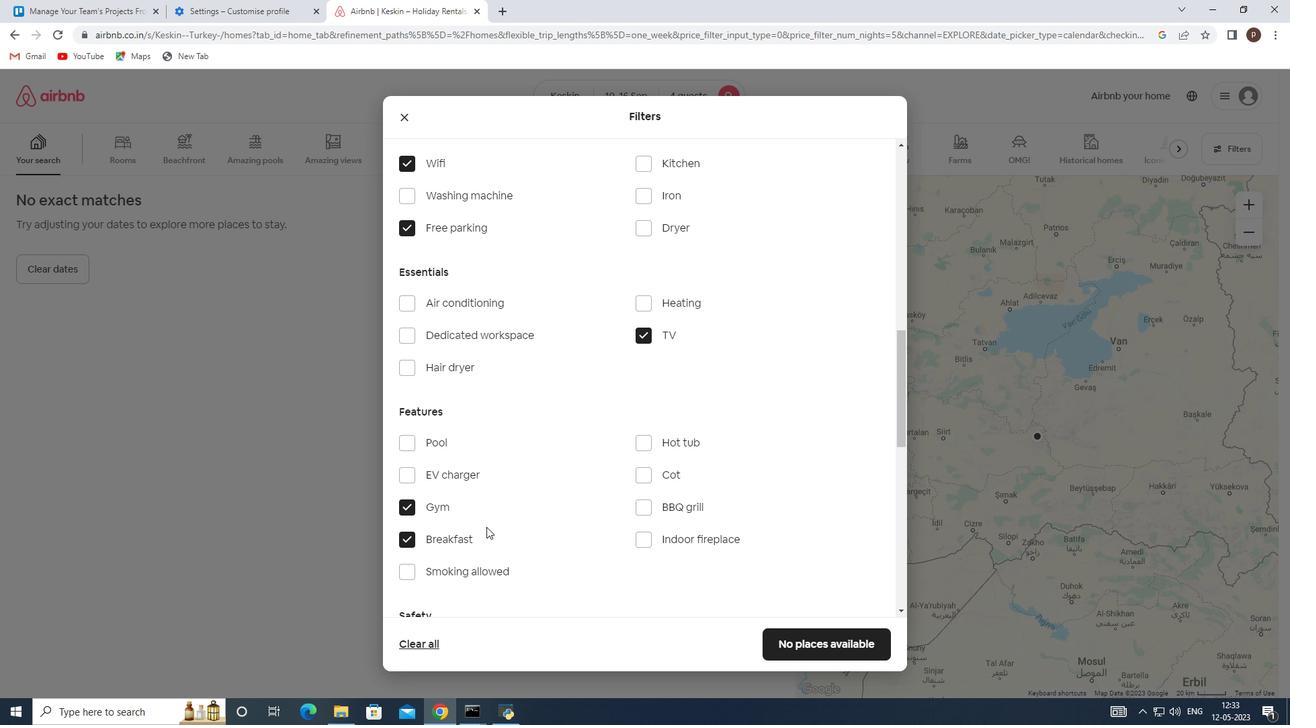 
Action: Mouse moved to (518, 498)
Screenshot: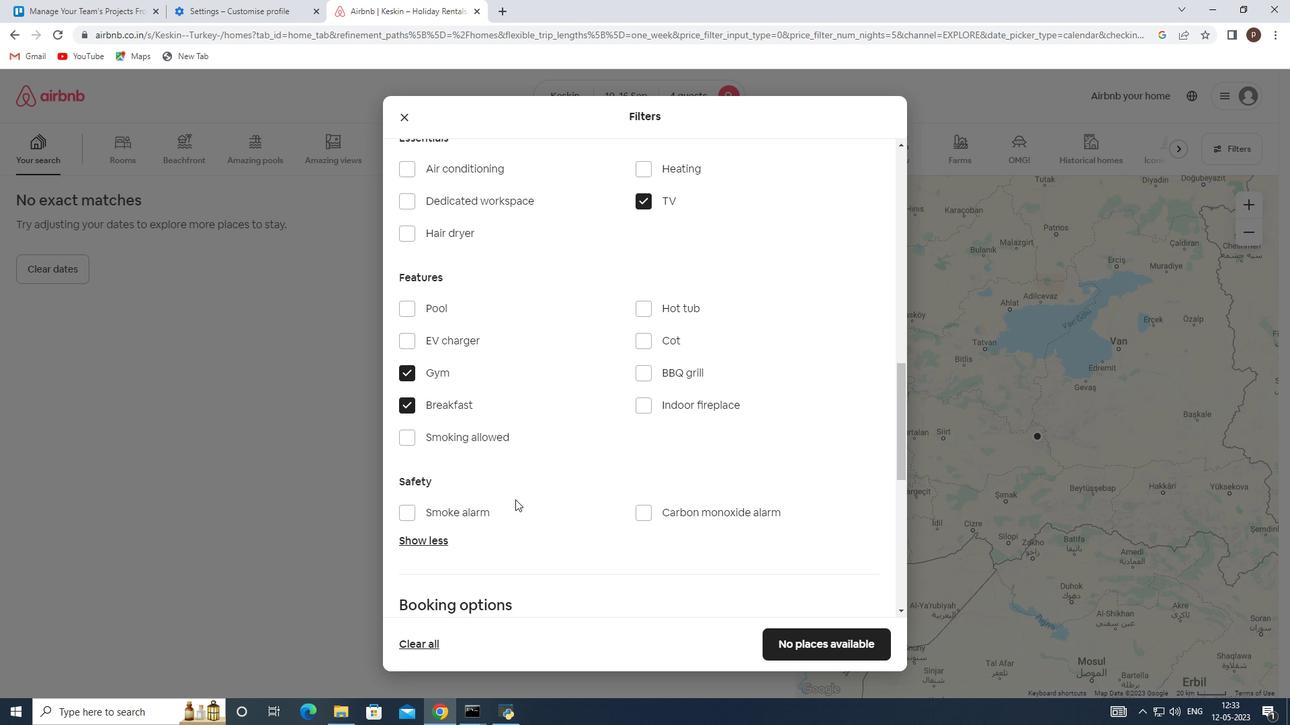 
Action: Mouse scrolled (518, 497) with delta (0, 0)
Screenshot: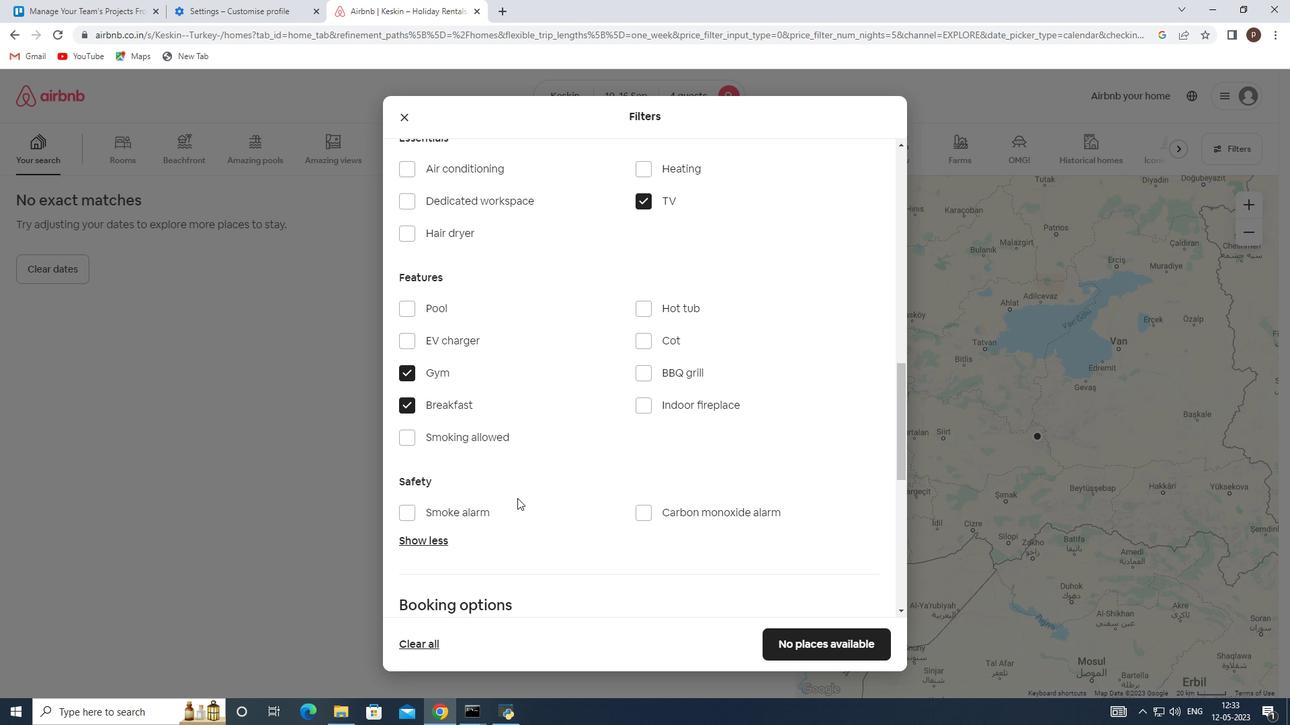 
Action: Mouse scrolled (518, 497) with delta (0, 0)
Screenshot: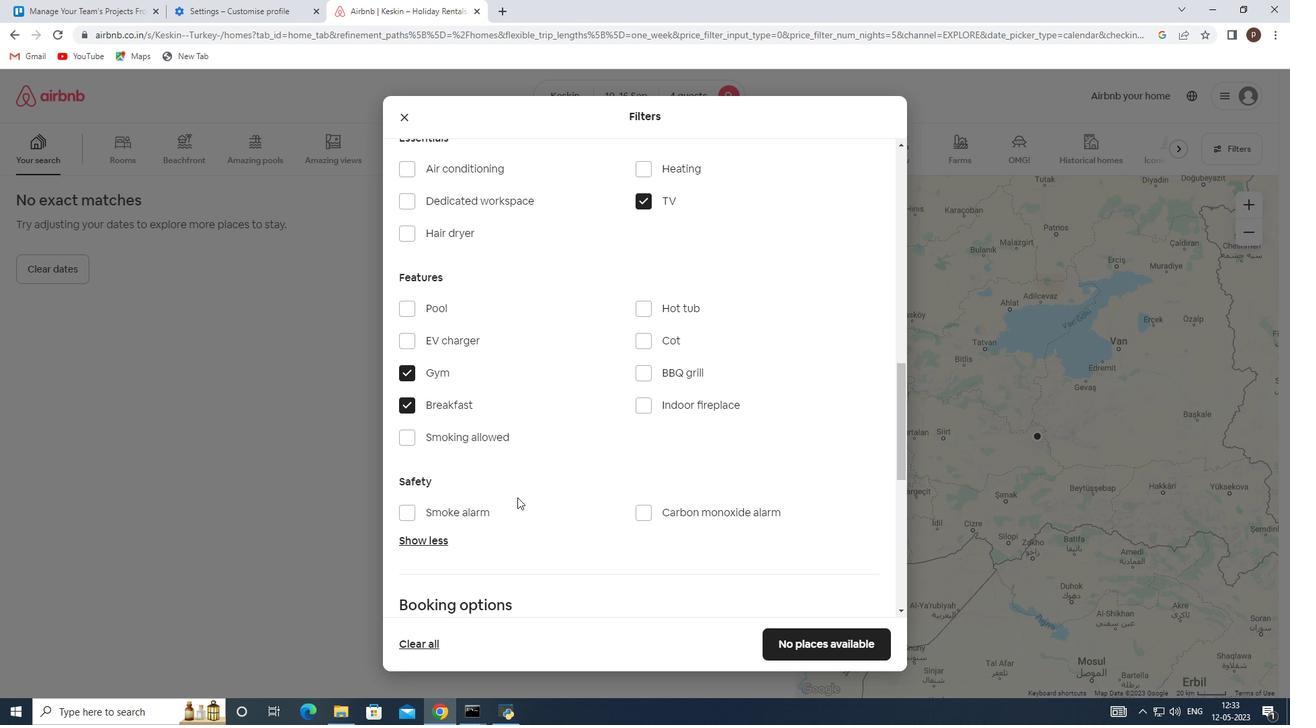 
Action: Mouse moved to (521, 497)
Screenshot: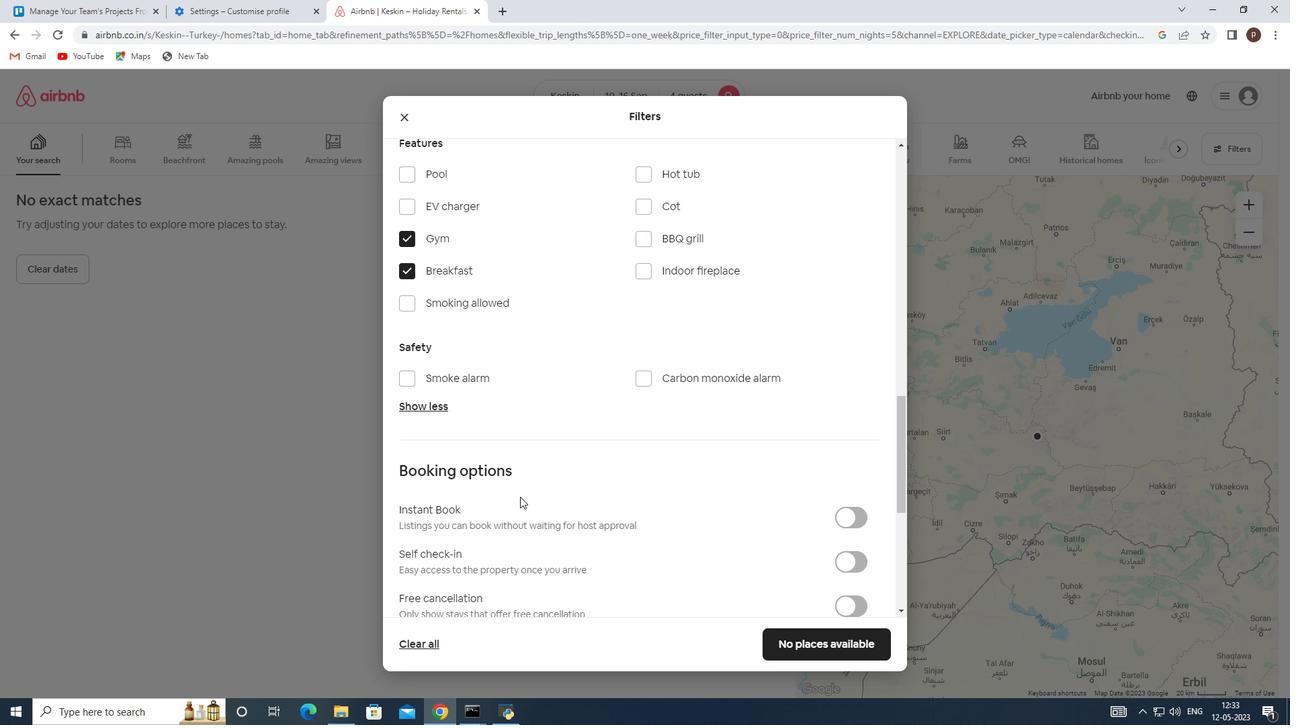 
Action: Mouse scrolled (521, 496) with delta (0, 0)
Screenshot: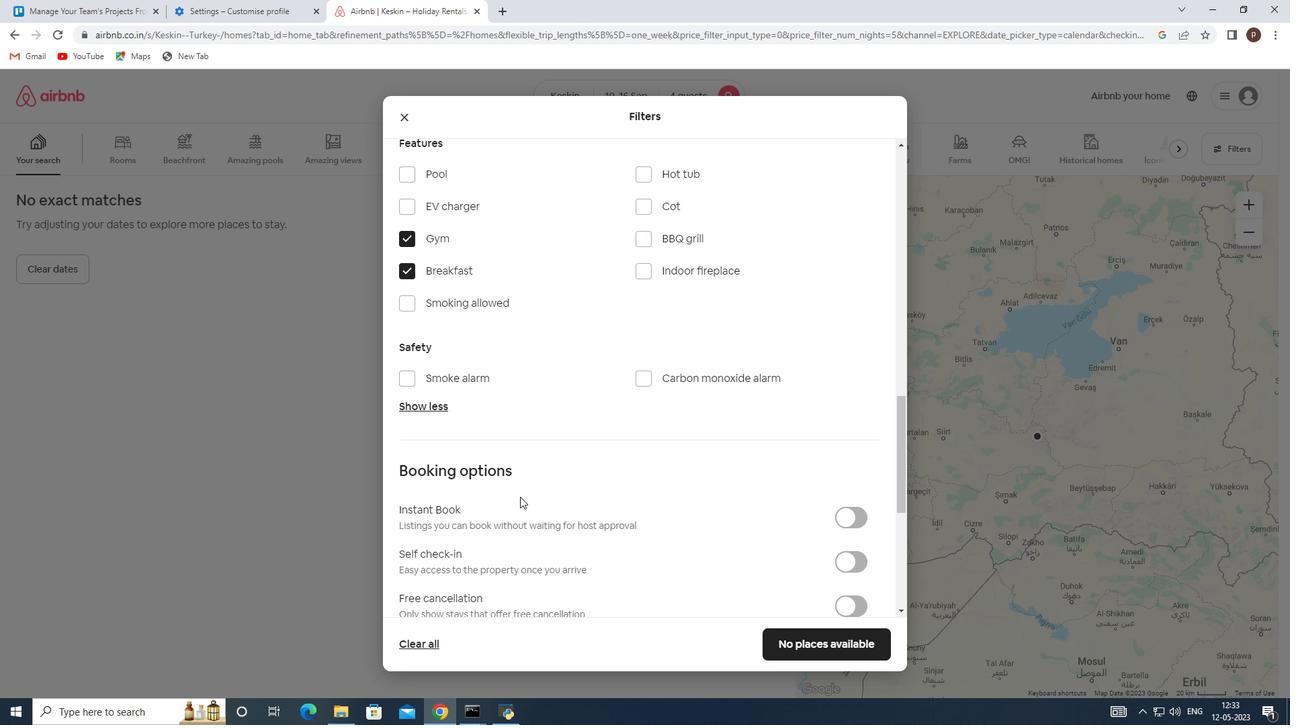 
Action: Mouse moved to (524, 497)
Screenshot: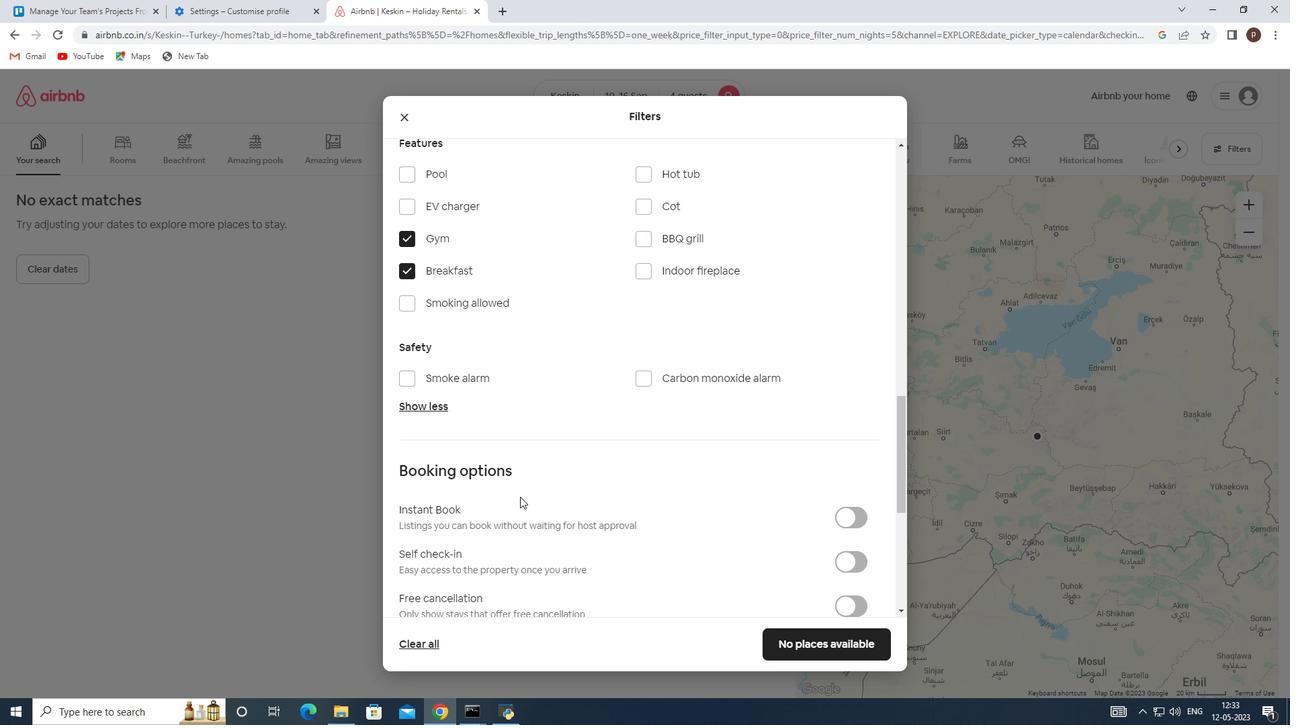 
Action: Mouse scrolled (524, 496) with delta (0, 0)
Screenshot: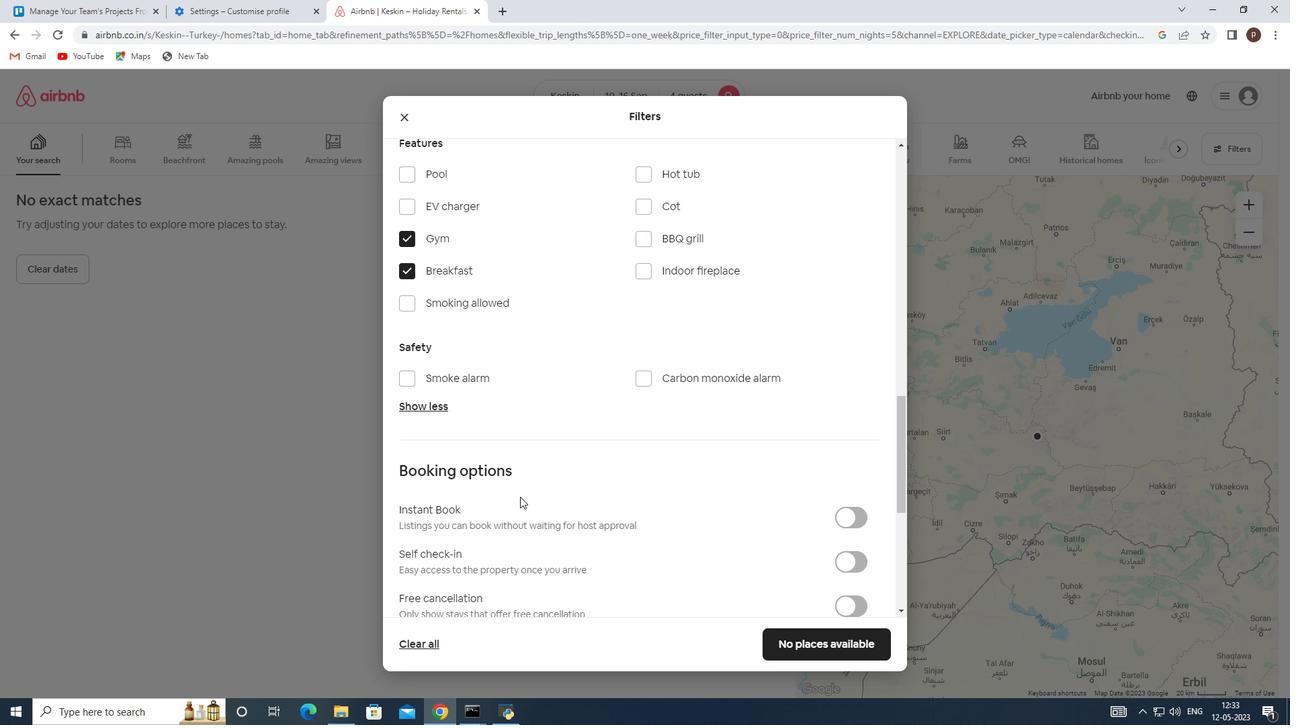 
Action: Mouse moved to (837, 426)
Screenshot: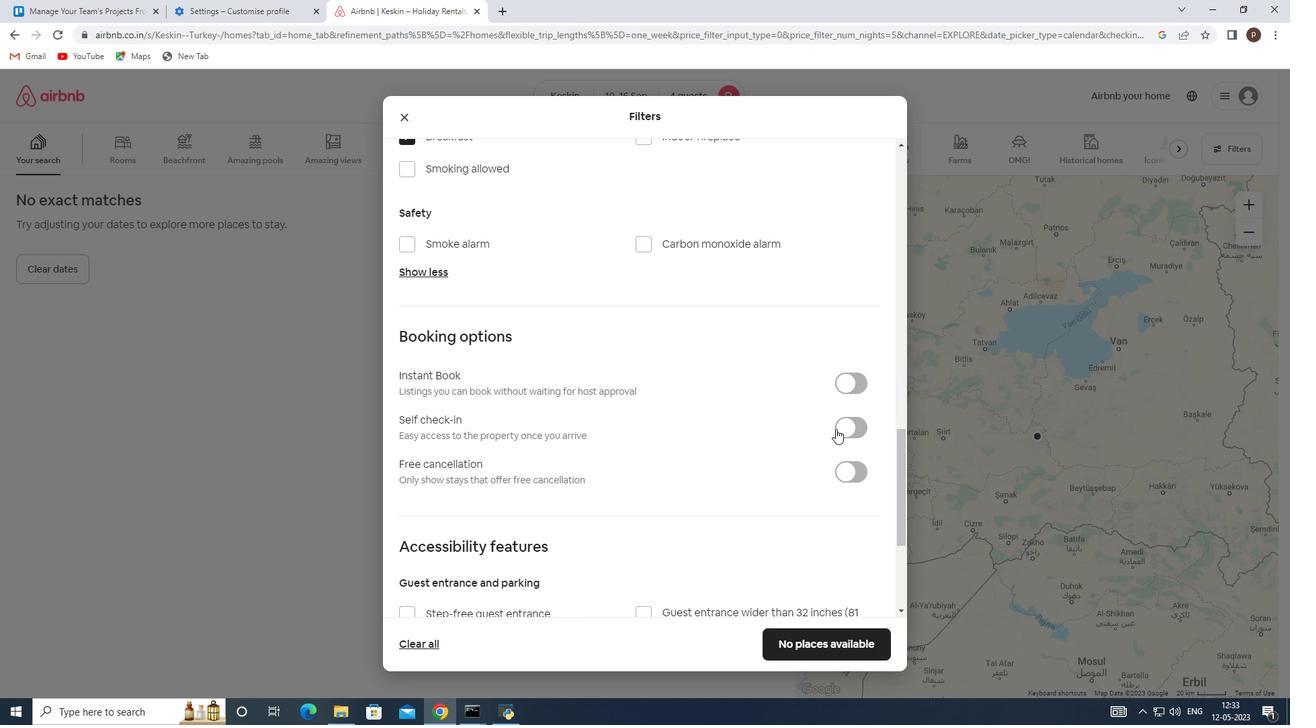 
Action: Mouse pressed left at (837, 426)
Screenshot: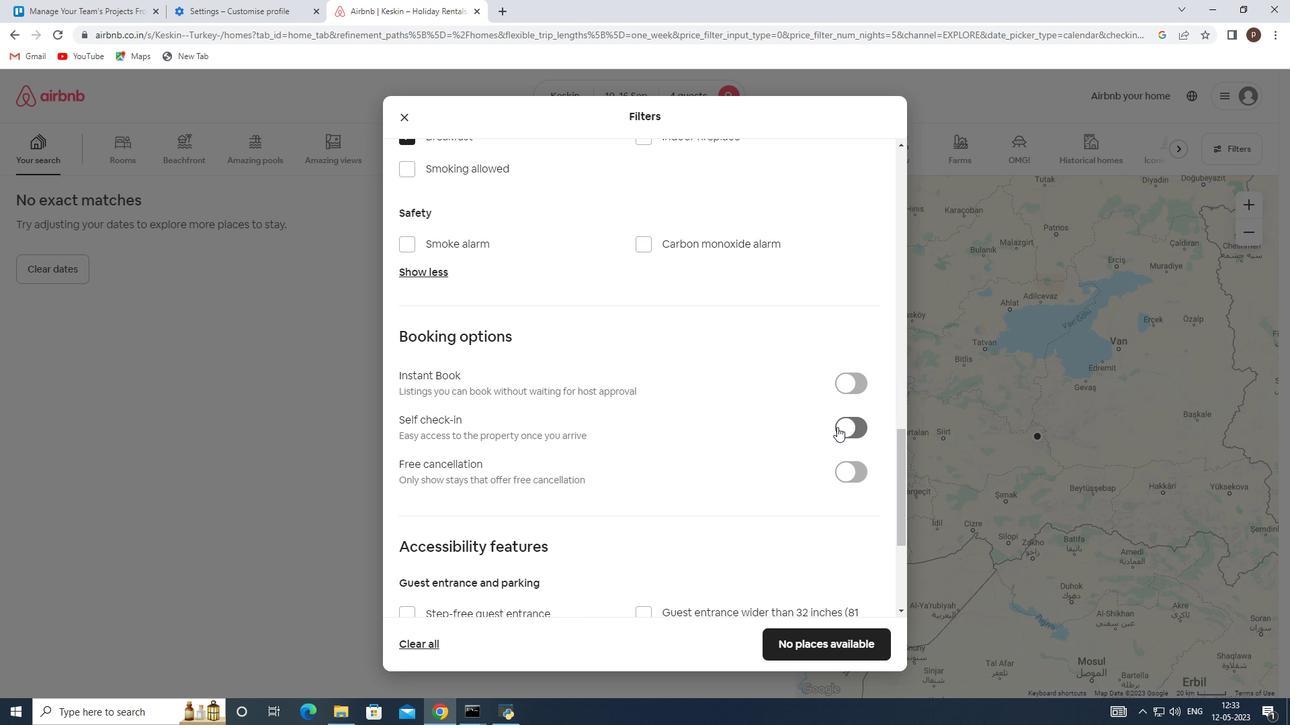 
Action: Mouse moved to (689, 452)
Screenshot: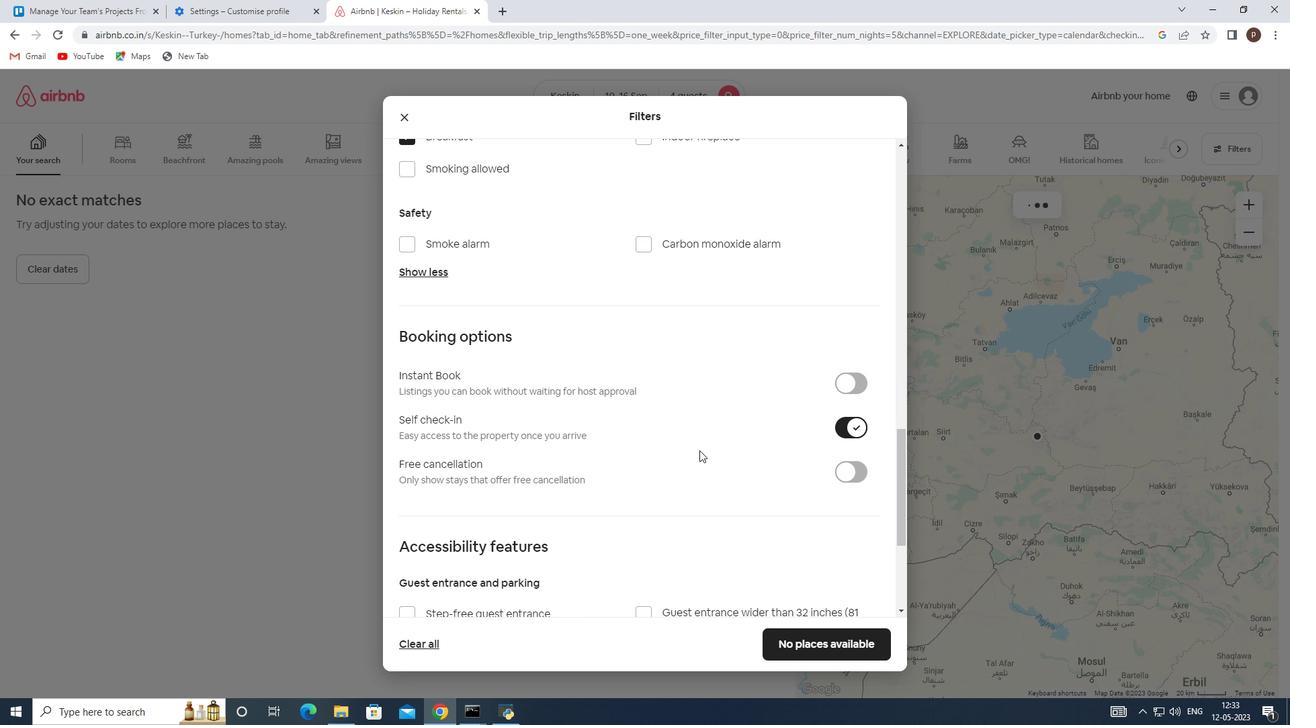 
Action: Mouse scrolled (689, 451) with delta (0, 0)
Screenshot: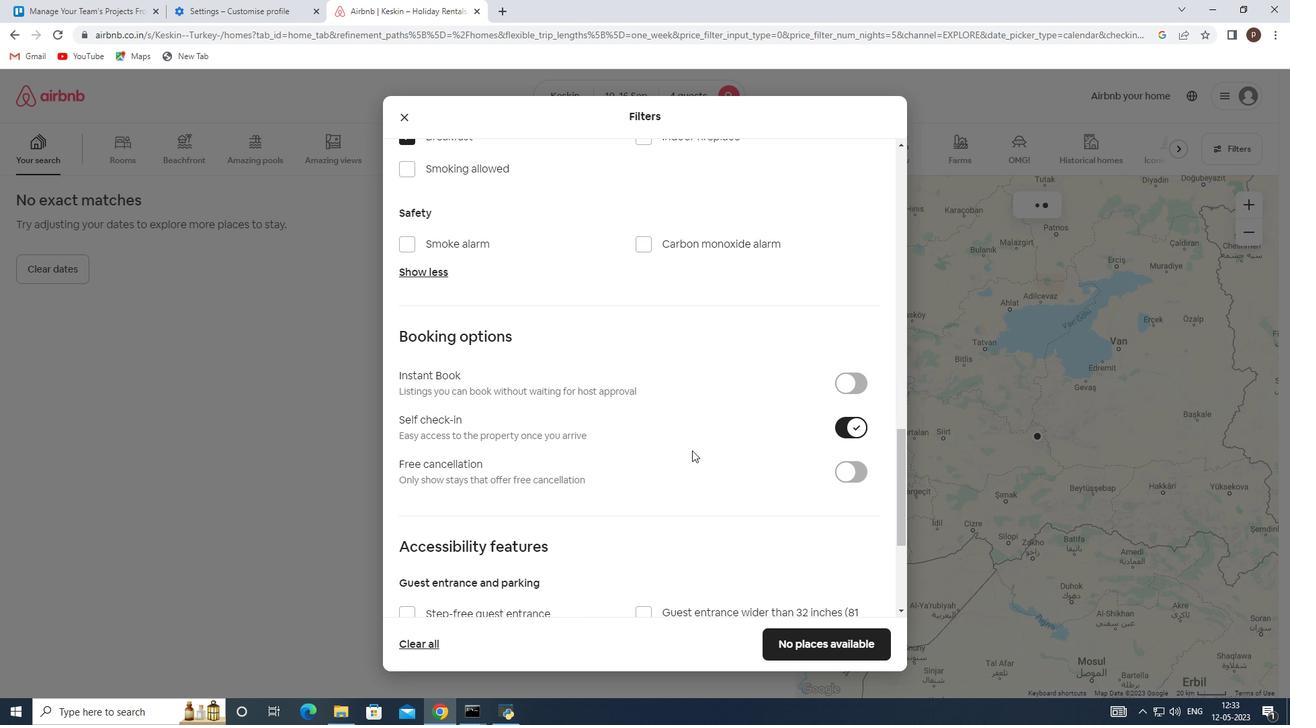 
Action: Mouse moved to (687, 453)
Screenshot: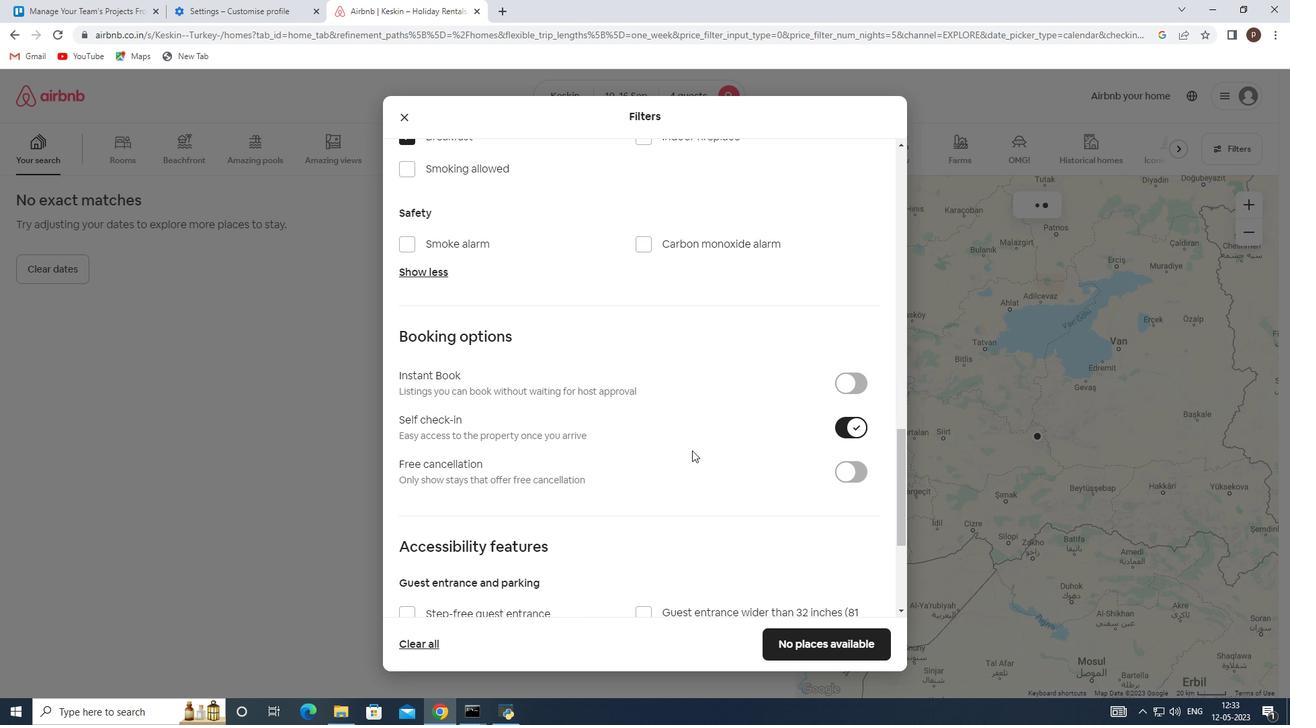 
Action: Mouse scrolled (687, 452) with delta (0, 0)
Screenshot: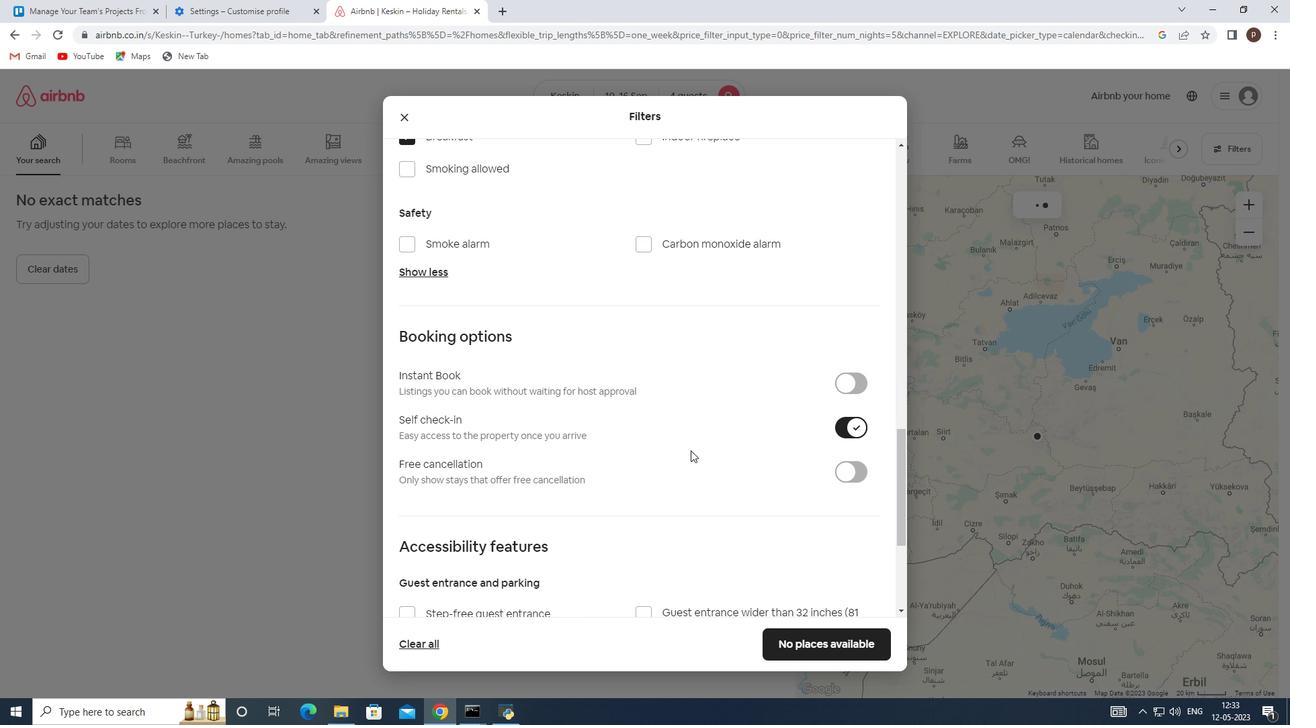 
Action: Mouse moved to (686, 453)
Screenshot: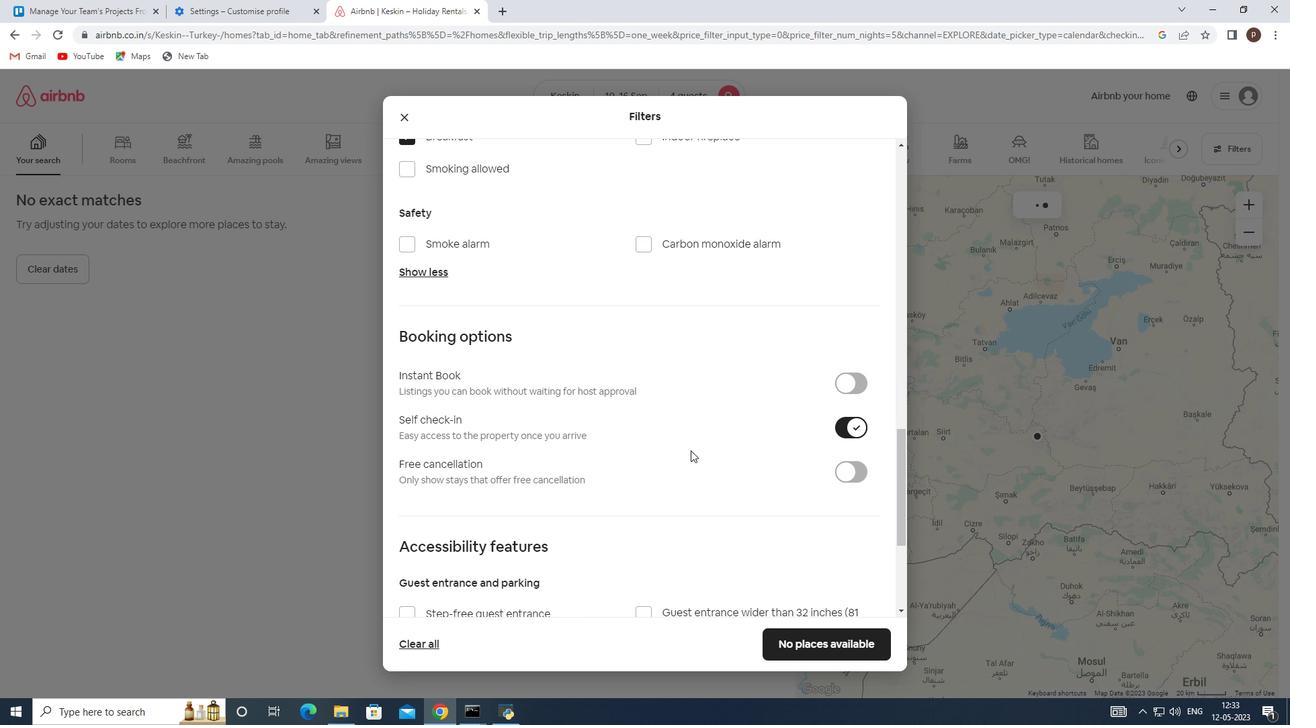 
Action: Mouse scrolled (686, 452) with delta (0, 0)
Screenshot: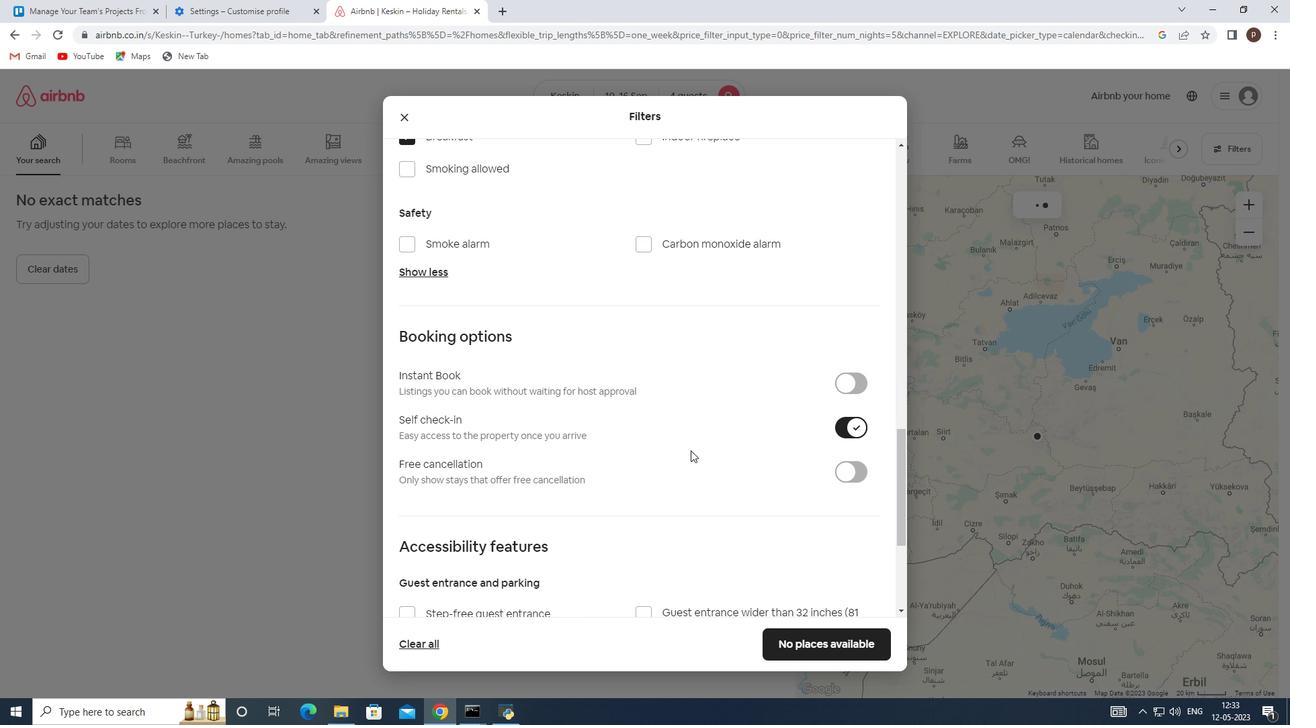 
Action: Mouse scrolled (686, 452) with delta (0, 0)
Screenshot: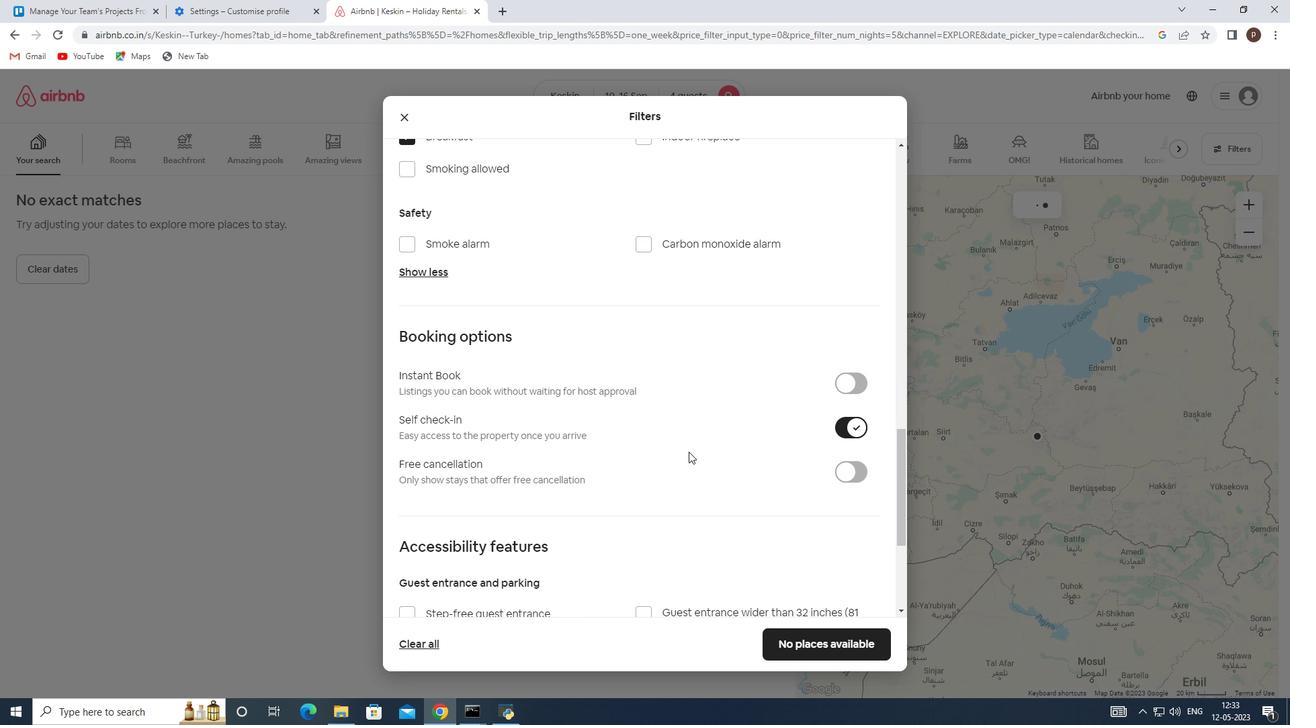 
Action: Mouse moved to (679, 454)
Screenshot: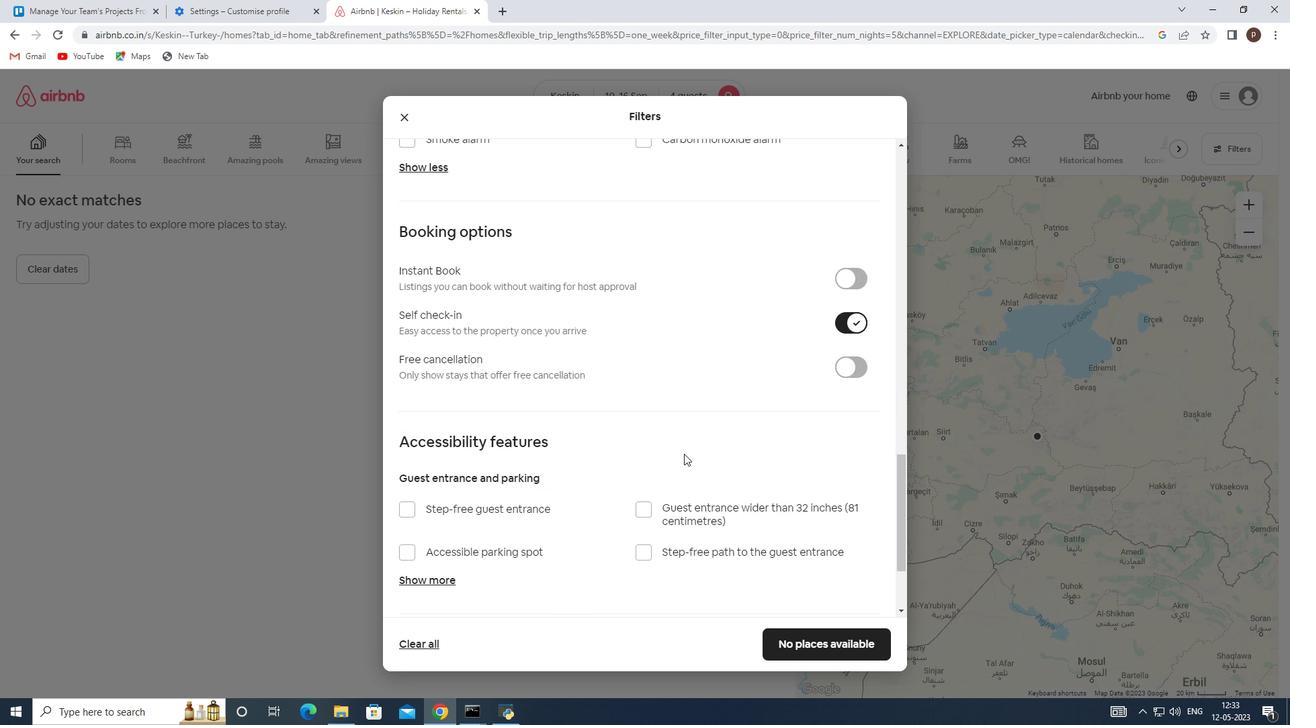
Action: Mouse scrolled (679, 453) with delta (0, 0)
Screenshot: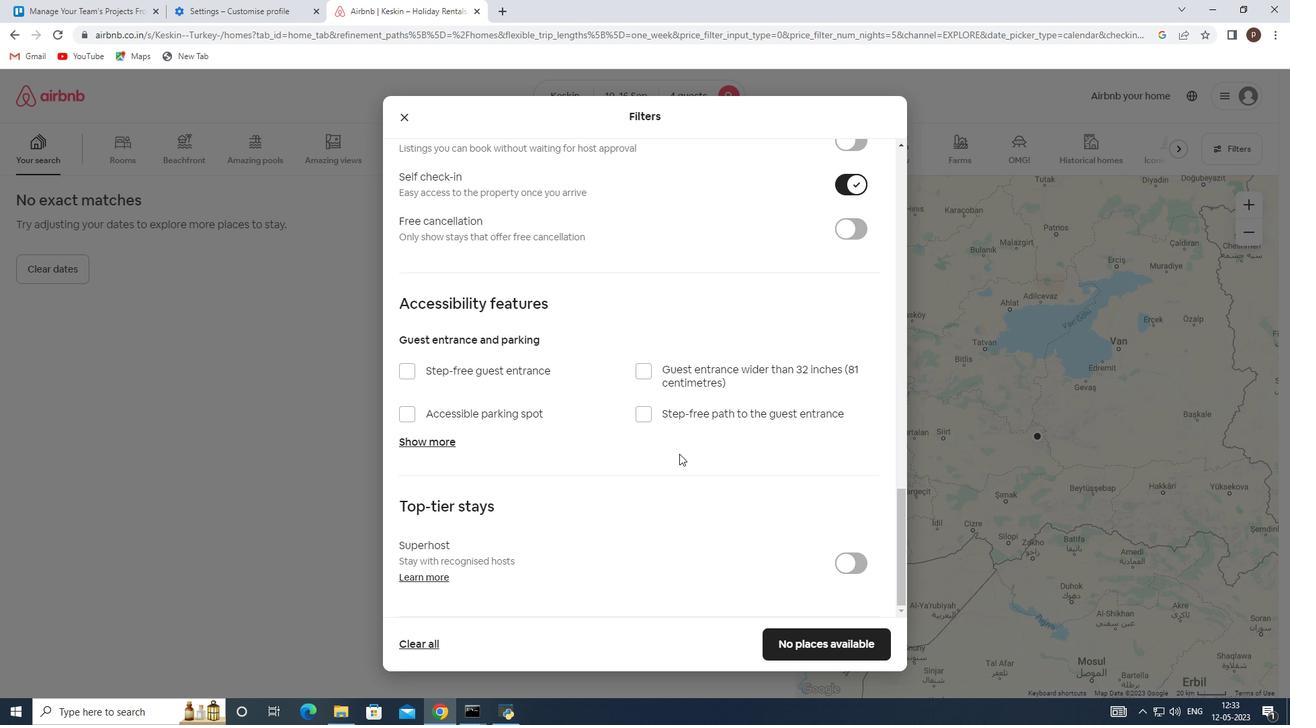 
Action: Mouse scrolled (679, 453) with delta (0, 0)
Screenshot: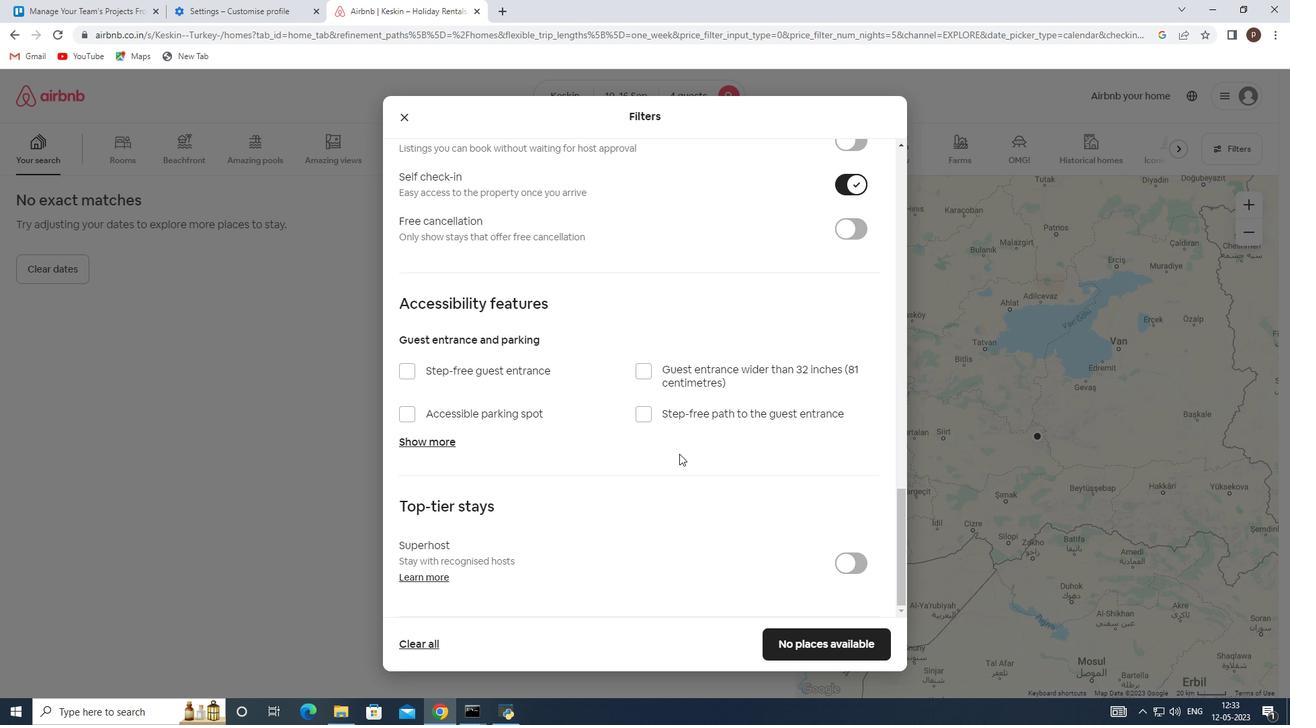 
Action: Mouse scrolled (679, 453) with delta (0, 0)
Screenshot: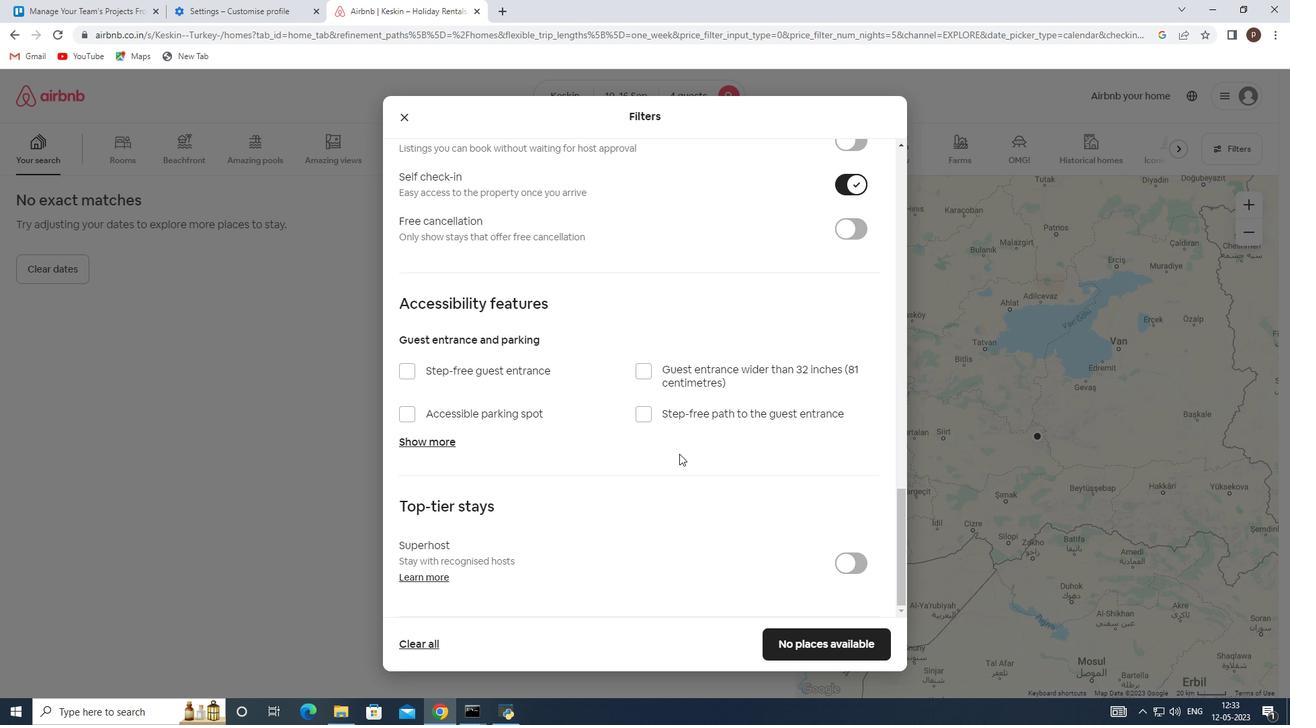 
Action: Mouse scrolled (679, 453) with delta (0, 0)
Screenshot: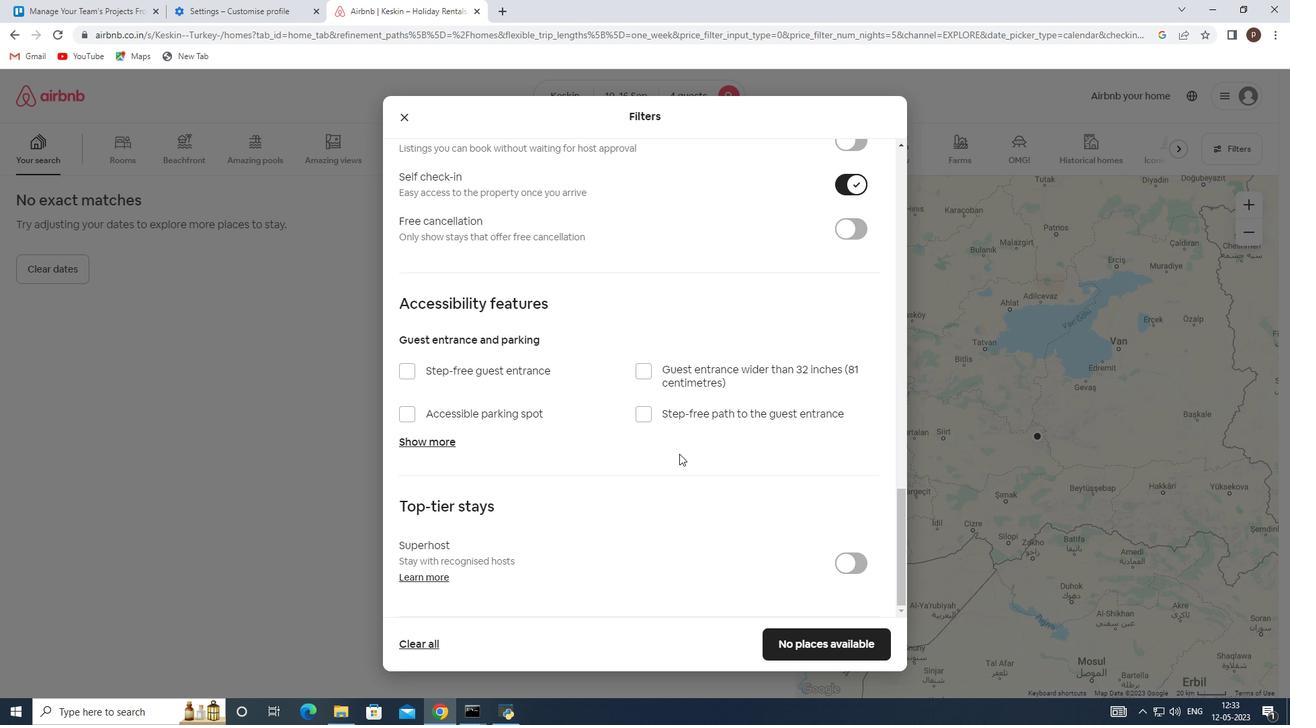
Action: Mouse moved to (715, 489)
Screenshot: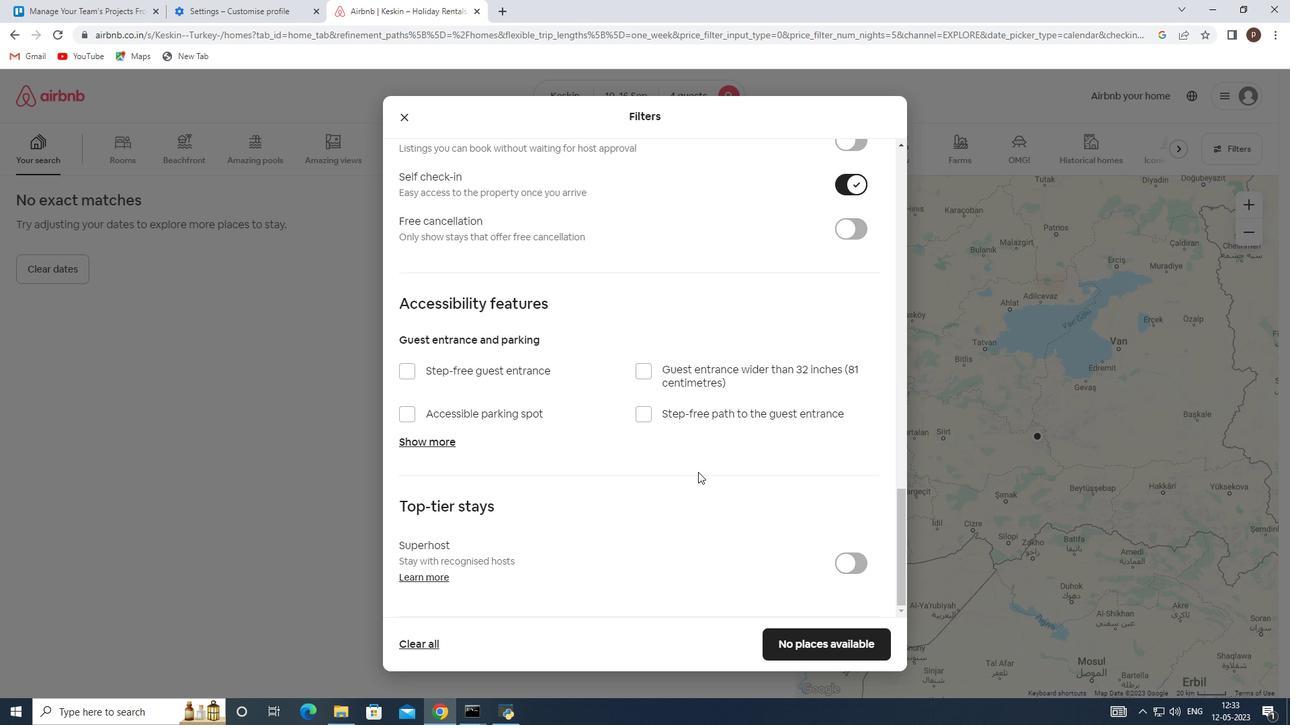 
Action: Mouse scrolled (715, 488) with delta (0, 0)
Screenshot: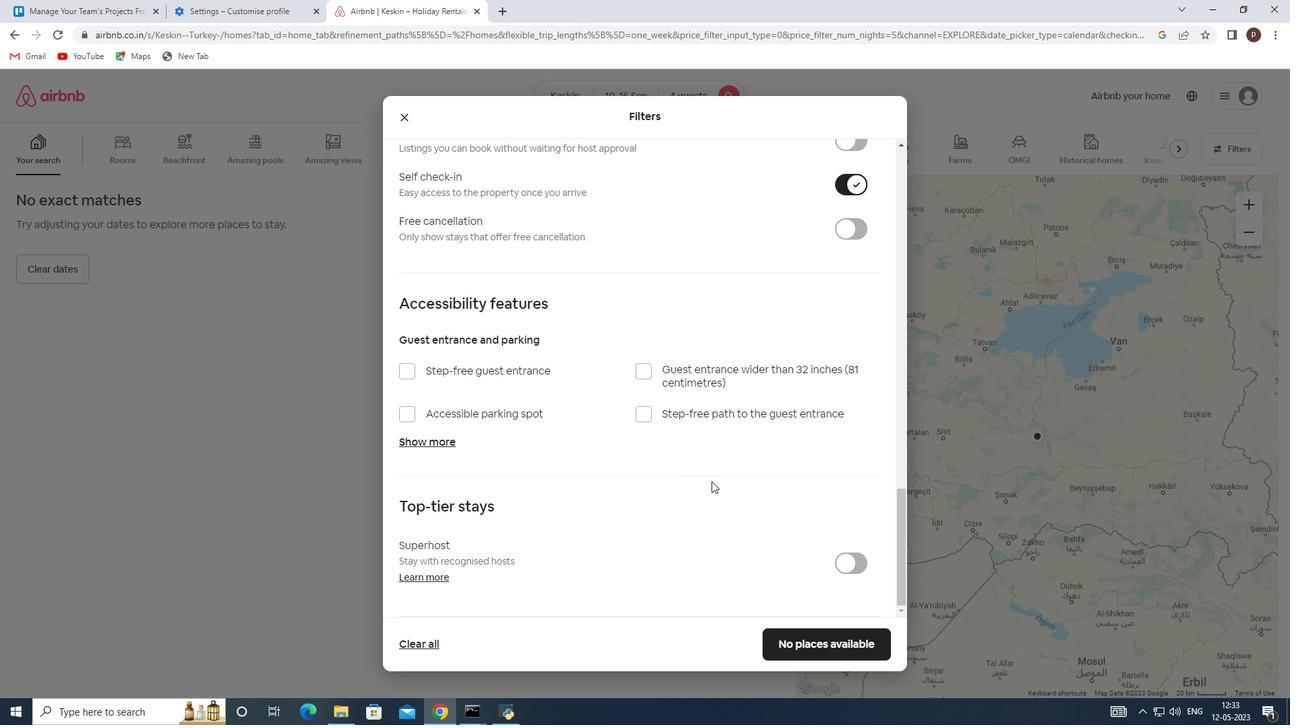 
Action: Mouse moved to (715, 491)
Screenshot: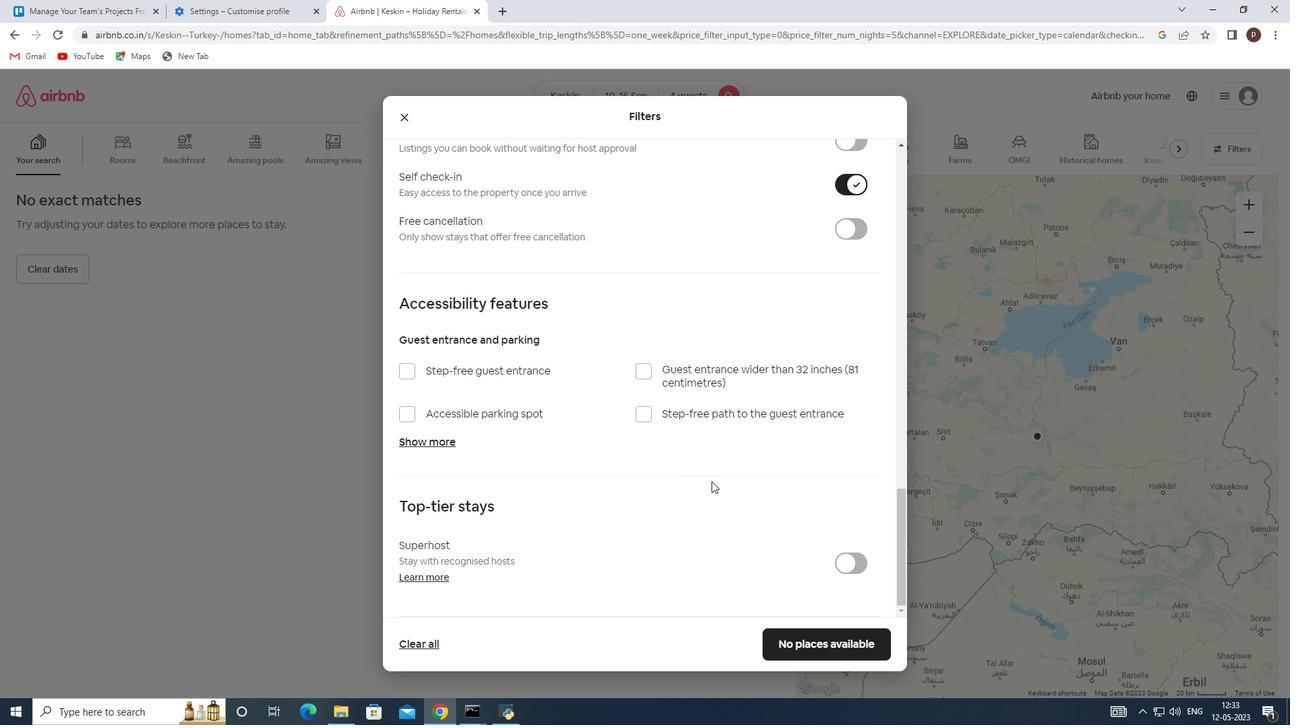 
Action: Mouse scrolled (715, 490) with delta (0, 0)
Screenshot: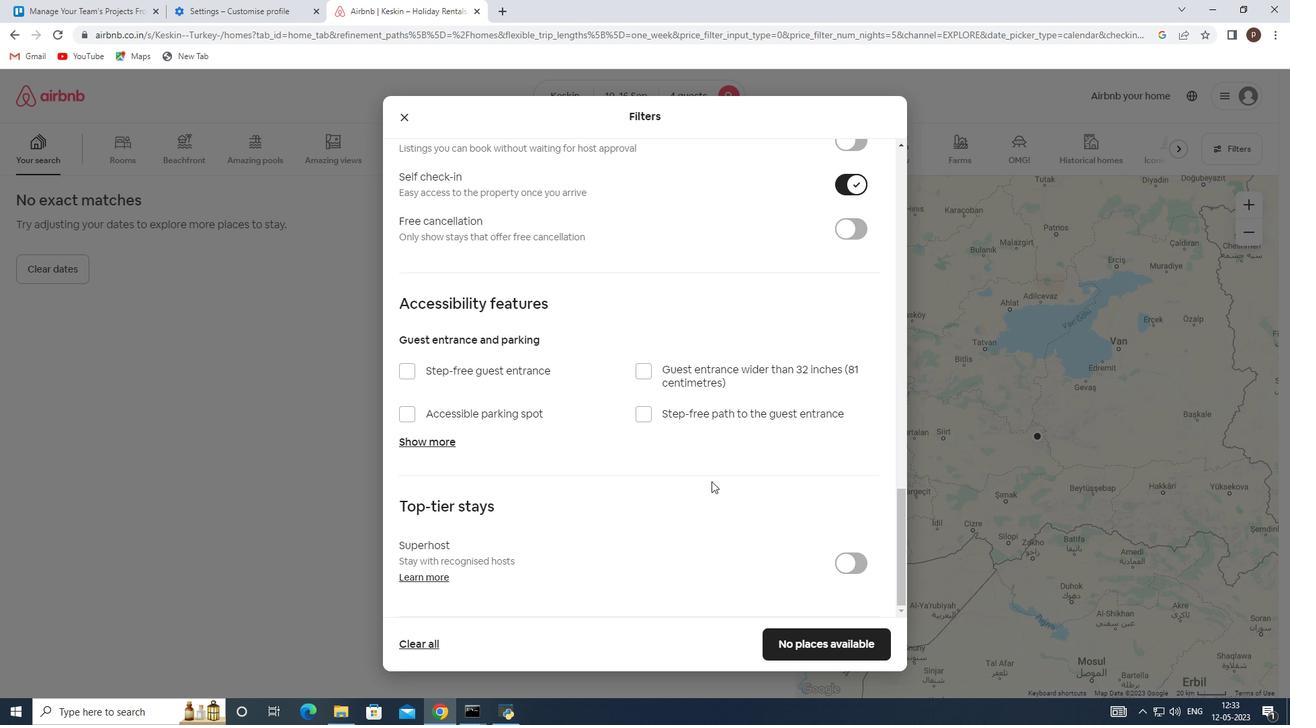 
Action: Mouse moved to (715, 492)
Screenshot: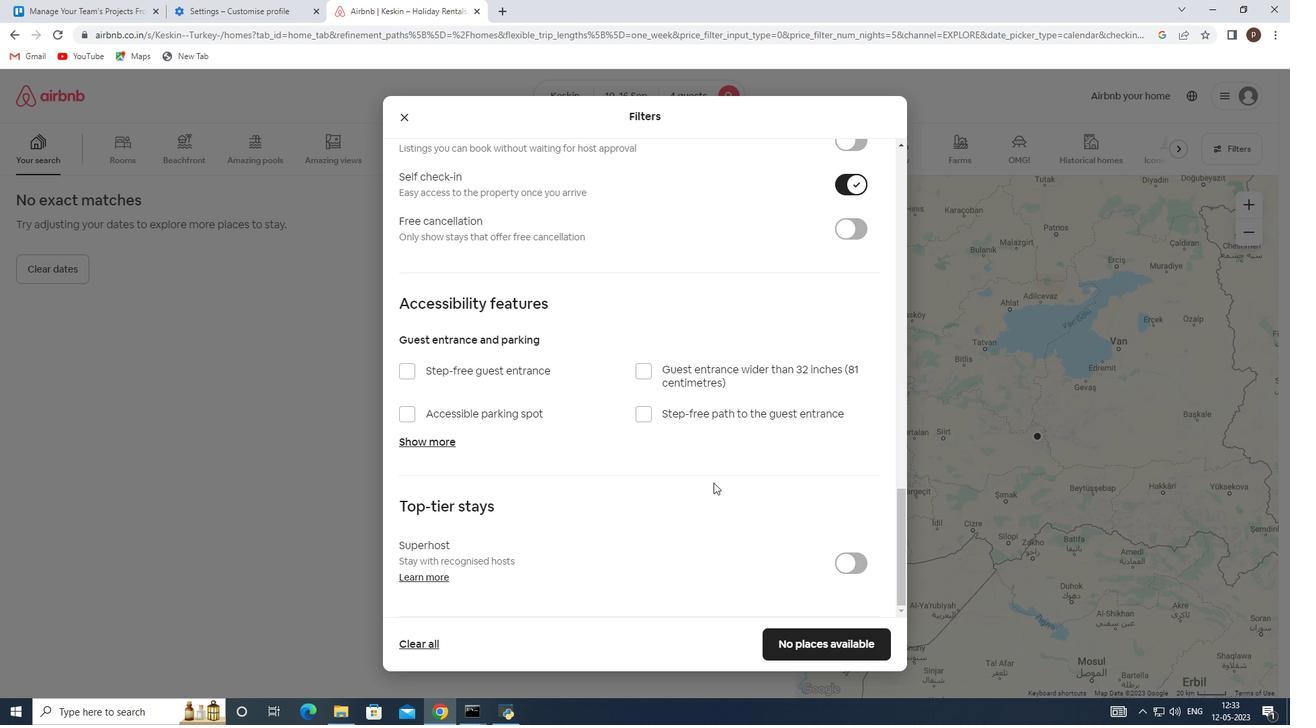 
Action: Mouse scrolled (715, 491) with delta (0, 0)
Screenshot: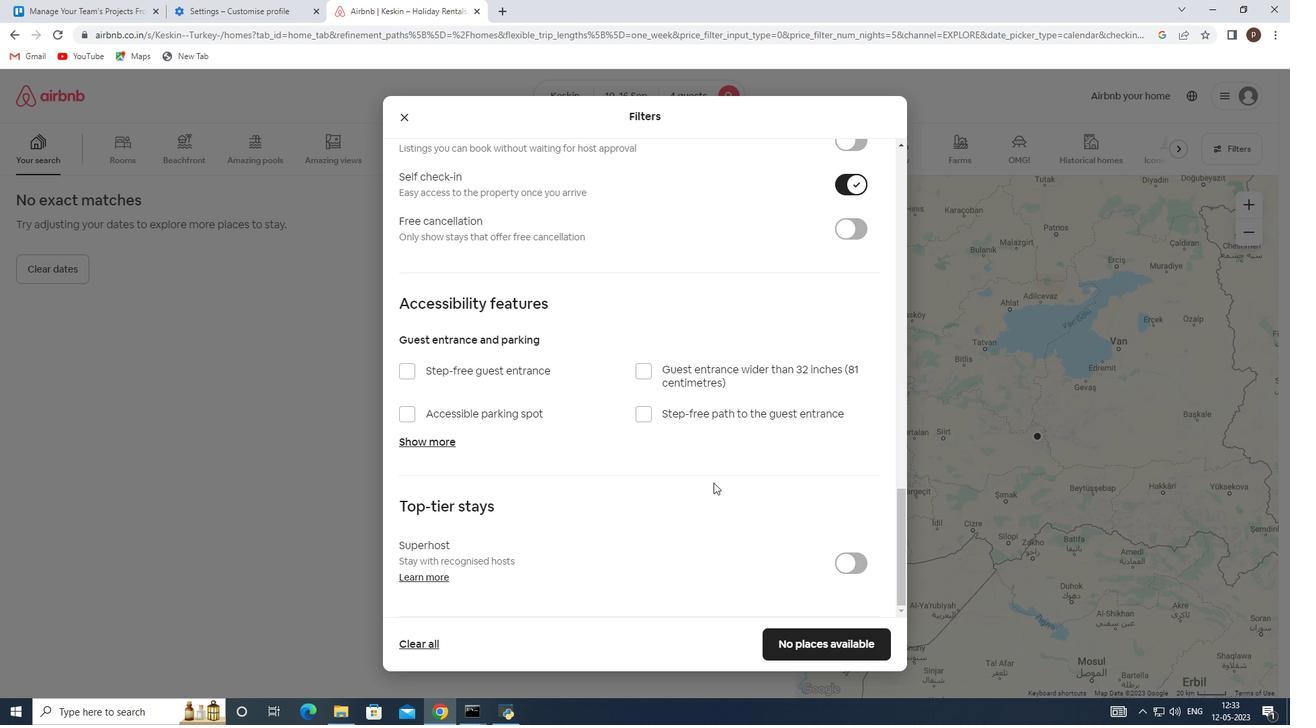 
Action: Mouse scrolled (715, 491) with delta (0, 0)
Screenshot: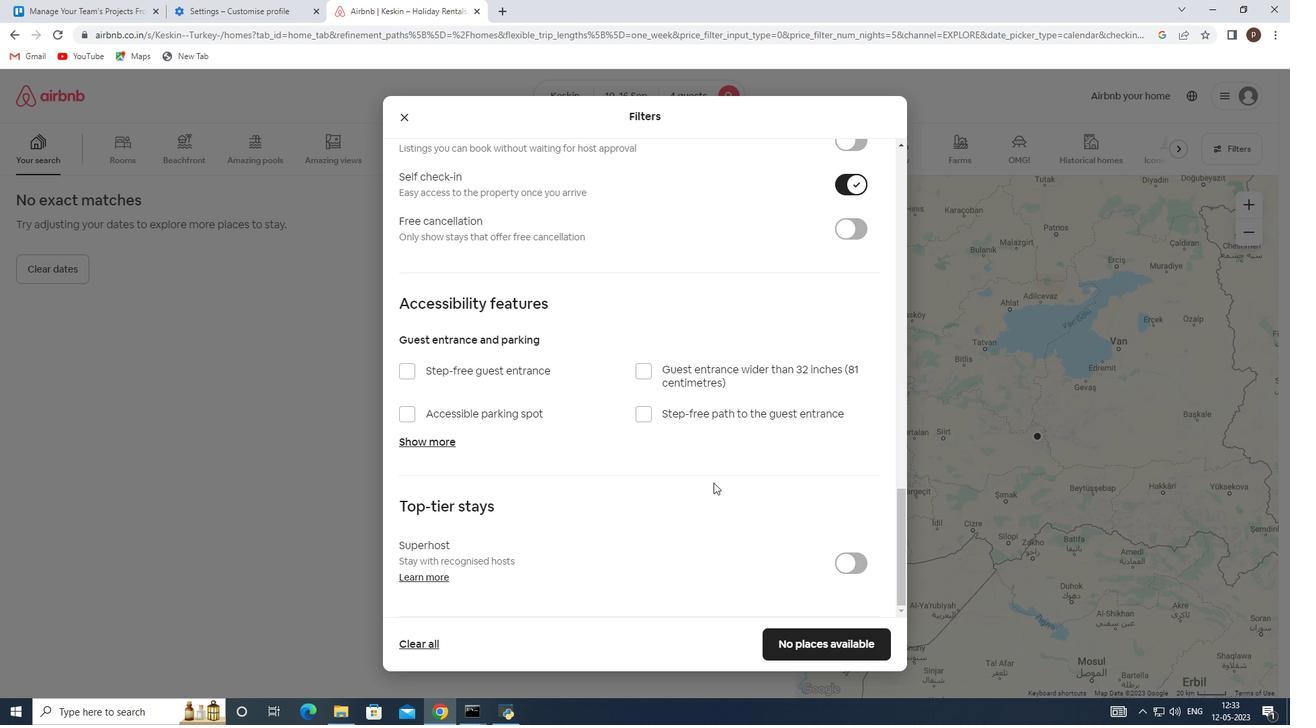 
Action: Mouse scrolled (715, 491) with delta (0, 0)
Screenshot: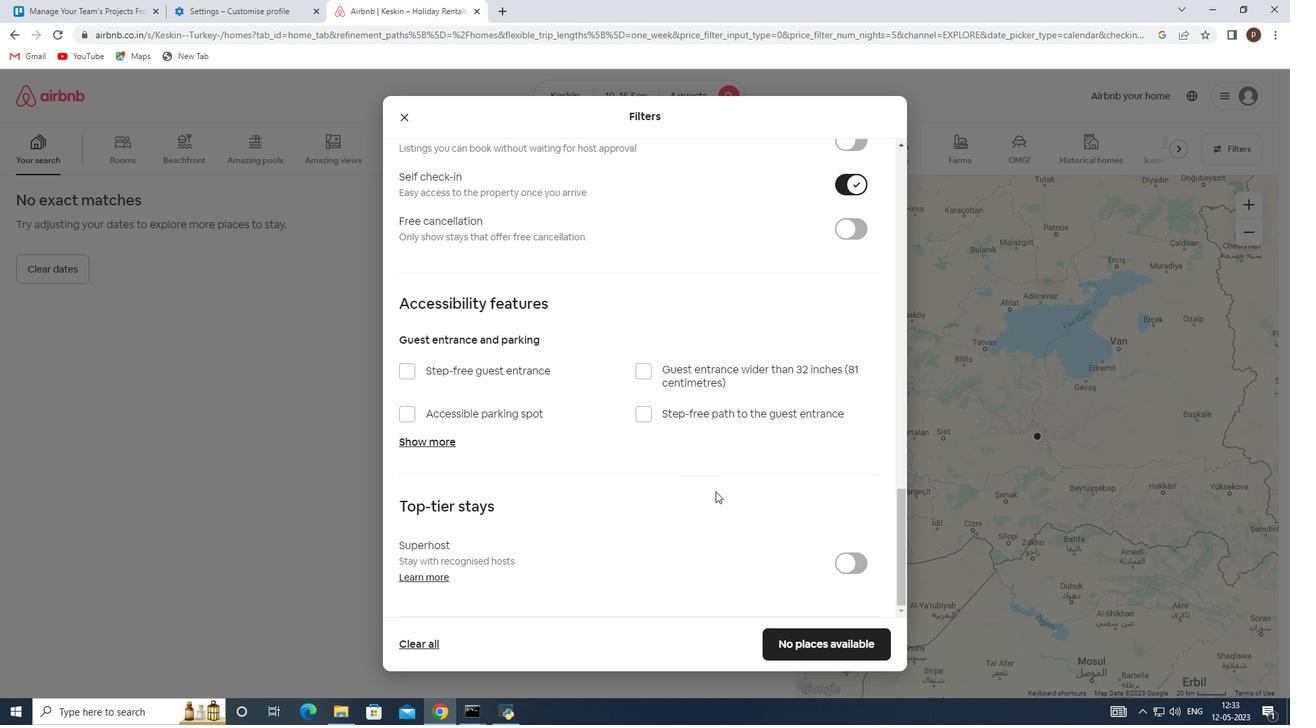 
Action: Mouse moved to (716, 494)
Screenshot: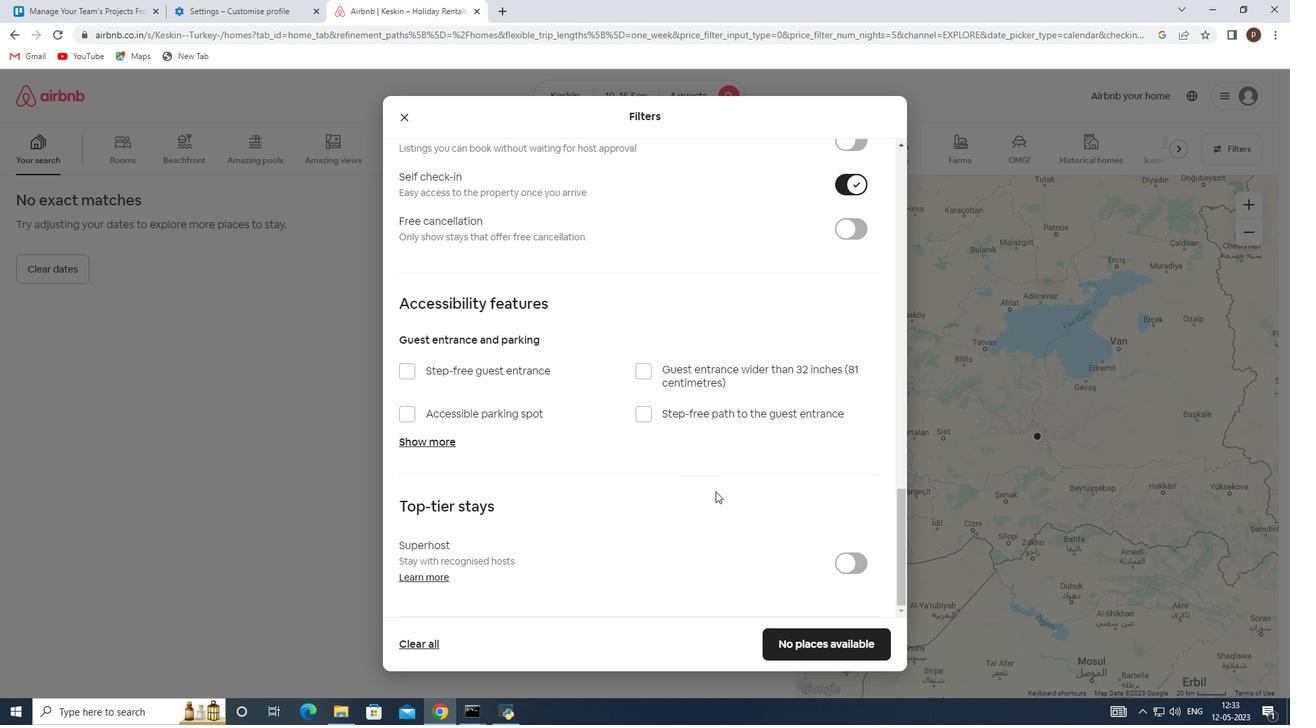 
Action: Mouse scrolled (716, 493) with delta (0, 0)
Screenshot: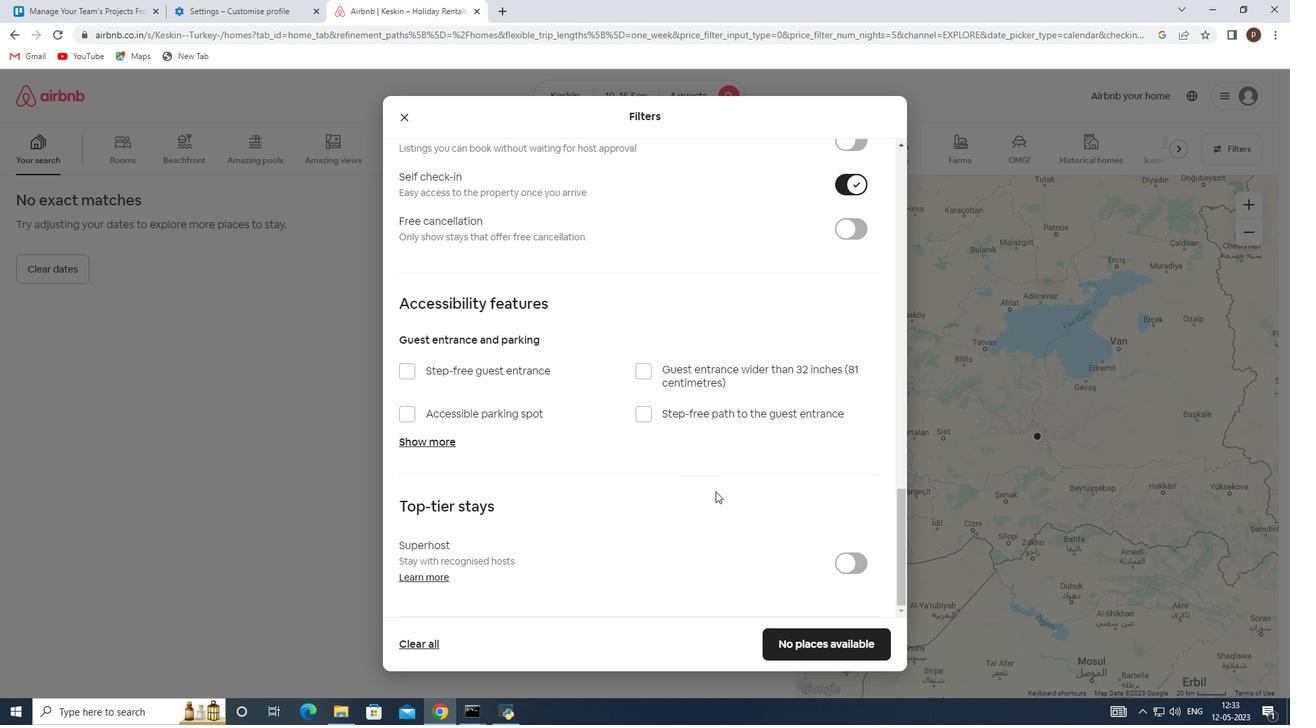 
Action: Mouse moved to (828, 640)
Screenshot: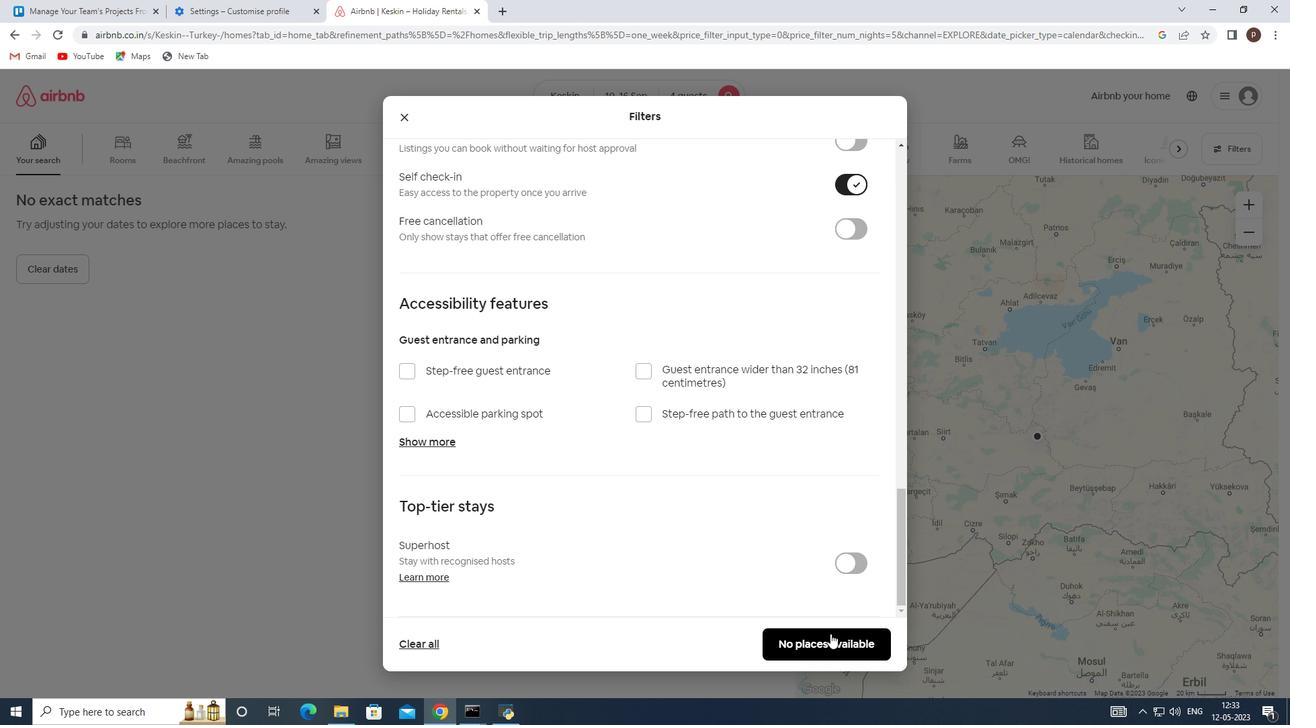 
Action: Mouse pressed left at (828, 640)
Screenshot: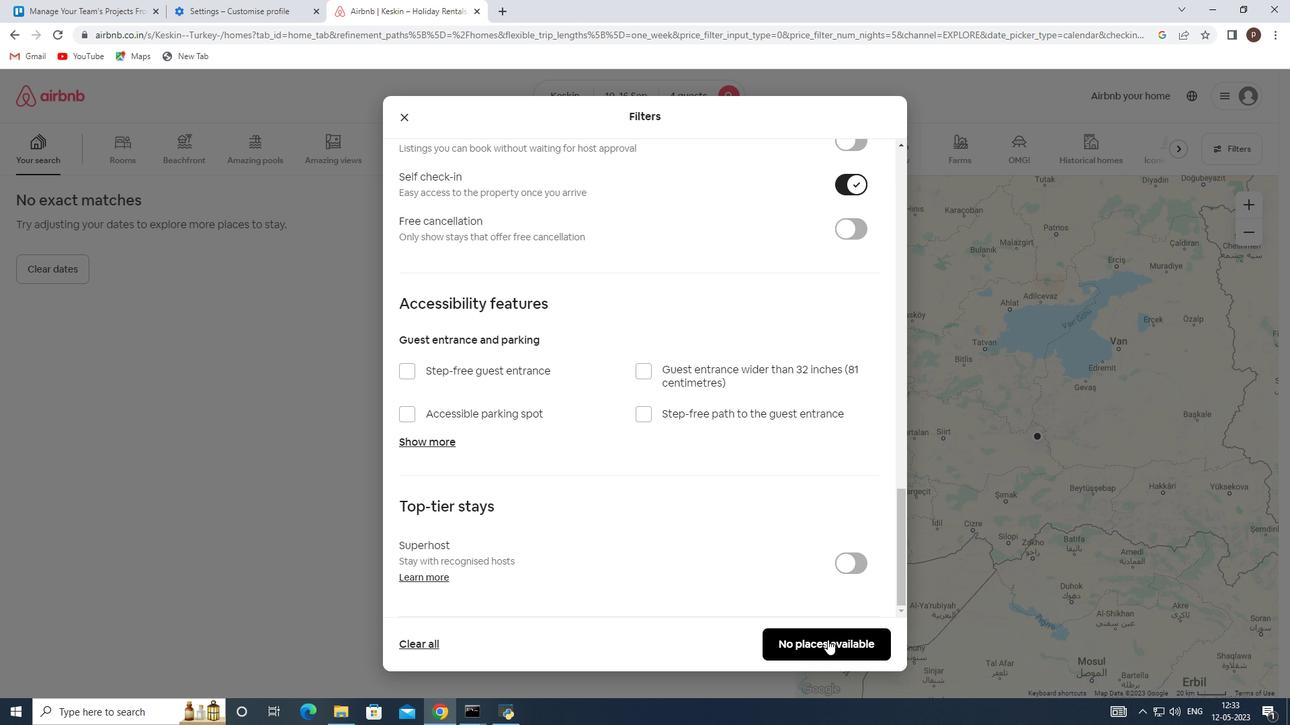 
